 Task: Search one way flight ticket for 2 adults, 4 children and 1 infant on lap in business from Rapid City: Rapid City Regional Airport to Evansville: Evansville Regional Airport on 5-3-2023. Choice of flights is Alaska. Number of bags: 1 carry on bag. Price is upto 40000. Outbound departure time preference is 22:45.
Action: Mouse moved to (411, 161)
Screenshot: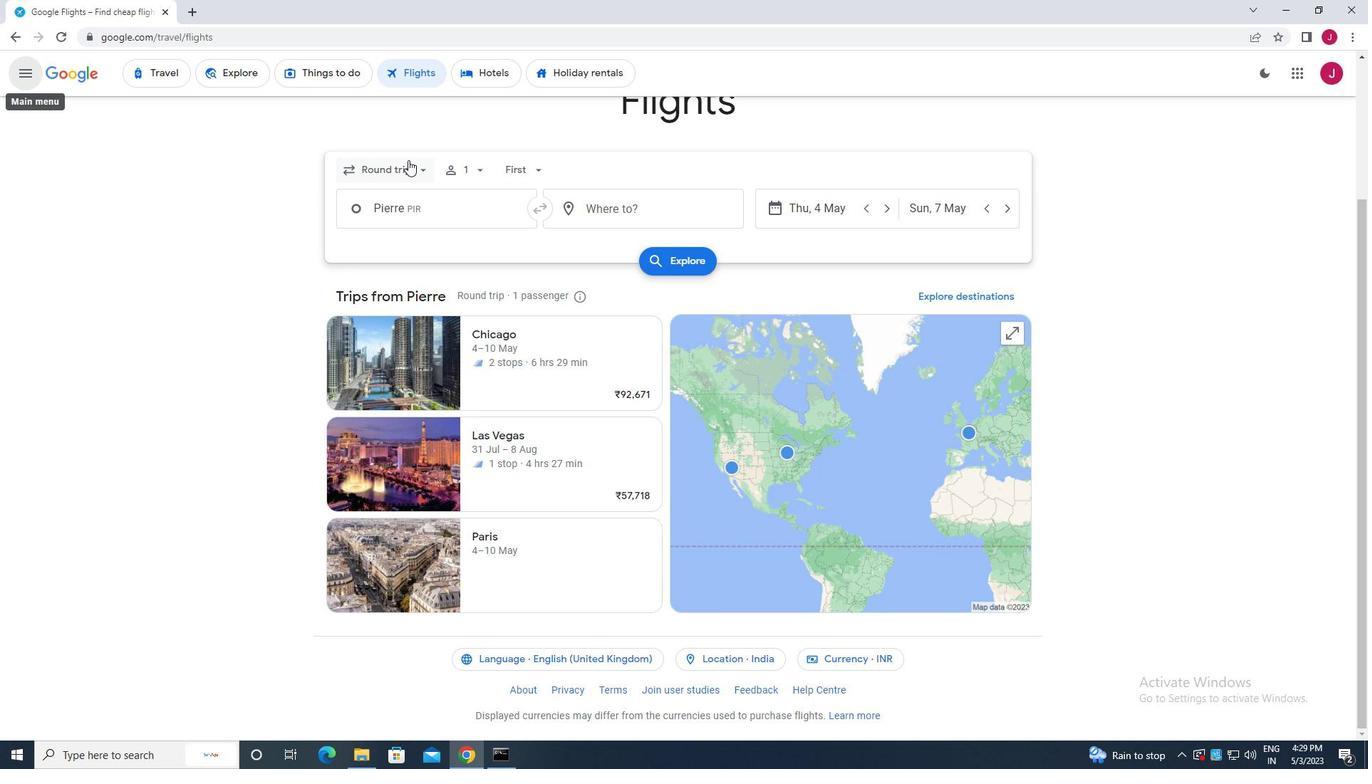 
Action: Mouse pressed left at (411, 161)
Screenshot: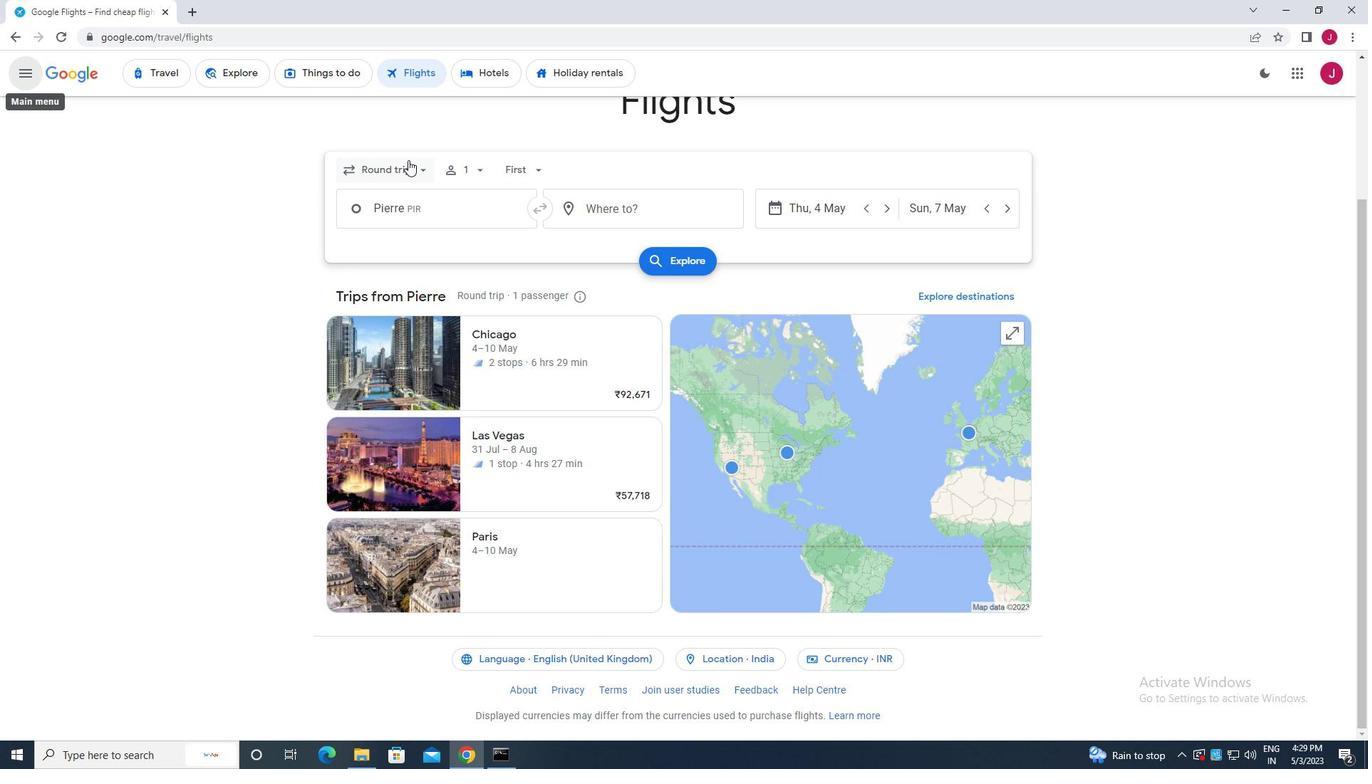 
Action: Mouse moved to (402, 229)
Screenshot: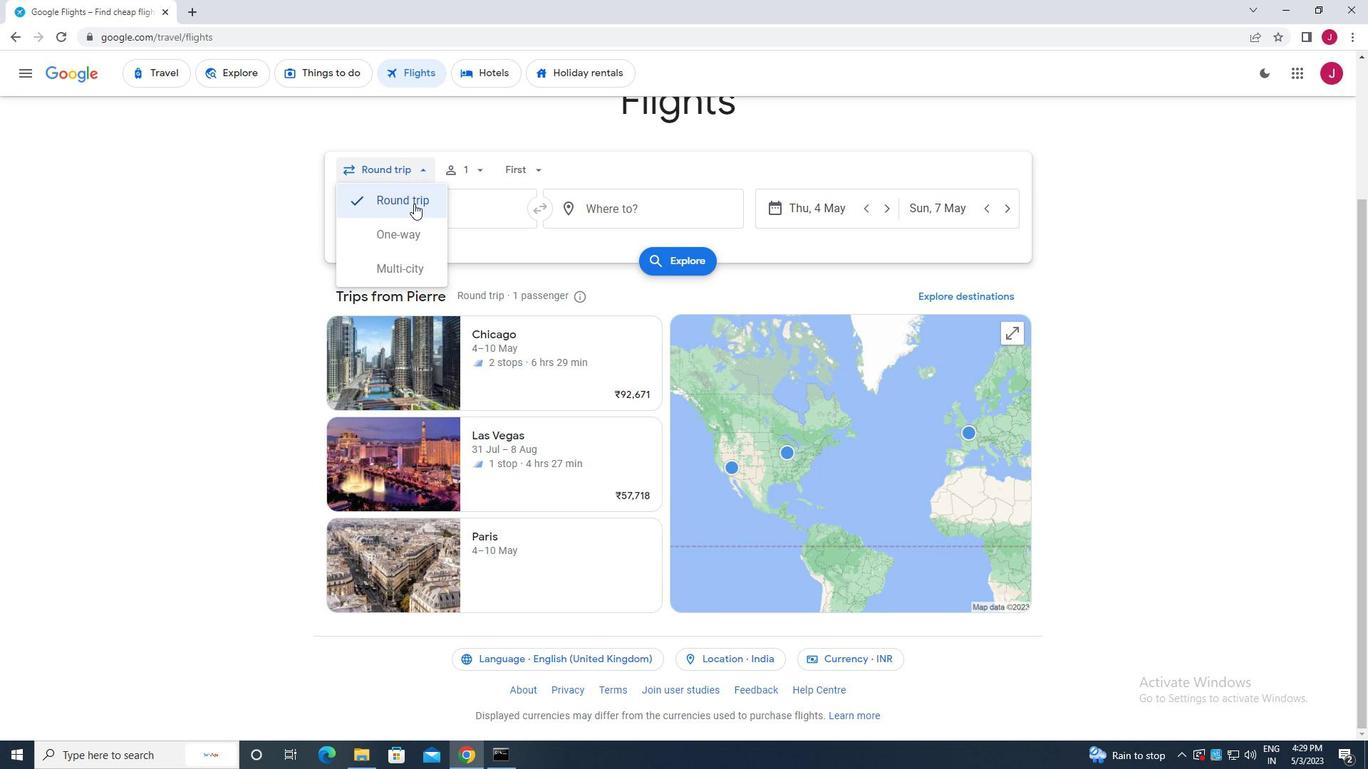 
Action: Mouse pressed left at (402, 229)
Screenshot: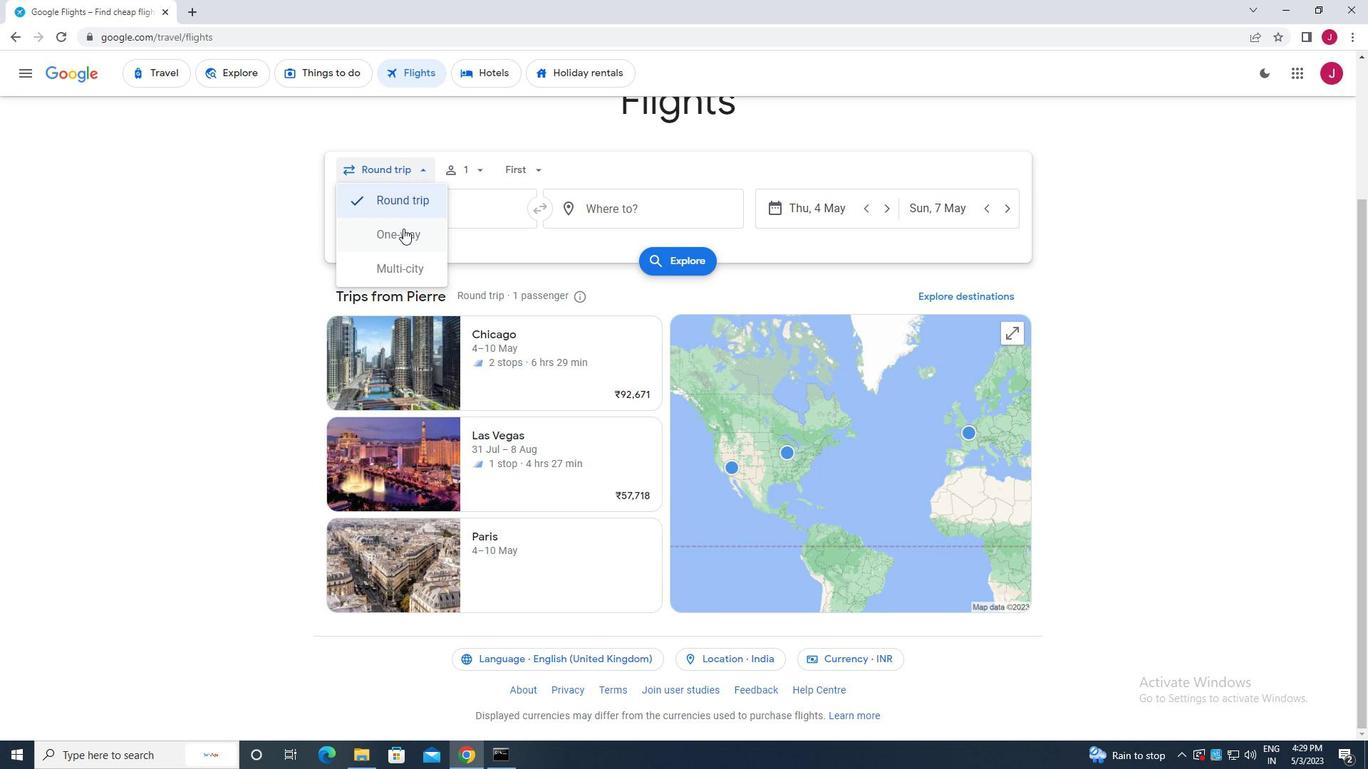 
Action: Mouse moved to (476, 169)
Screenshot: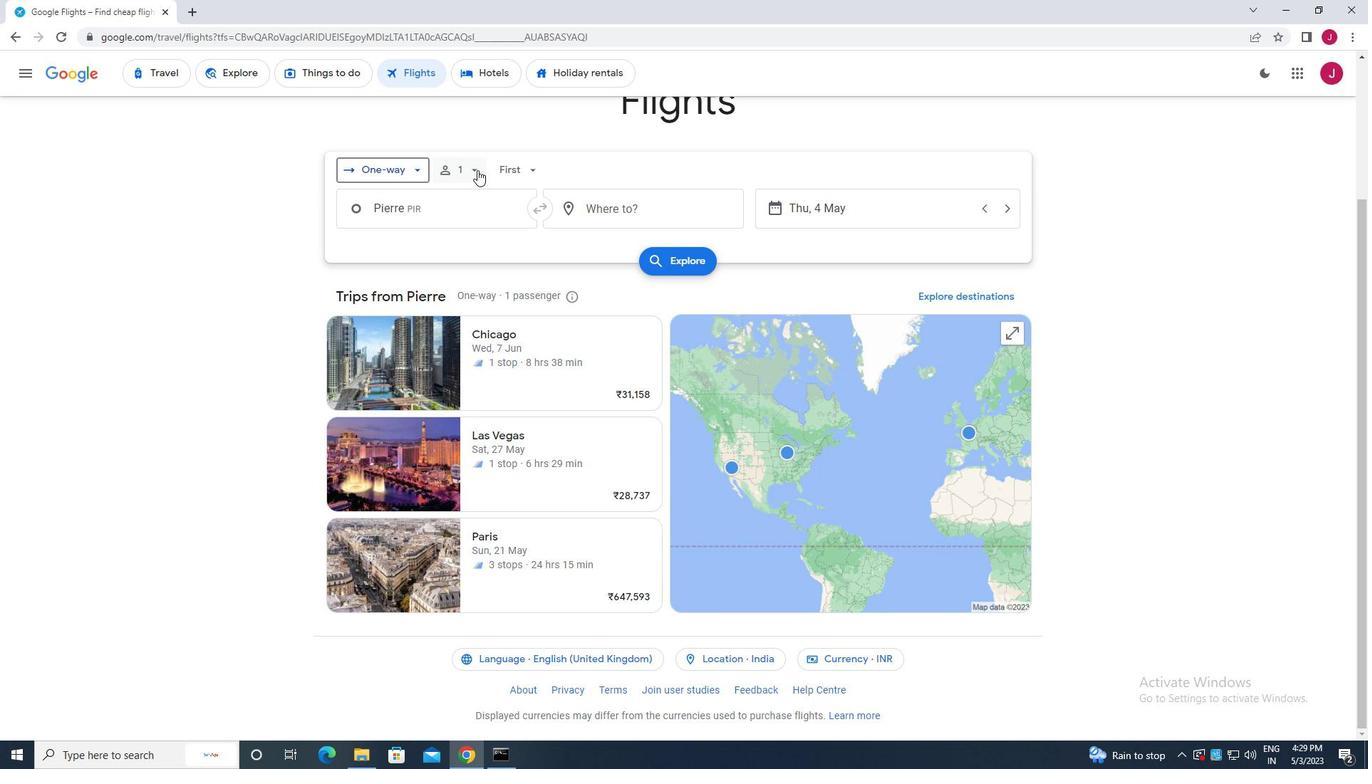 
Action: Mouse pressed left at (476, 169)
Screenshot: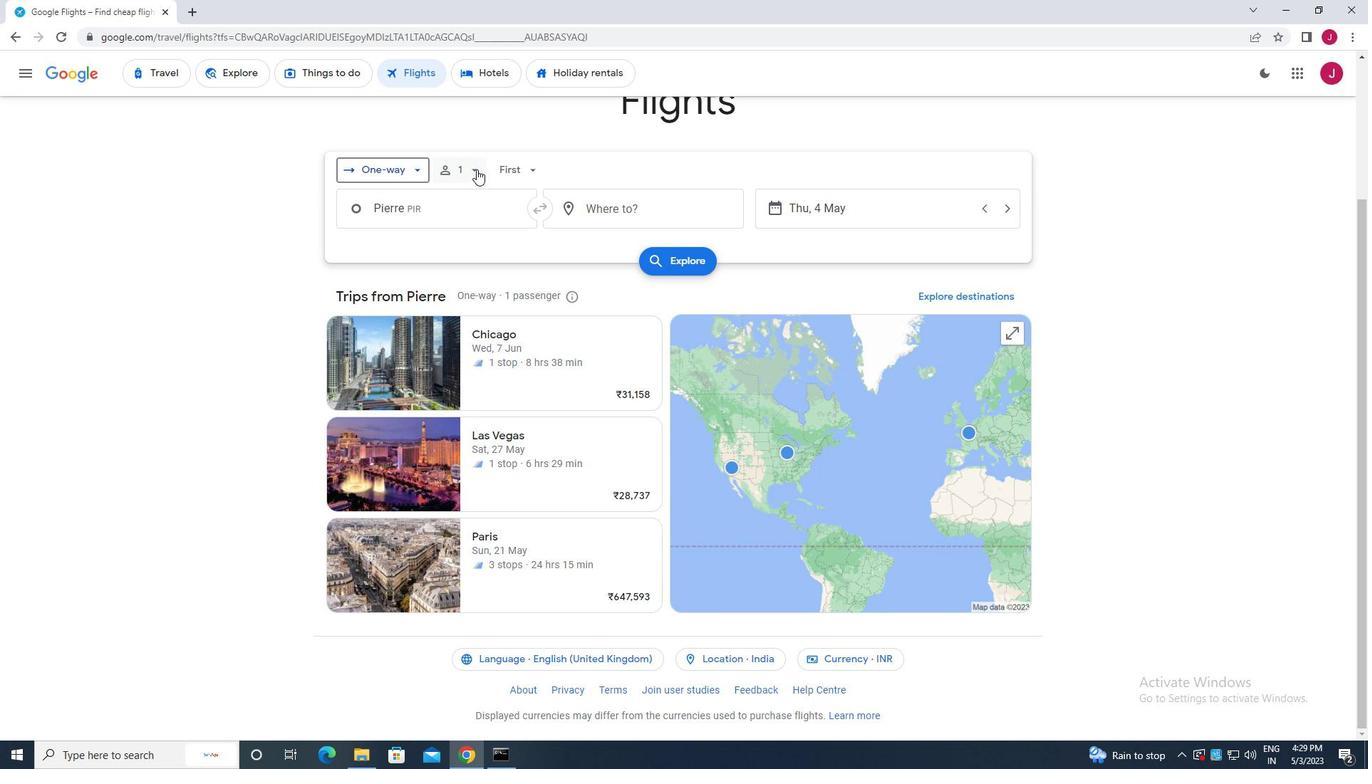 
Action: Mouse moved to (587, 204)
Screenshot: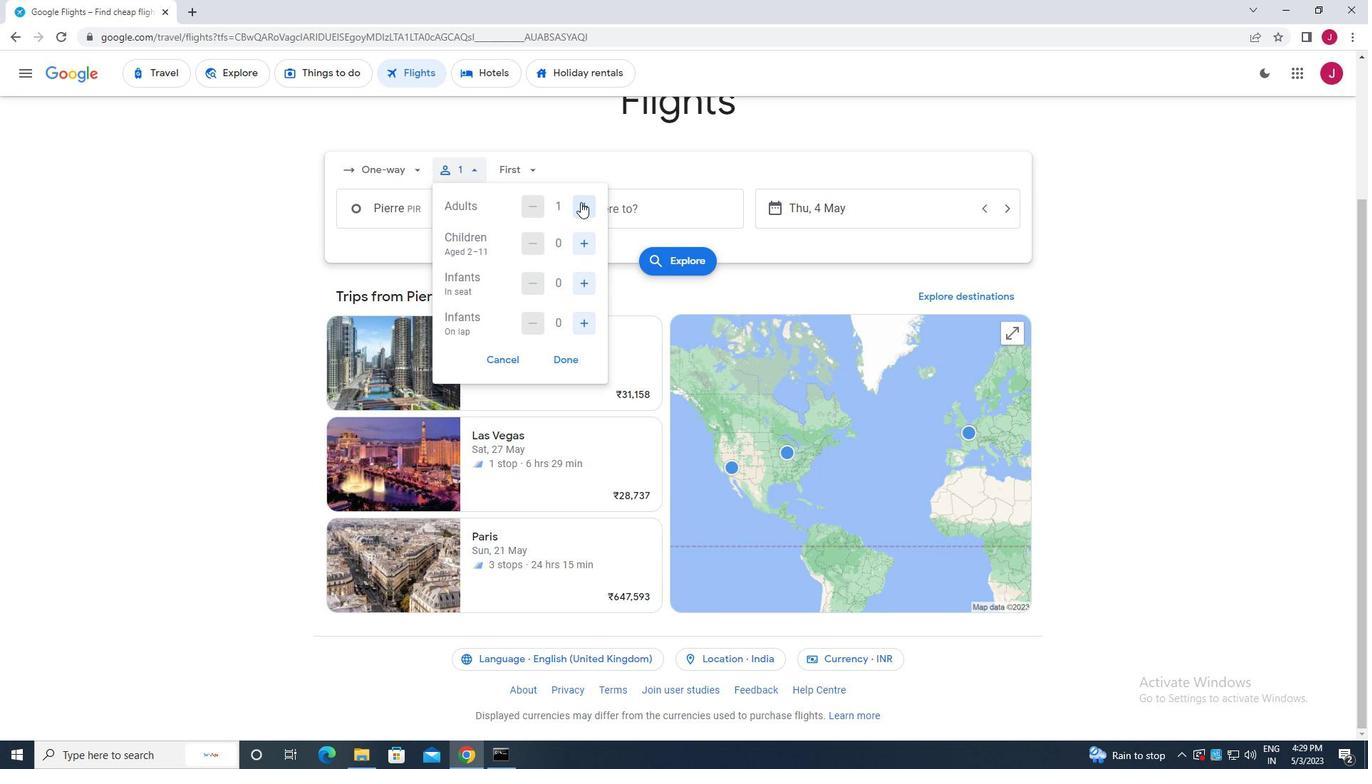 
Action: Mouse pressed left at (587, 204)
Screenshot: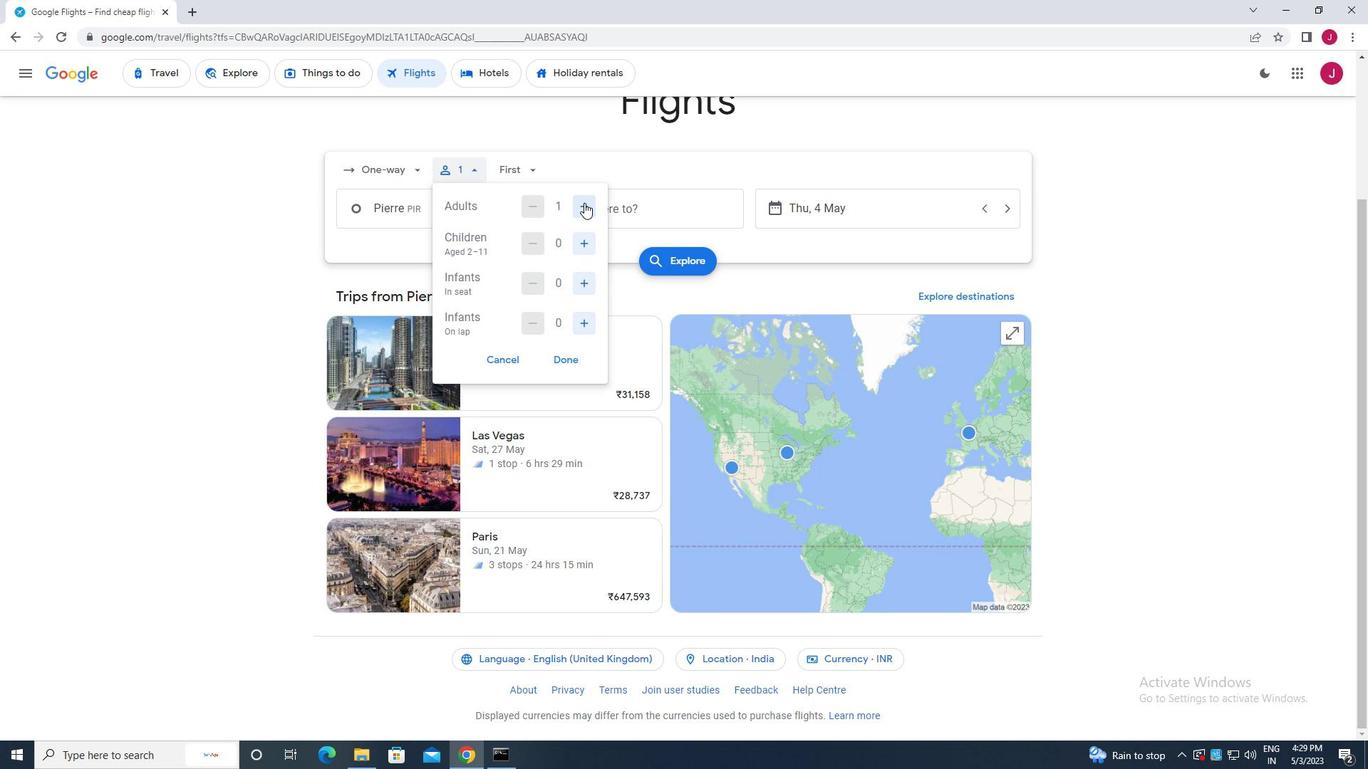 
Action: Mouse moved to (582, 245)
Screenshot: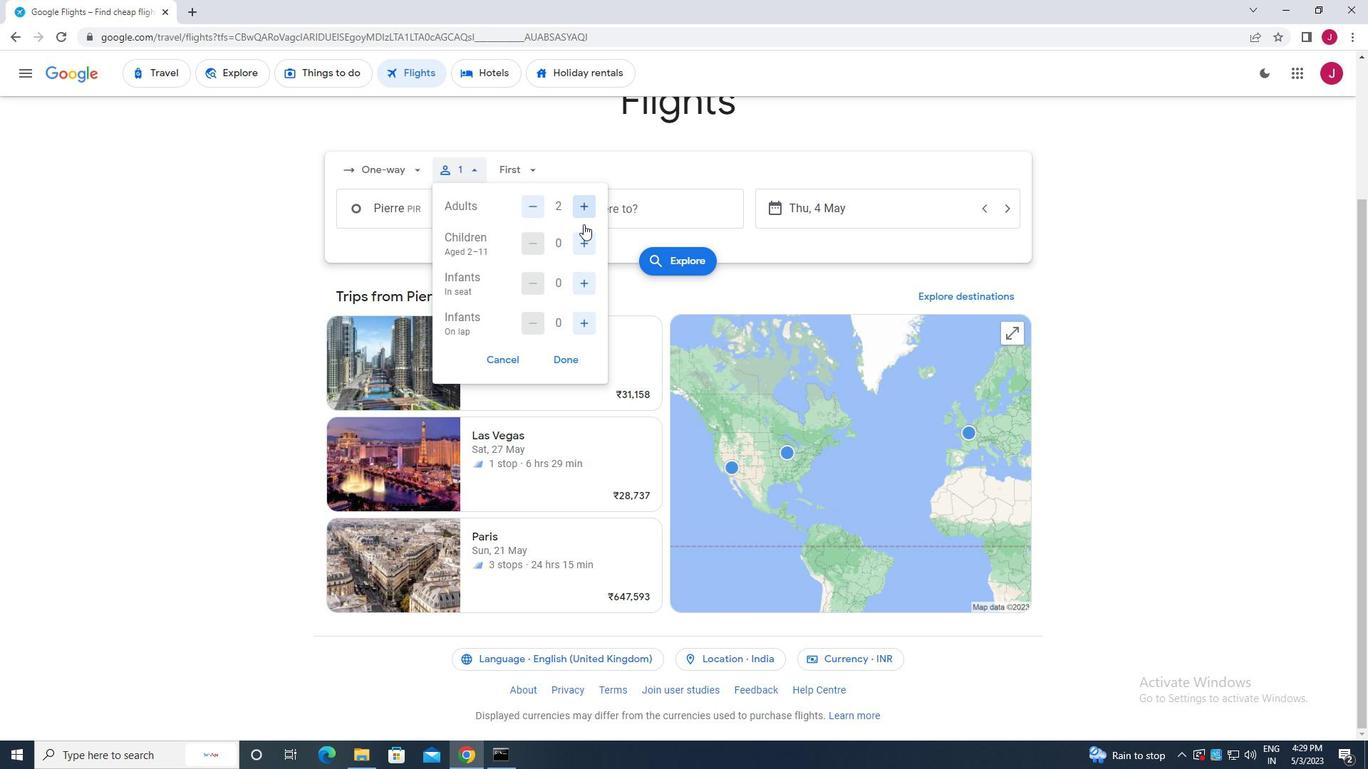 
Action: Mouse pressed left at (582, 245)
Screenshot: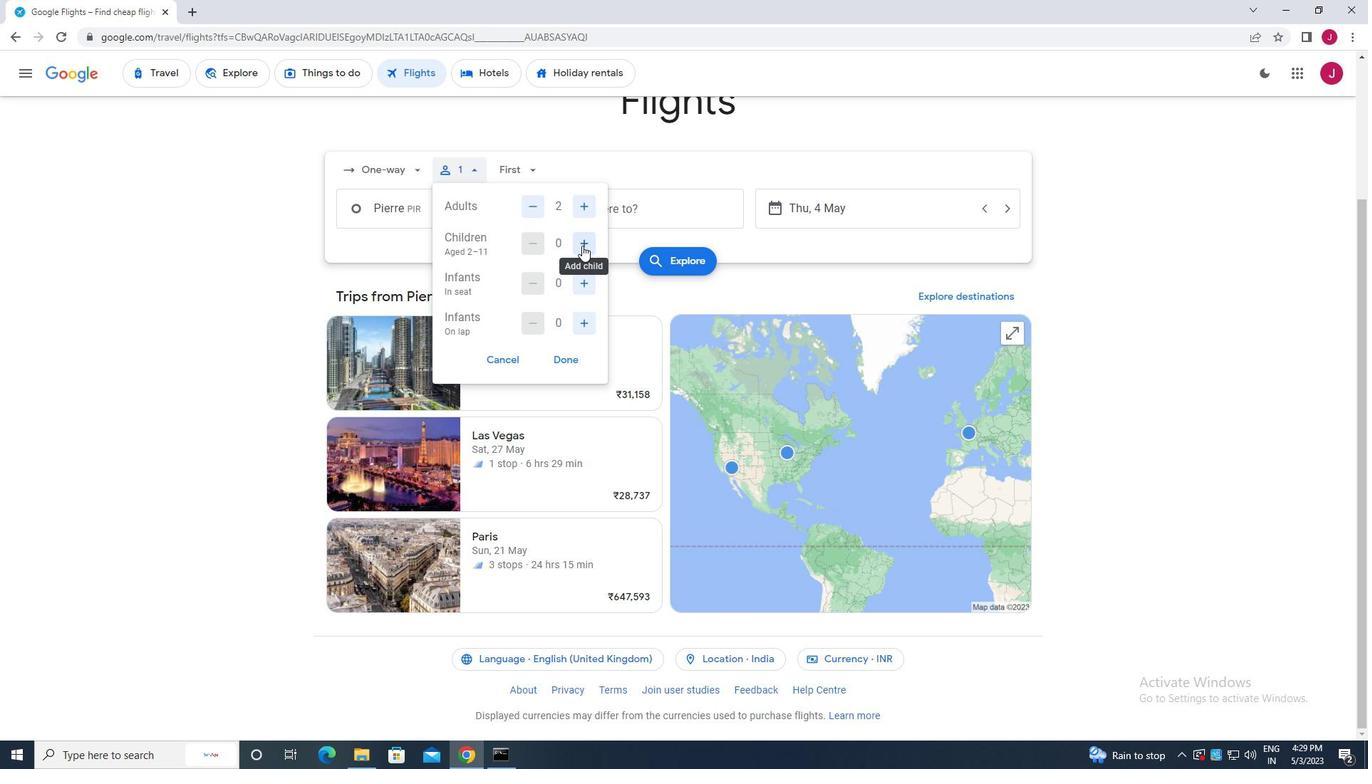 
Action: Mouse pressed left at (582, 245)
Screenshot: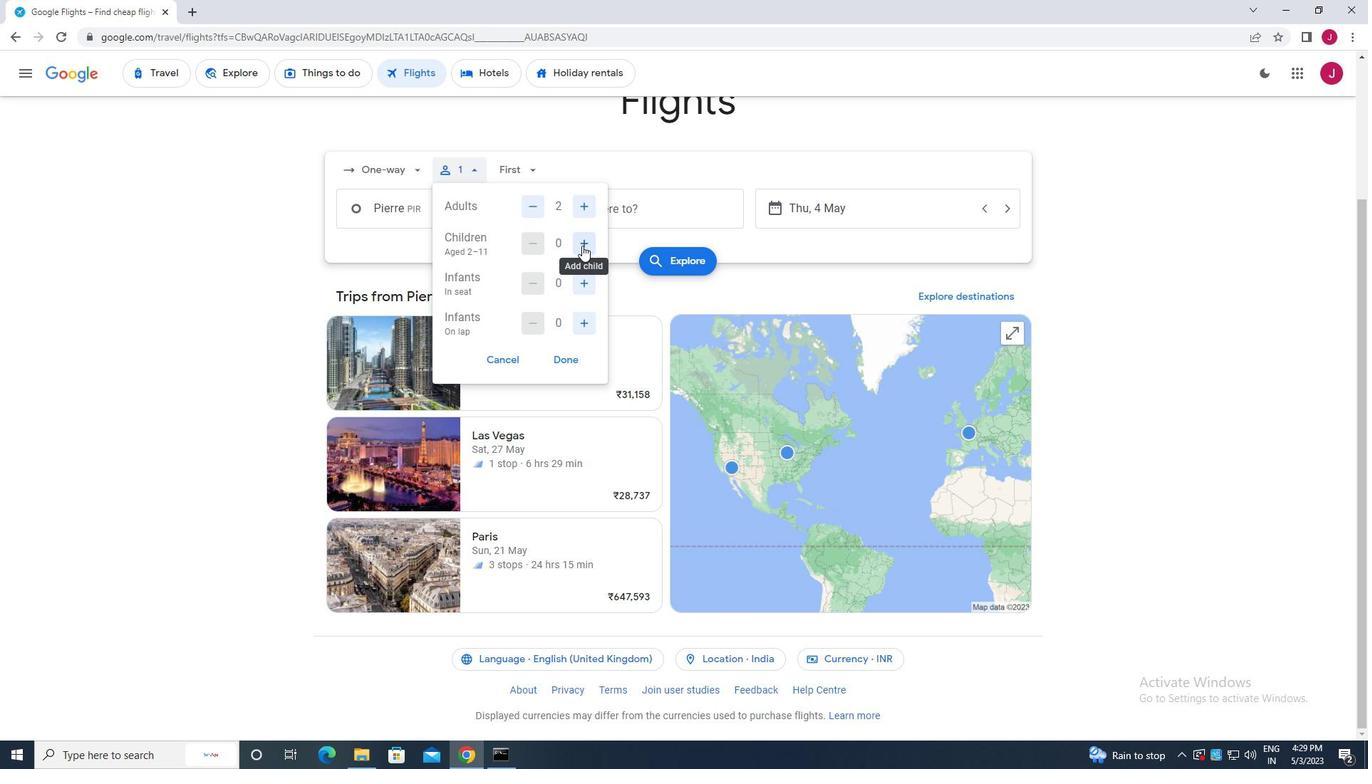 
Action: Mouse pressed left at (582, 245)
Screenshot: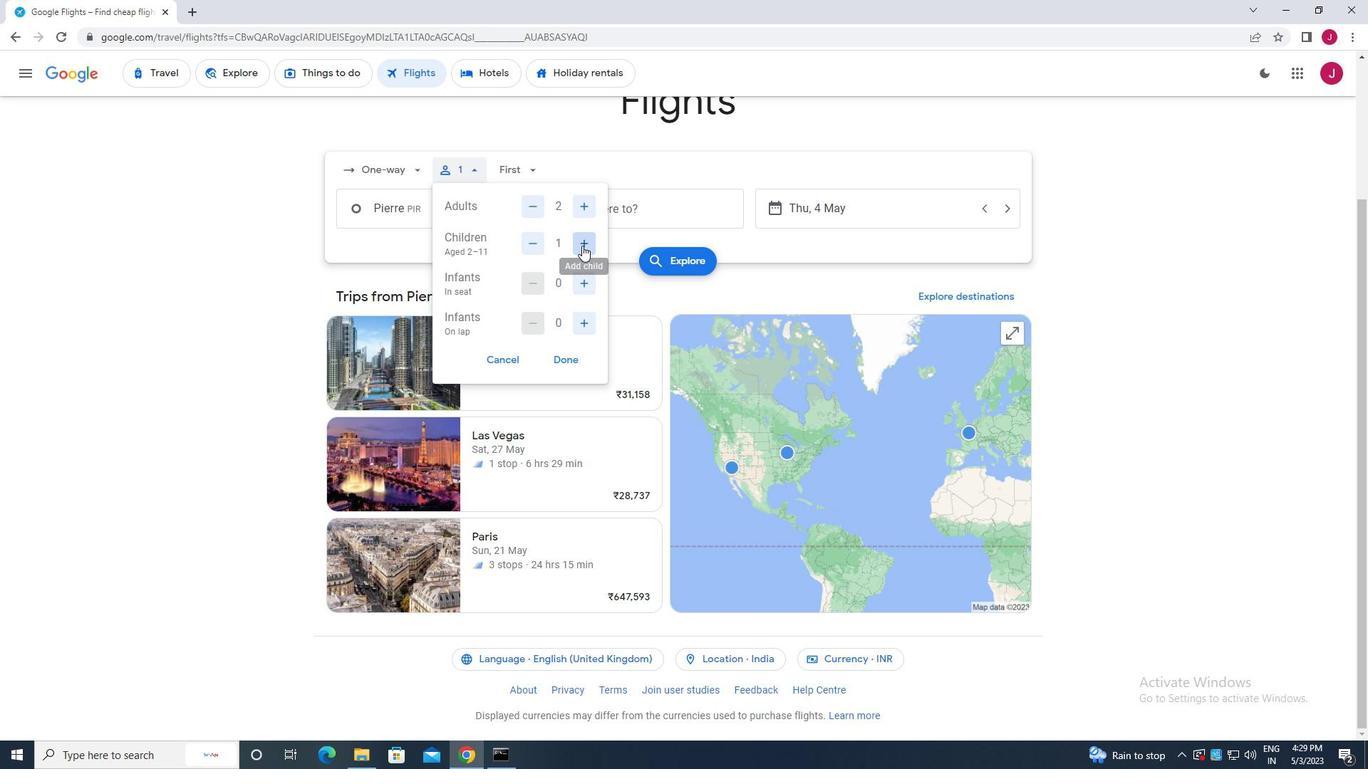 
Action: Mouse pressed left at (582, 245)
Screenshot: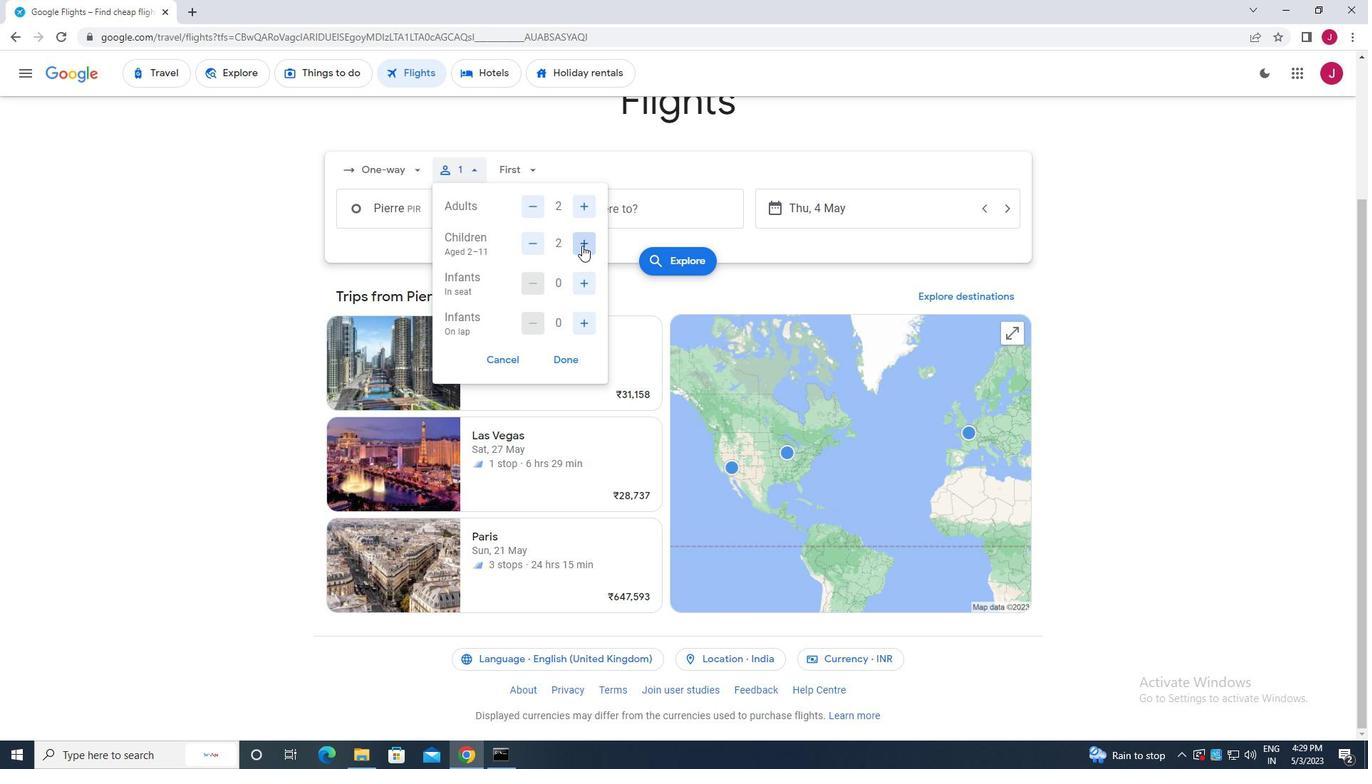 
Action: Mouse moved to (583, 322)
Screenshot: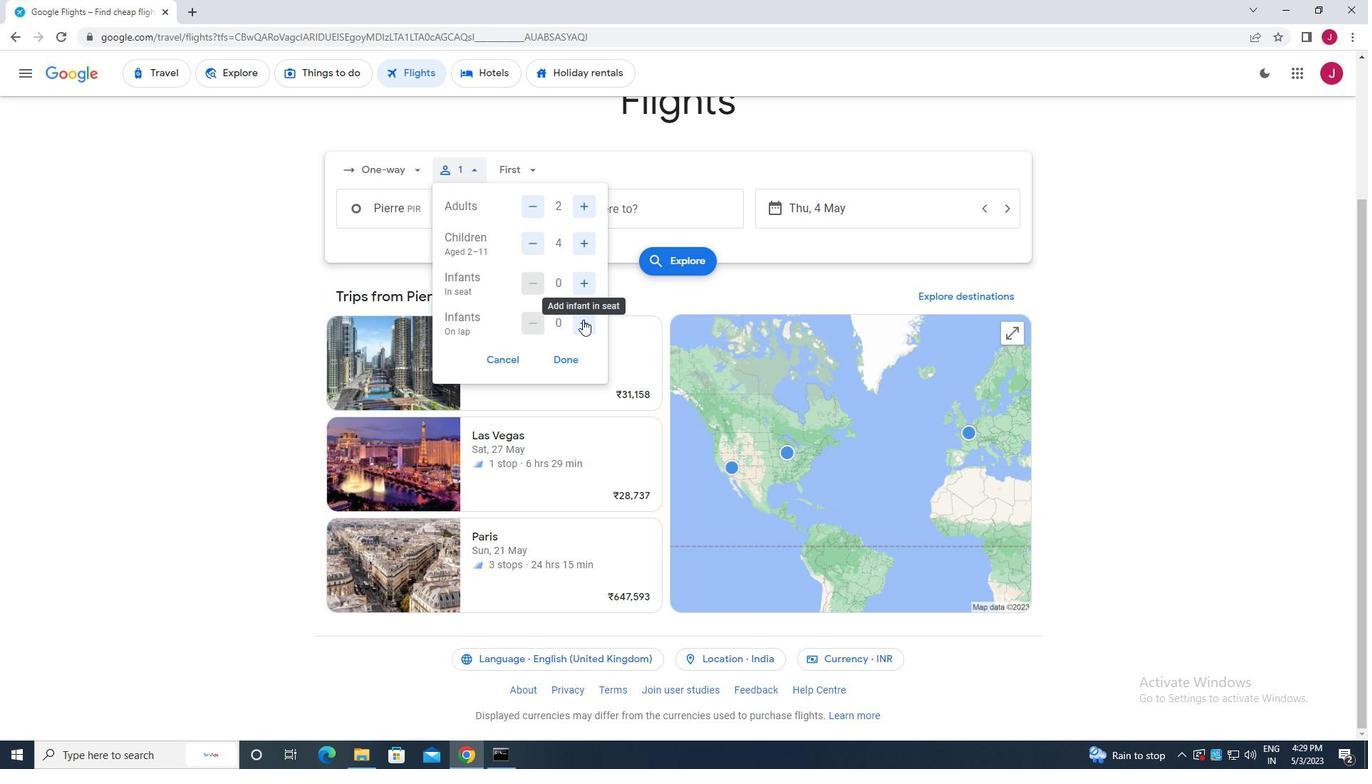 
Action: Mouse pressed left at (583, 322)
Screenshot: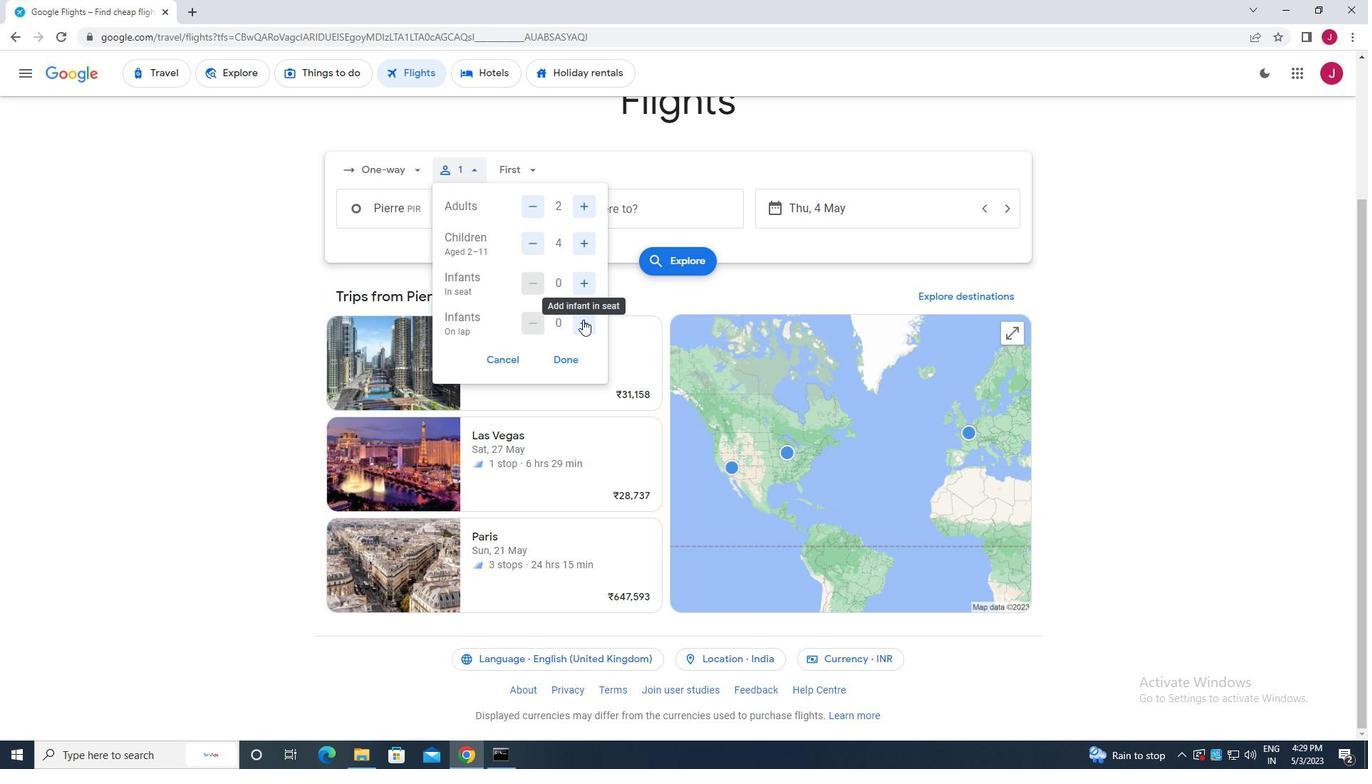 
Action: Mouse moved to (572, 359)
Screenshot: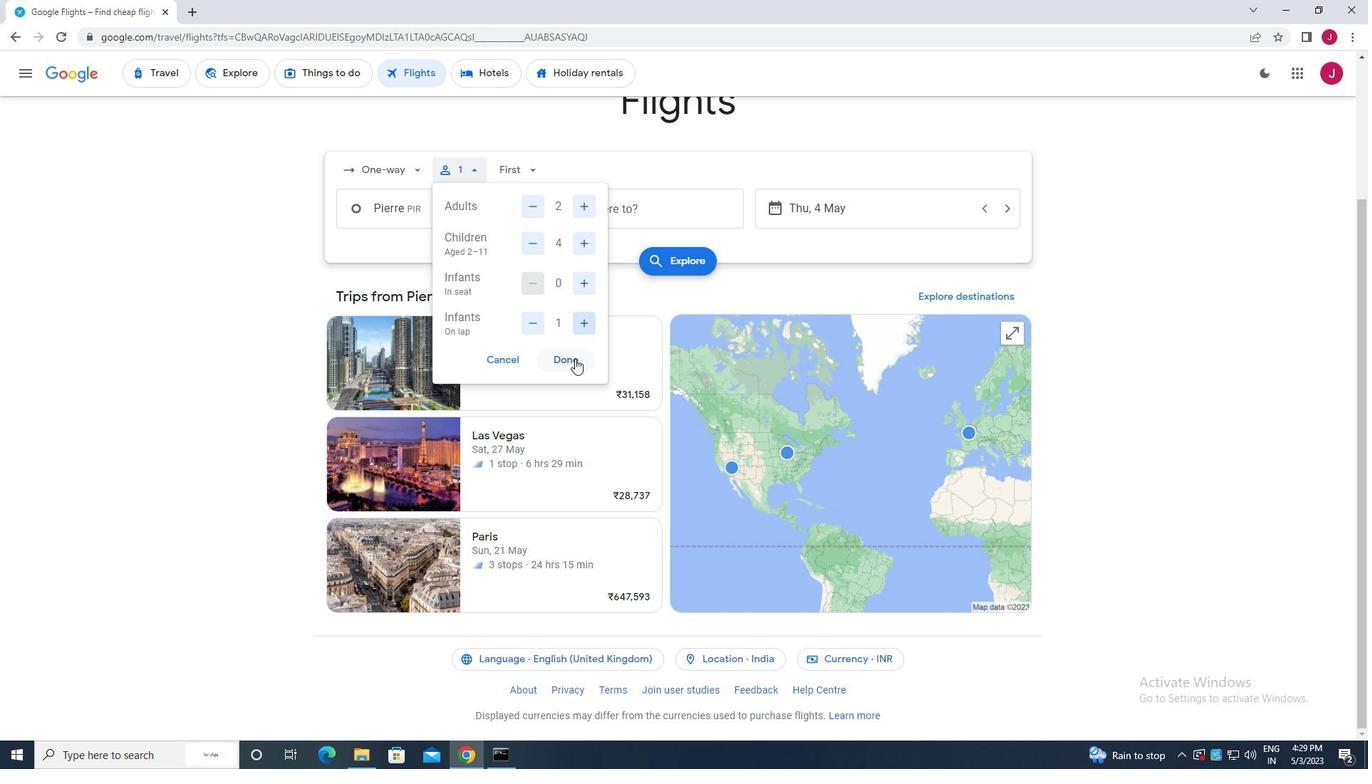 
Action: Mouse pressed left at (572, 359)
Screenshot: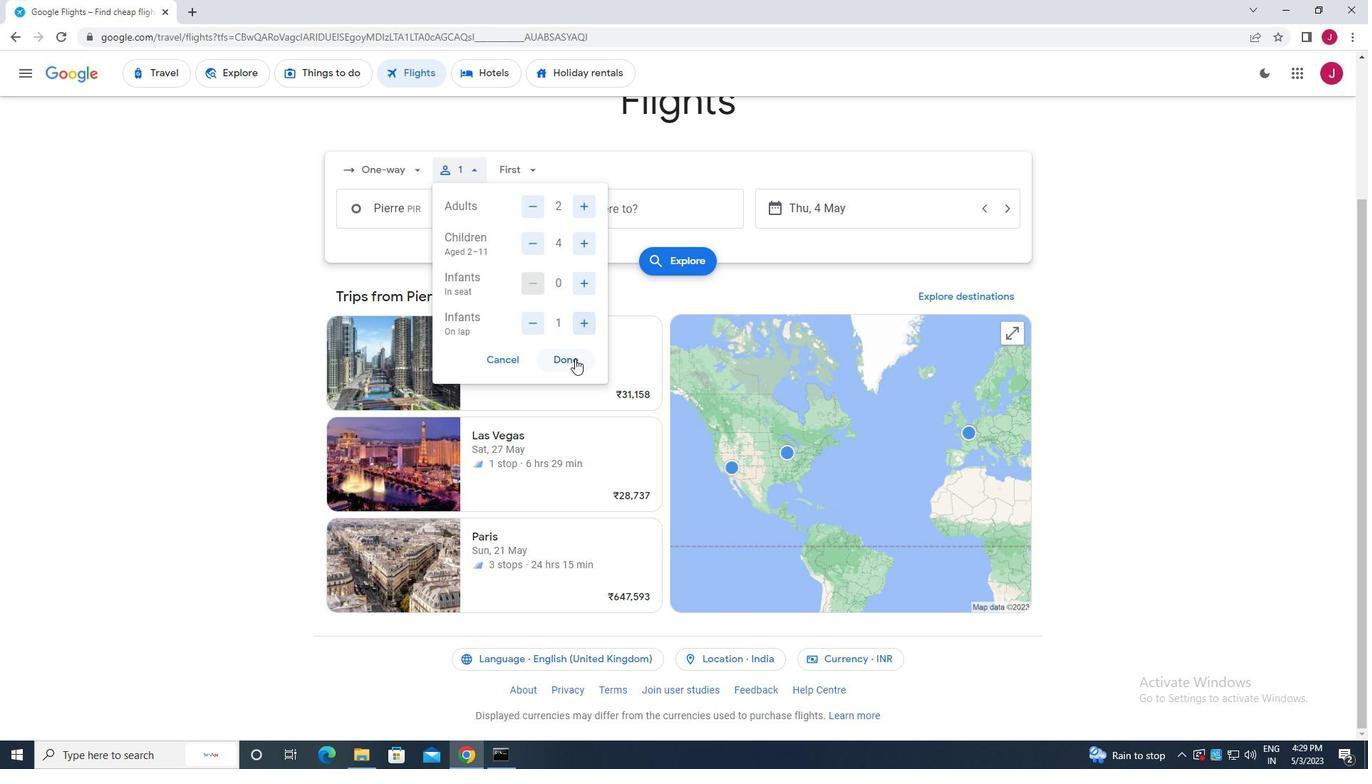 
Action: Mouse moved to (523, 172)
Screenshot: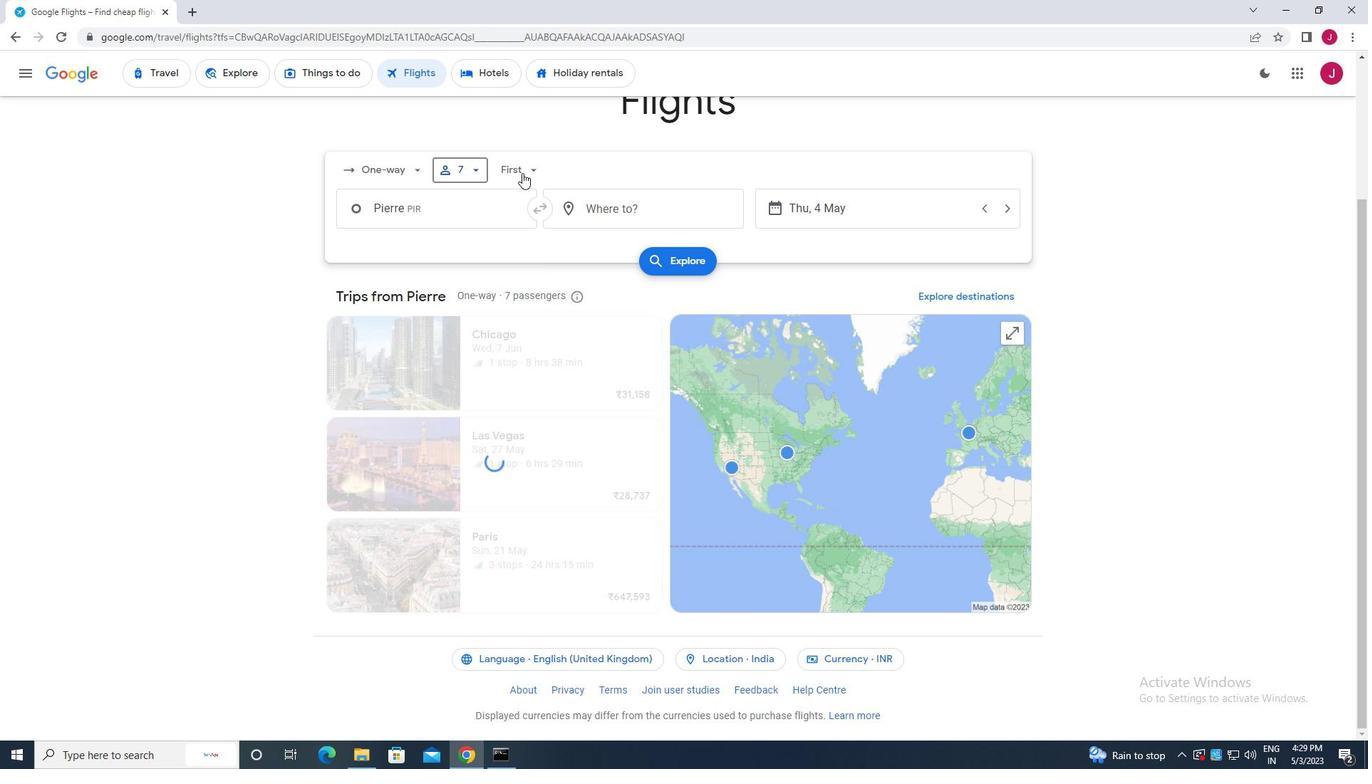 
Action: Mouse pressed left at (523, 172)
Screenshot: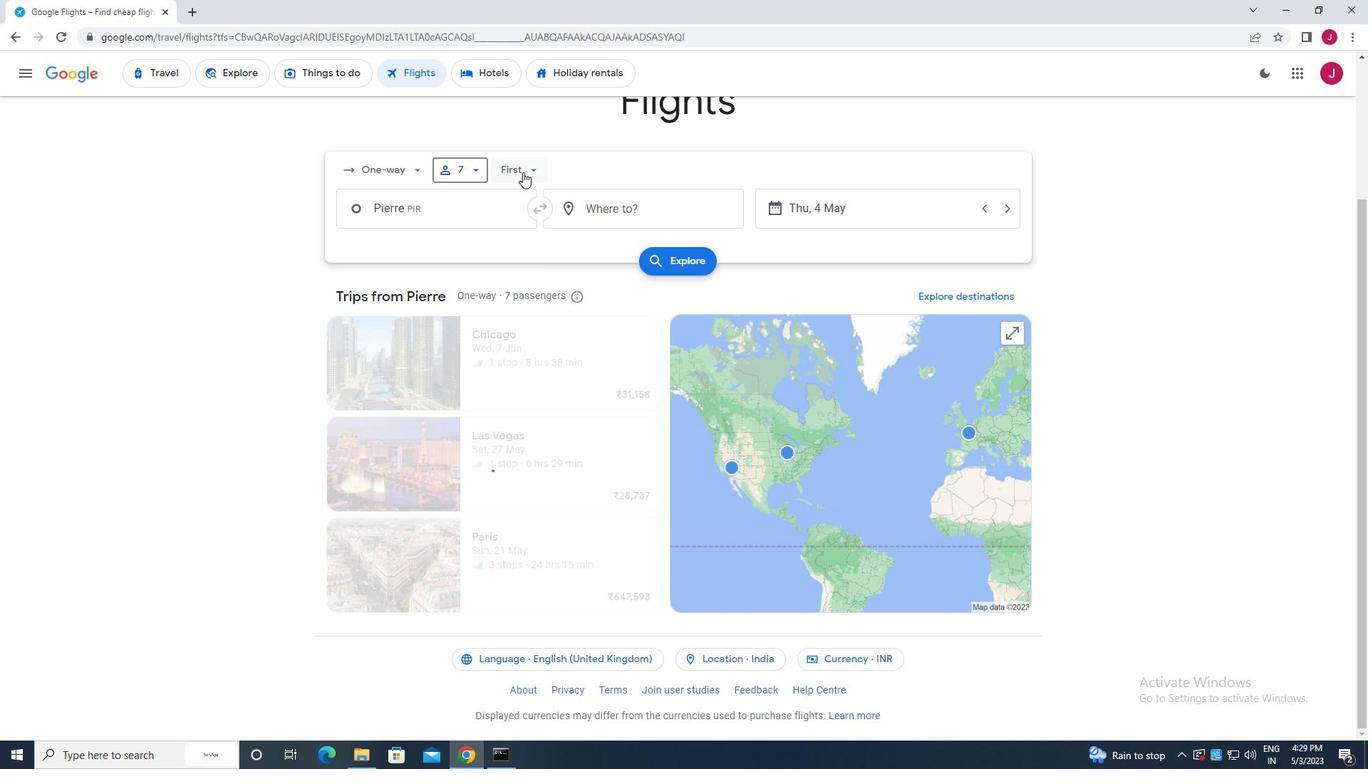 
Action: Mouse moved to (556, 270)
Screenshot: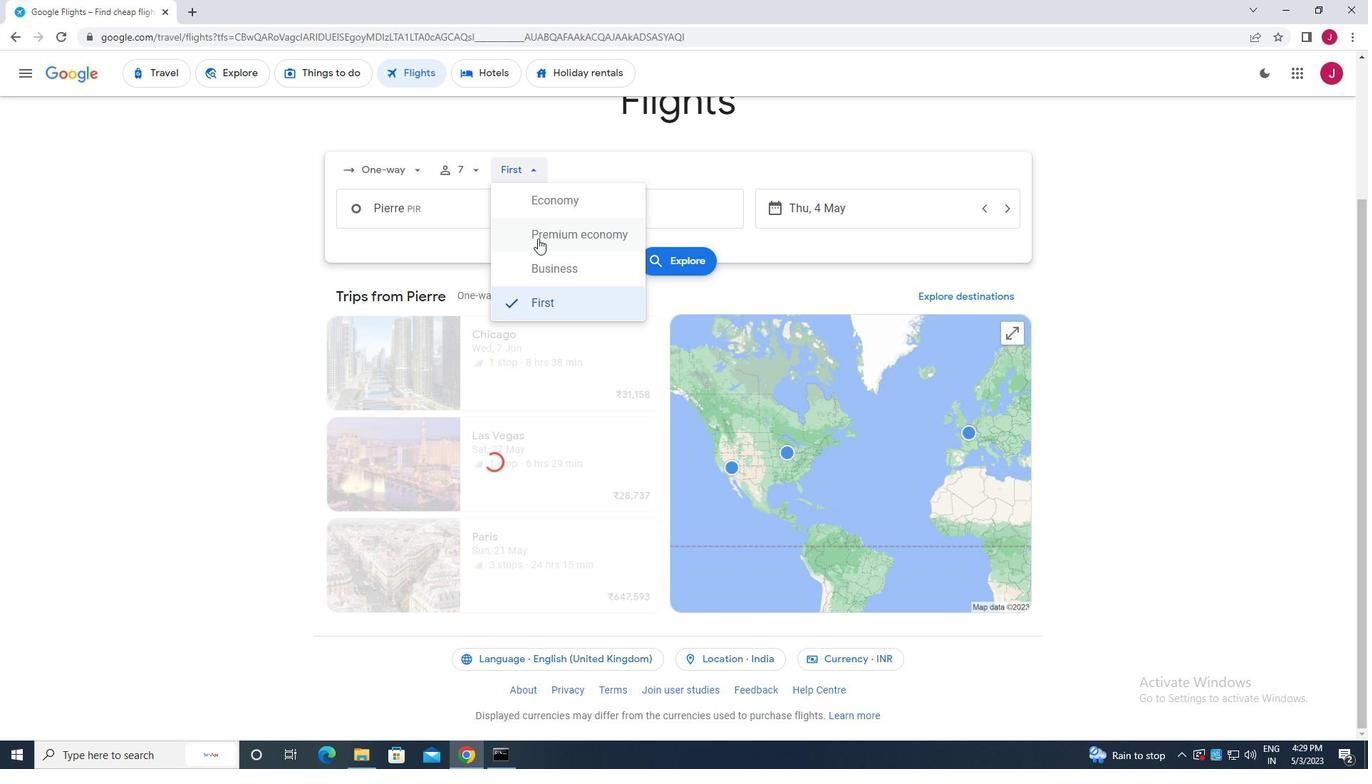 
Action: Mouse pressed left at (556, 270)
Screenshot: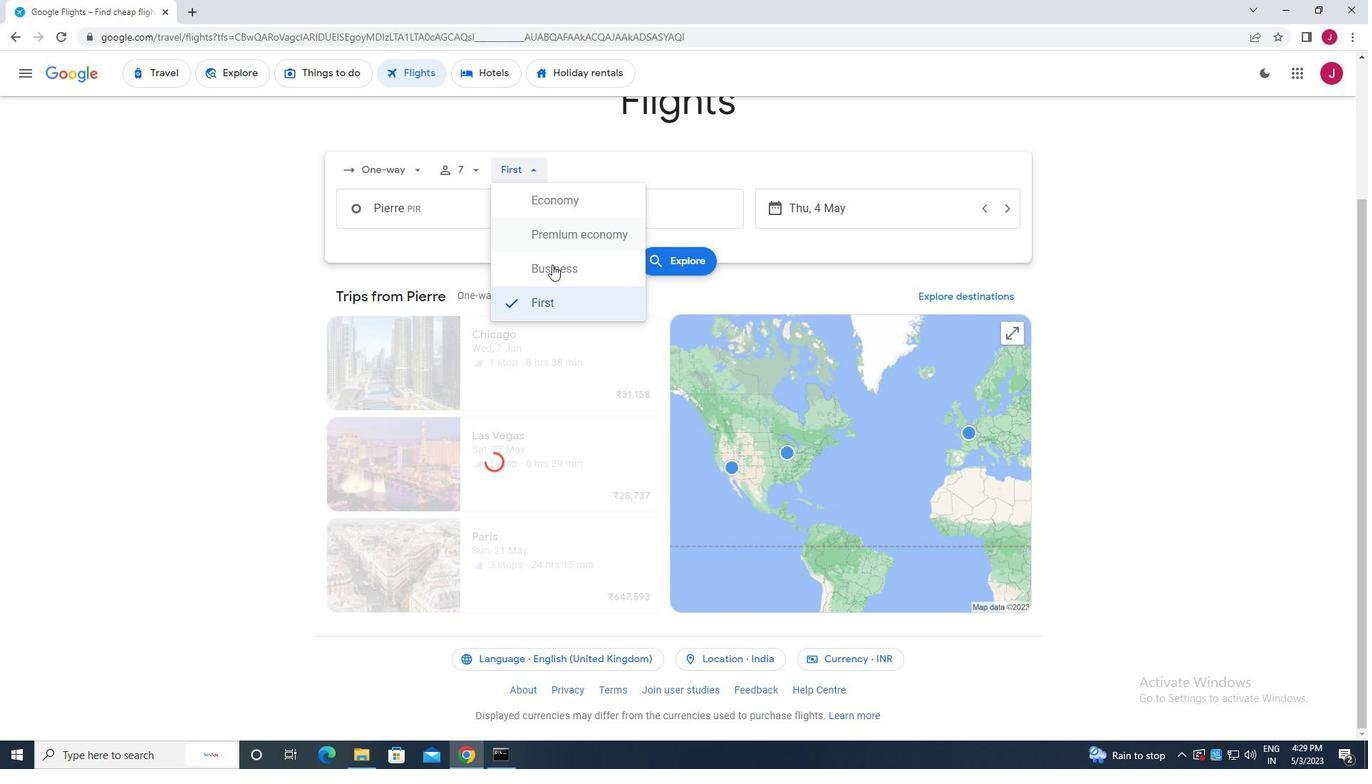 
Action: Mouse moved to (467, 205)
Screenshot: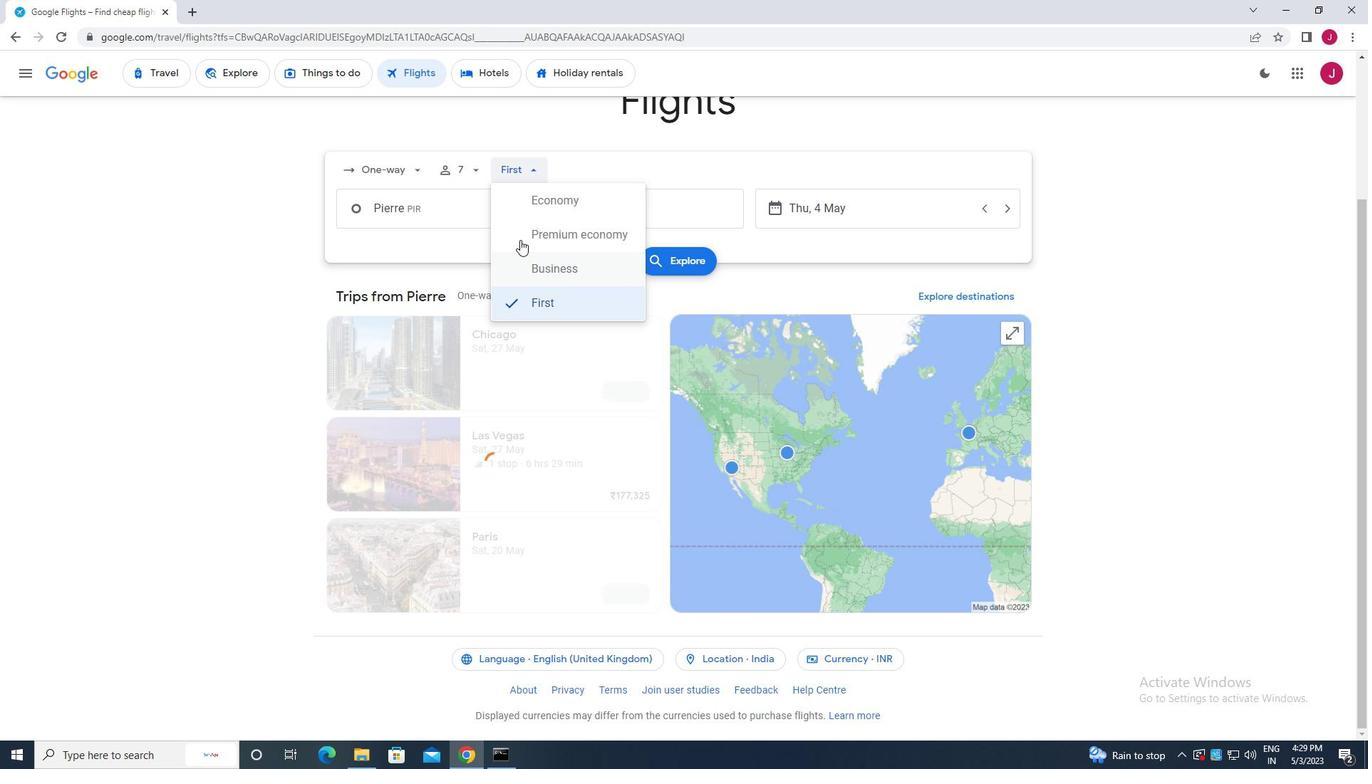 
Action: Mouse pressed left at (467, 205)
Screenshot: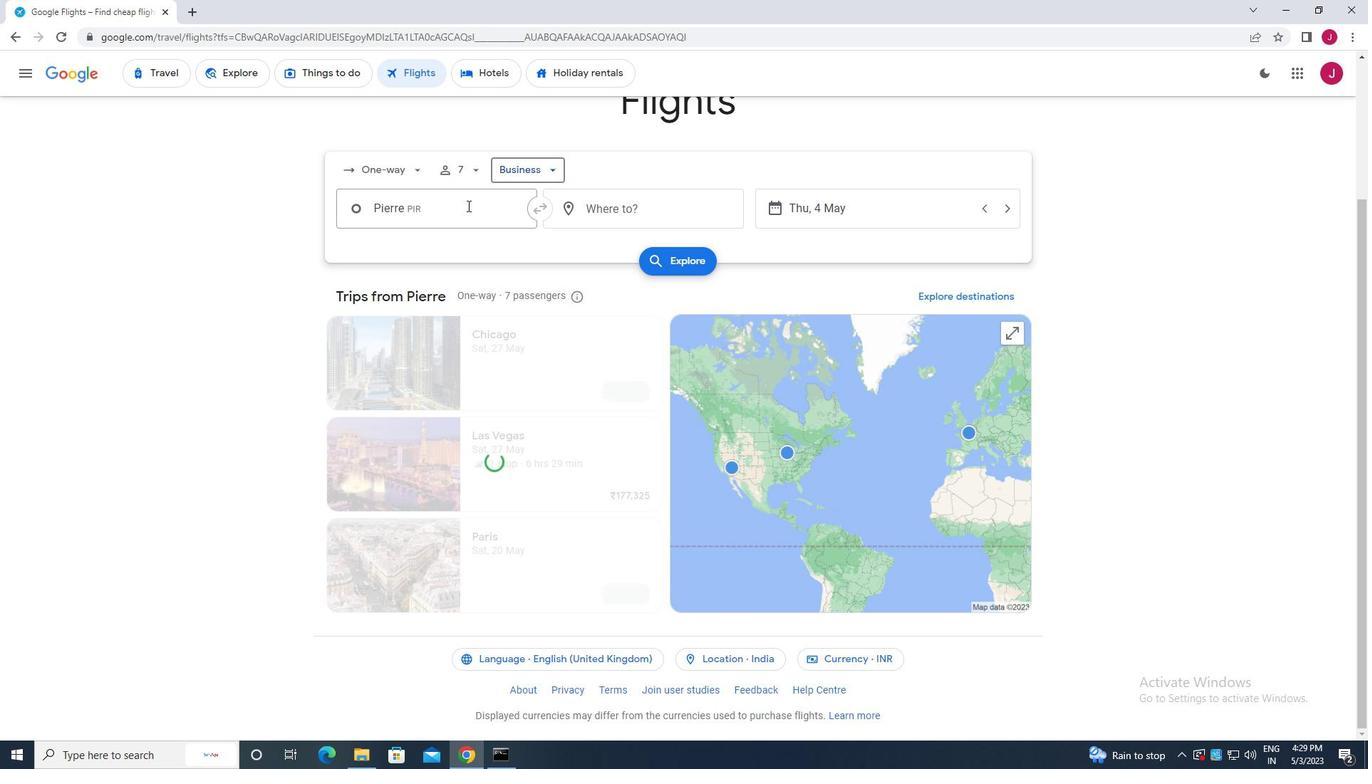 
Action: Key pressed raoid<Key.space>city
Screenshot: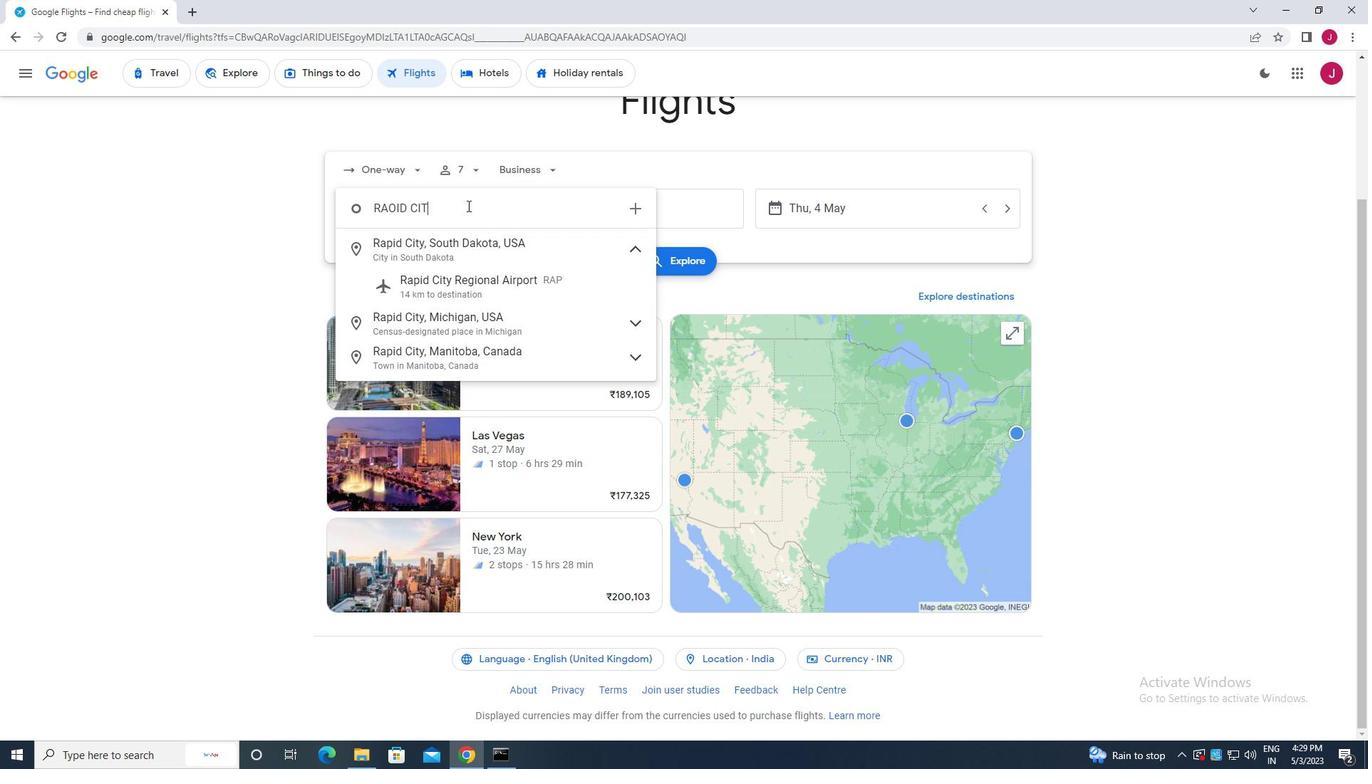 
Action: Mouse moved to (484, 283)
Screenshot: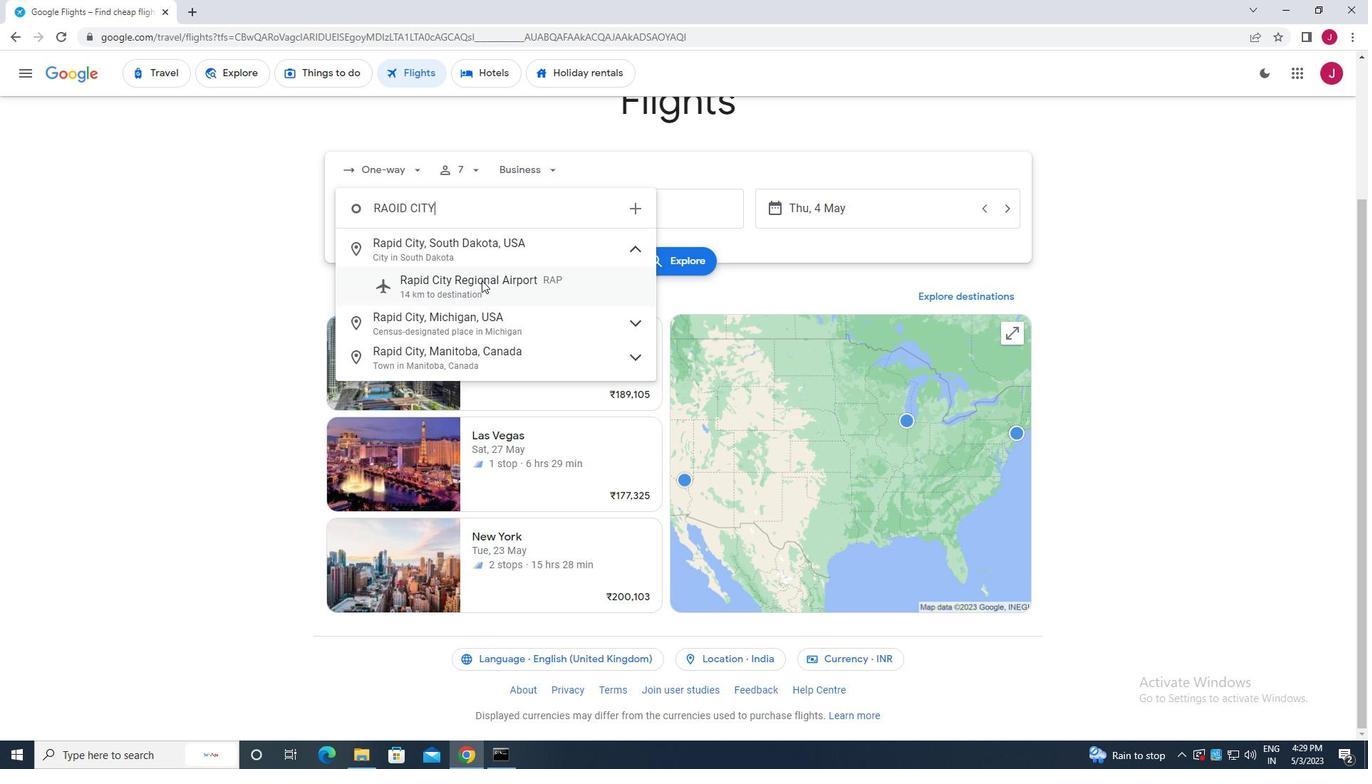 
Action: Mouse pressed left at (484, 283)
Screenshot: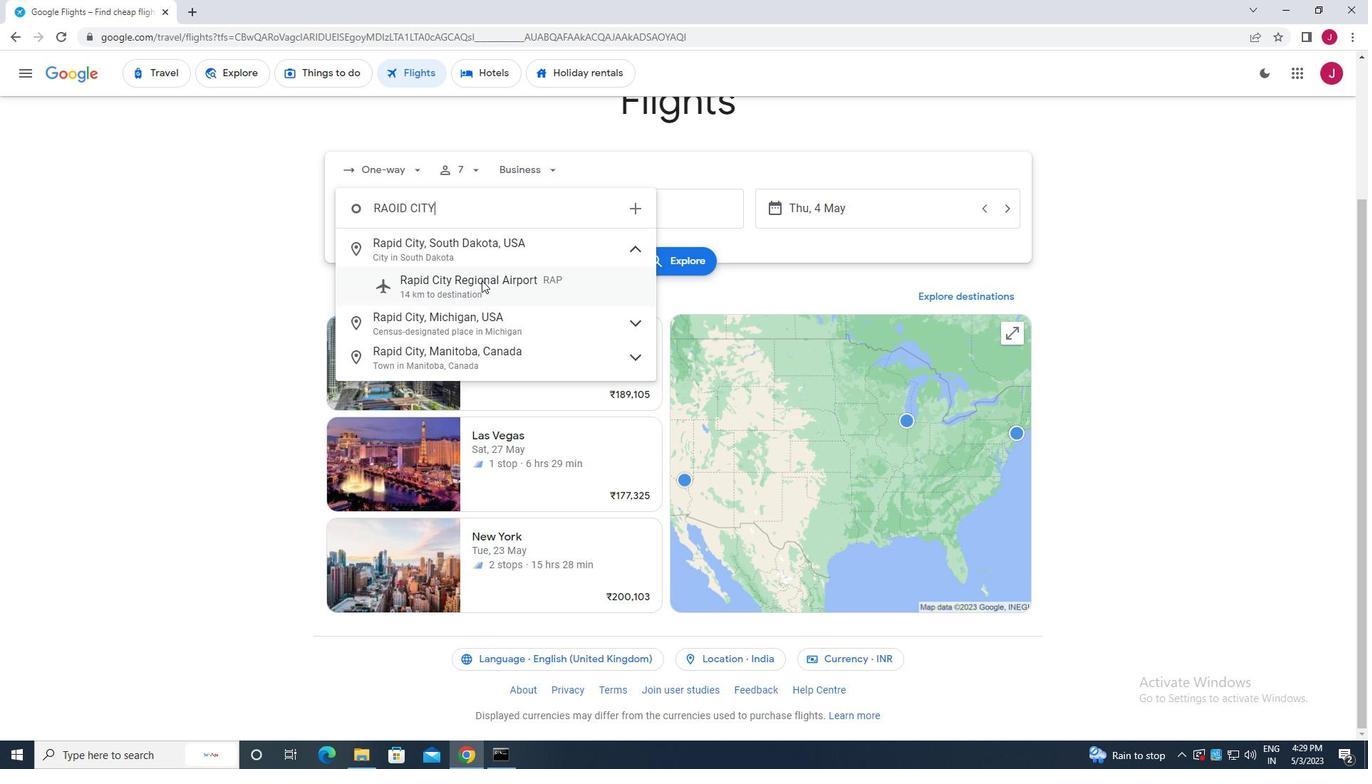 
Action: Mouse moved to (660, 205)
Screenshot: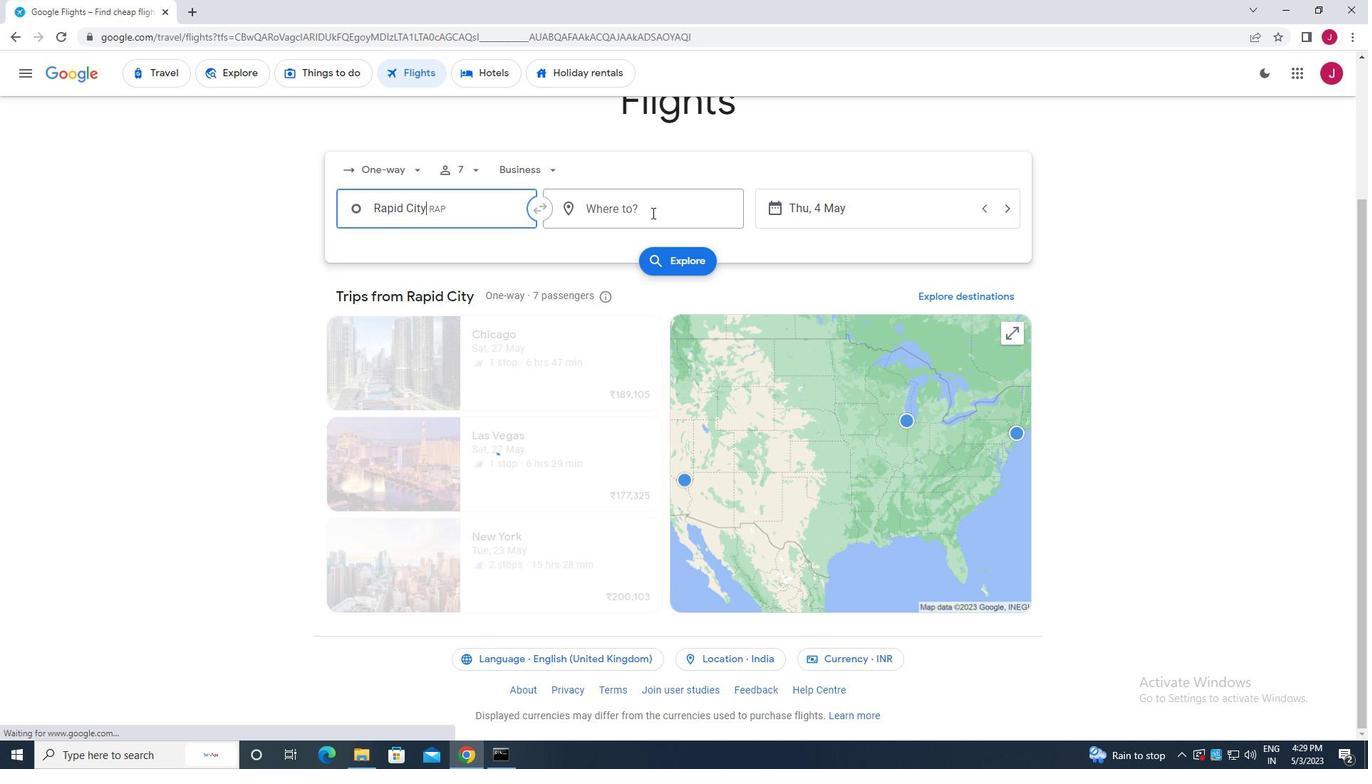 
Action: Mouse pressed left at (660, 205)
Screenshot: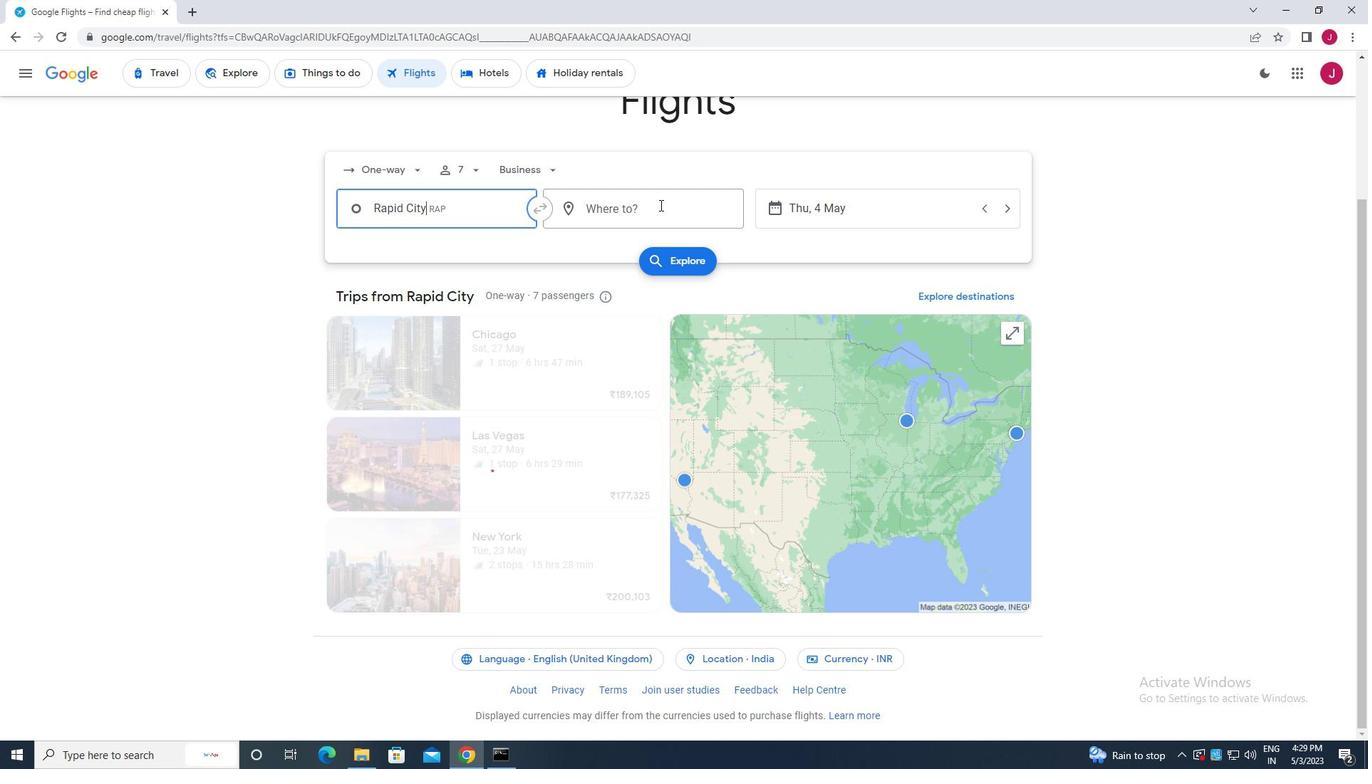 
Action: Key pressed evans
Screenshot: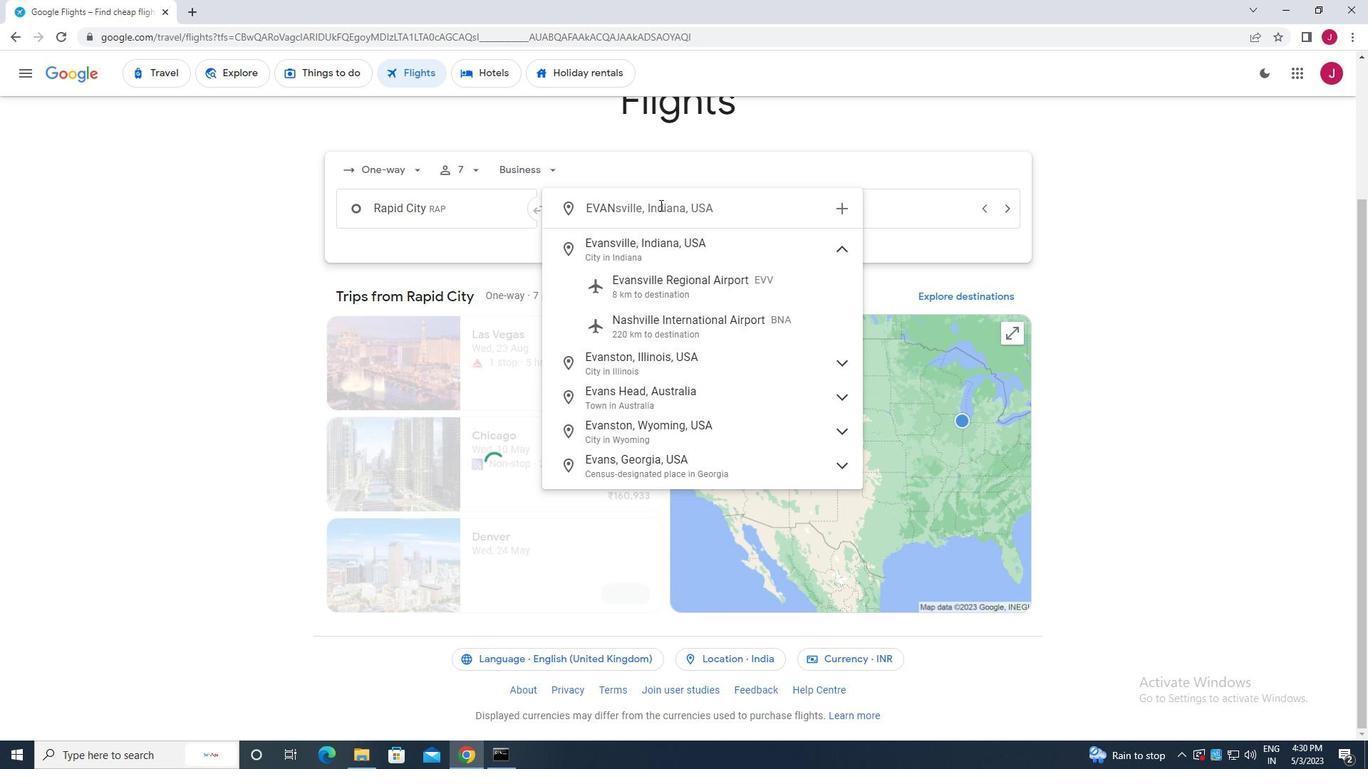 
Action: Mouse moved to (684, 281)
Screenshot: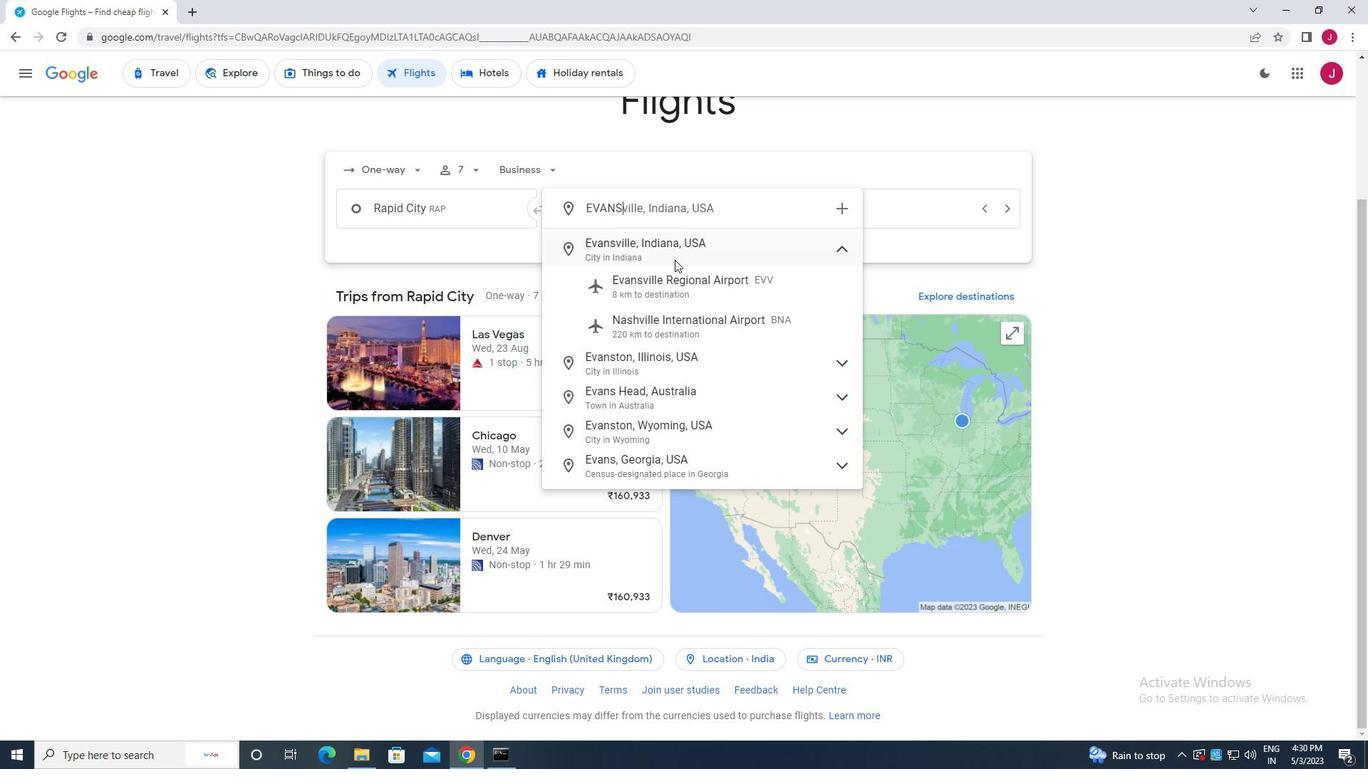 
Action: Mouse pressed left at (684, 281)
Screenshot: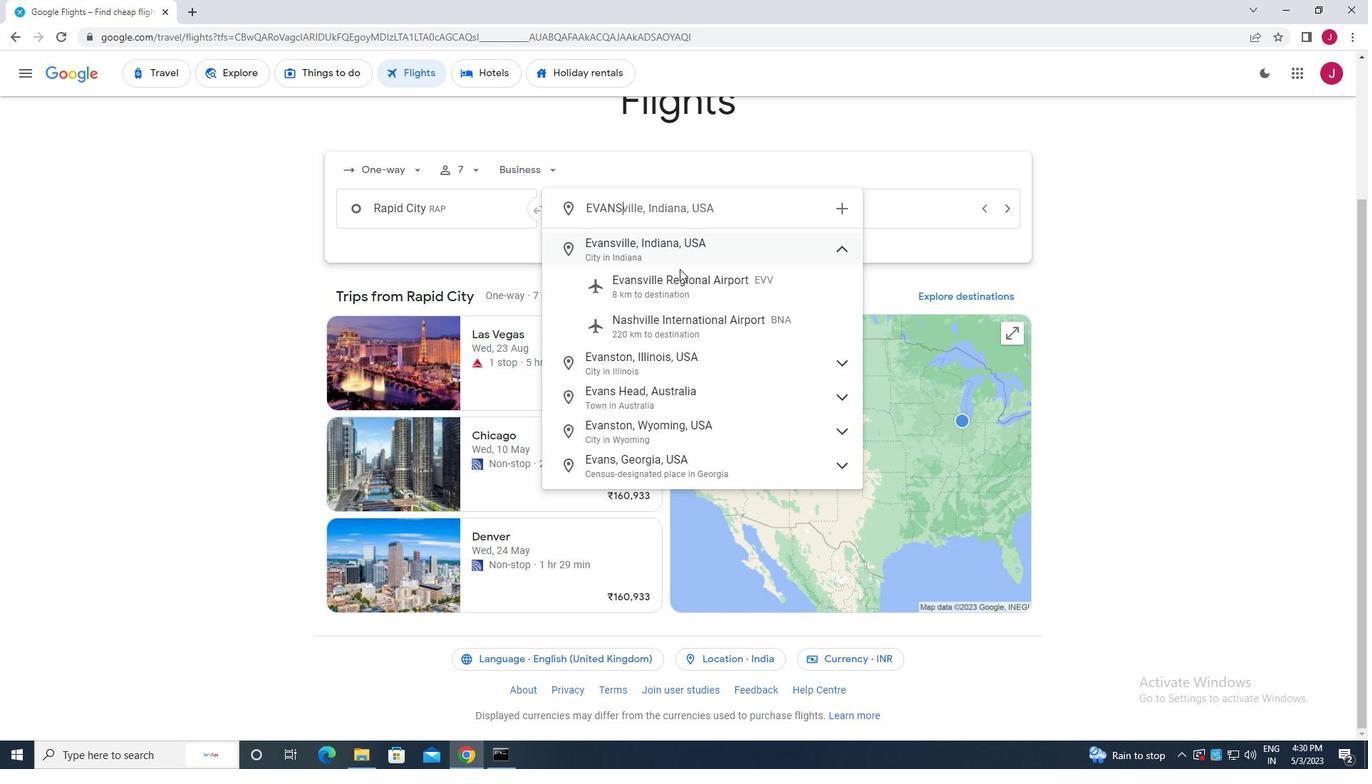 
Action: Mouse moved to (857, 210)
Screenshot: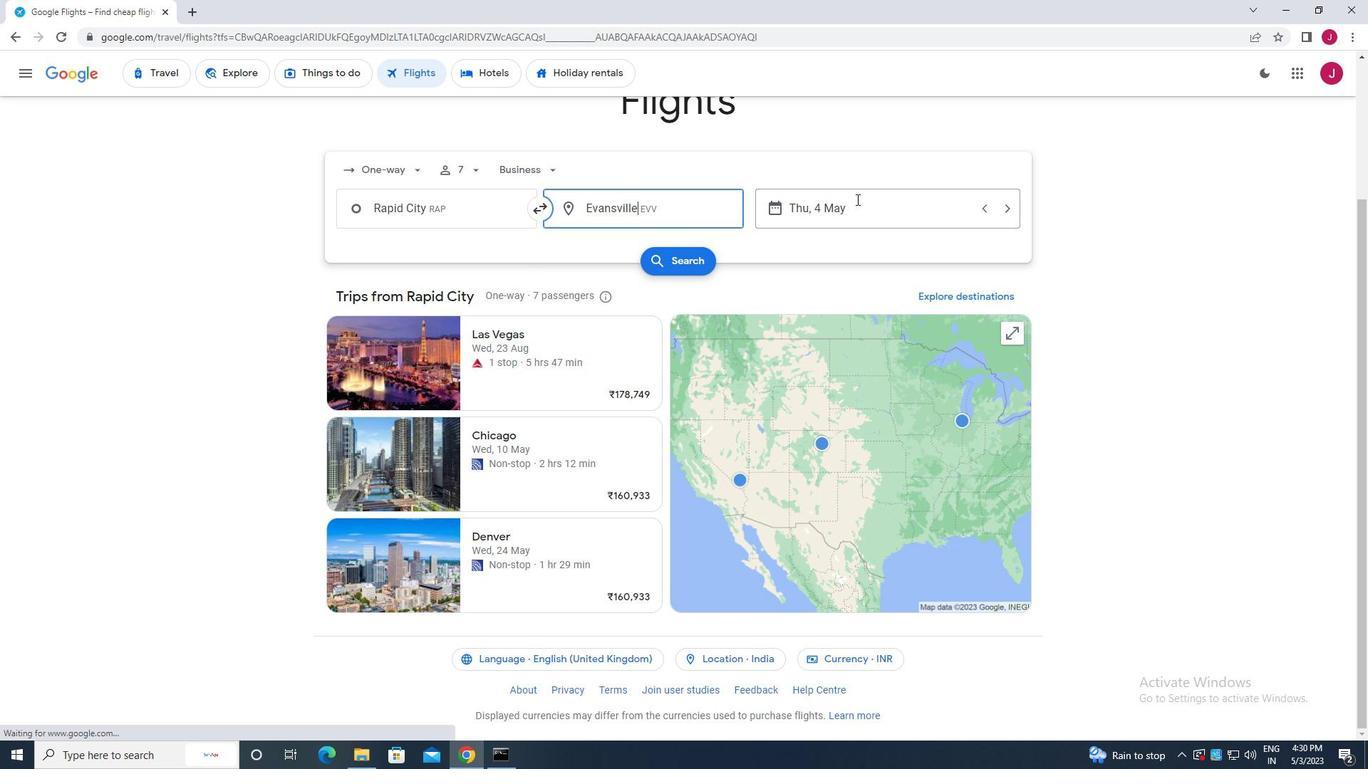 
Action: Mouse pressed left at (857, 210)
Screenshot: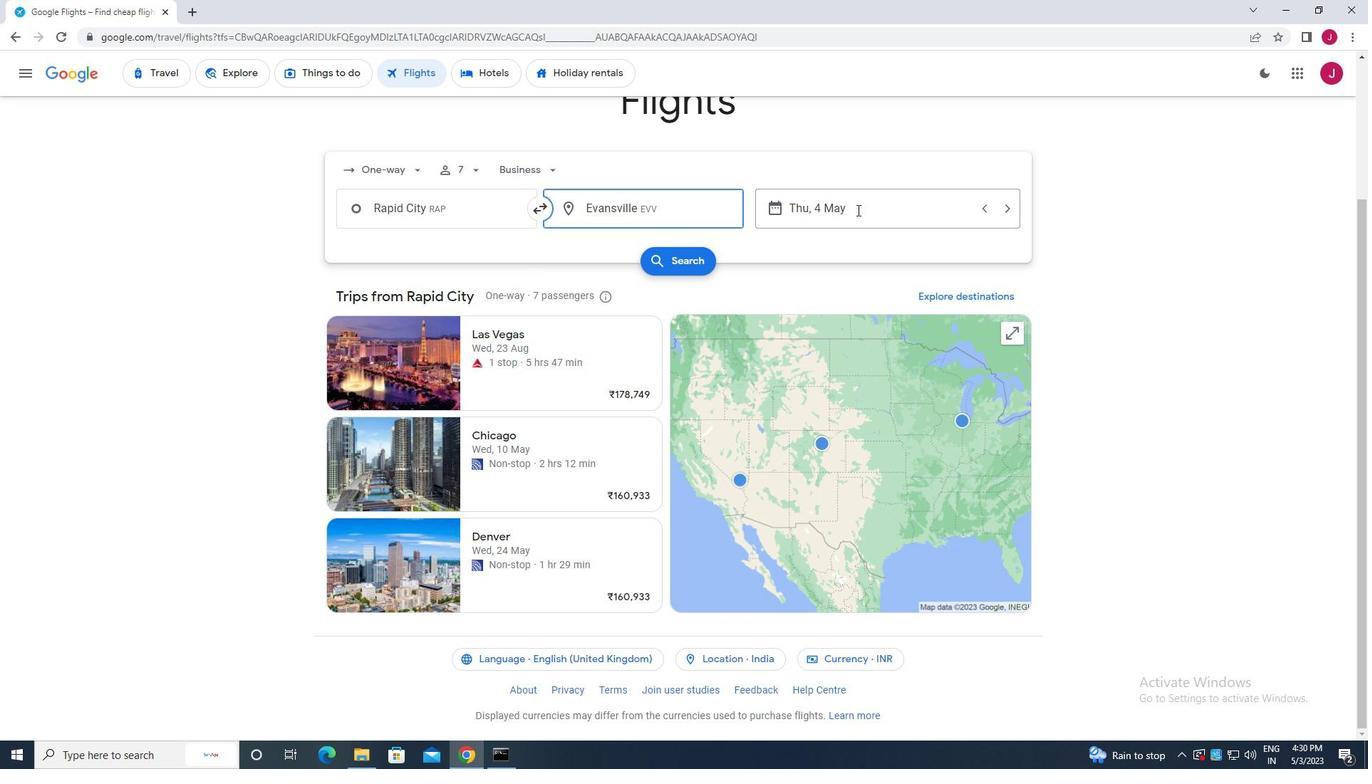 
Action: Mouse moved to (616, 324)
Screenshot: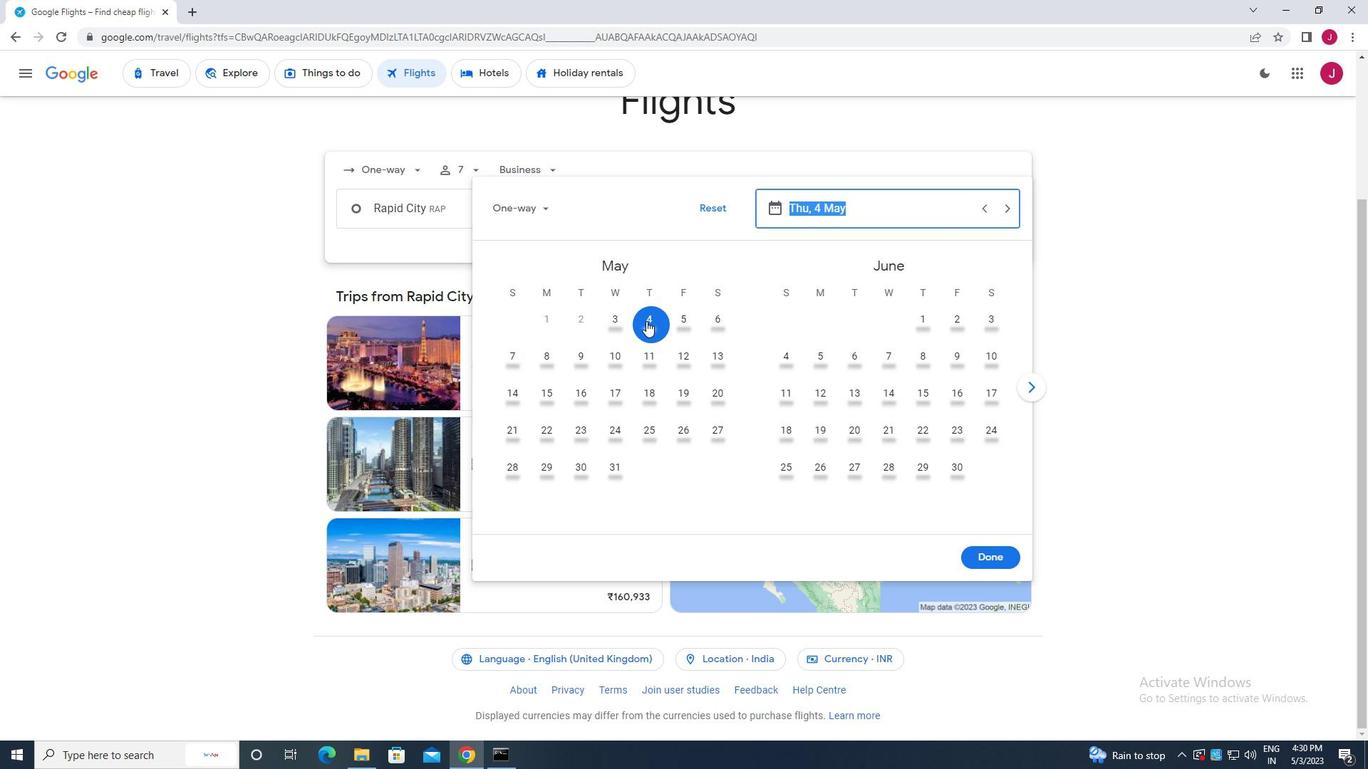 
Action: Mouse pressed left at (616, 324)
Screenshot: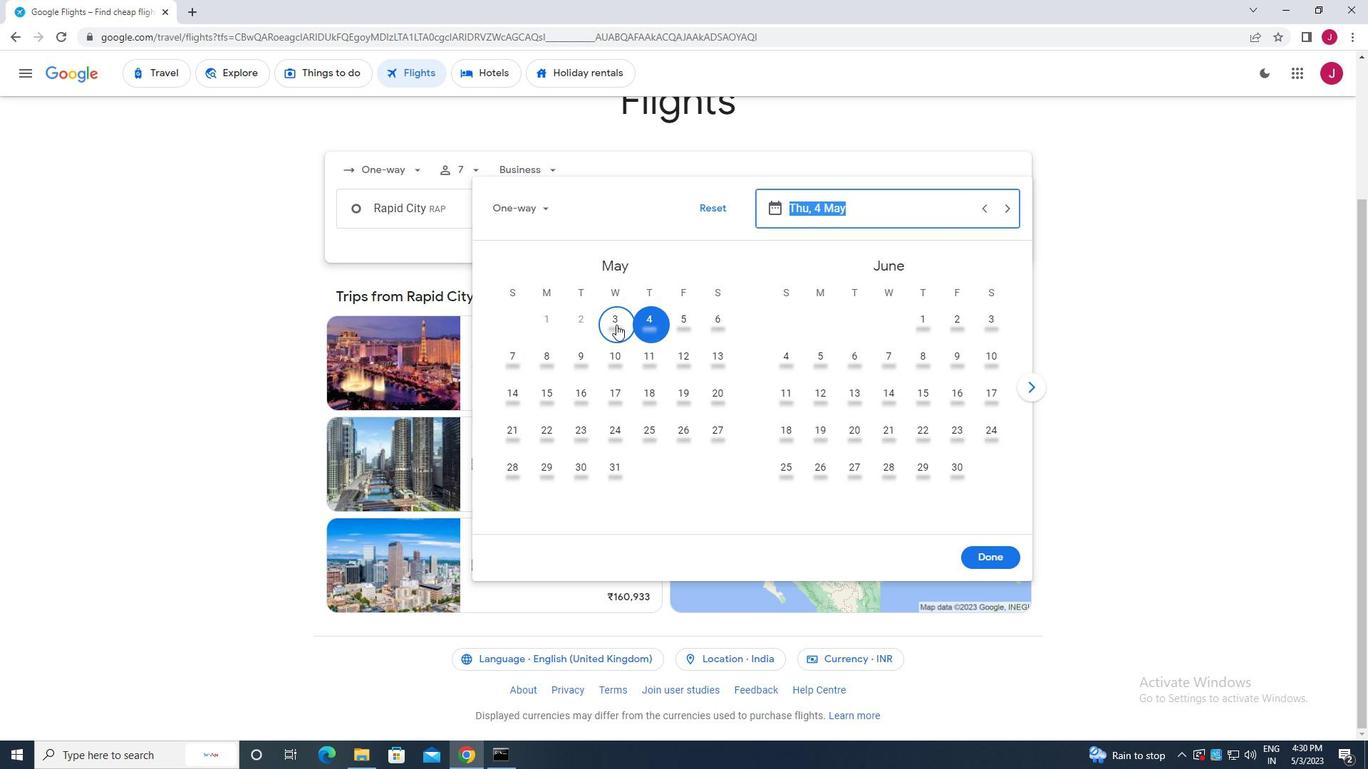 
Action: Mouse moved to (991, 558)
Screenshot: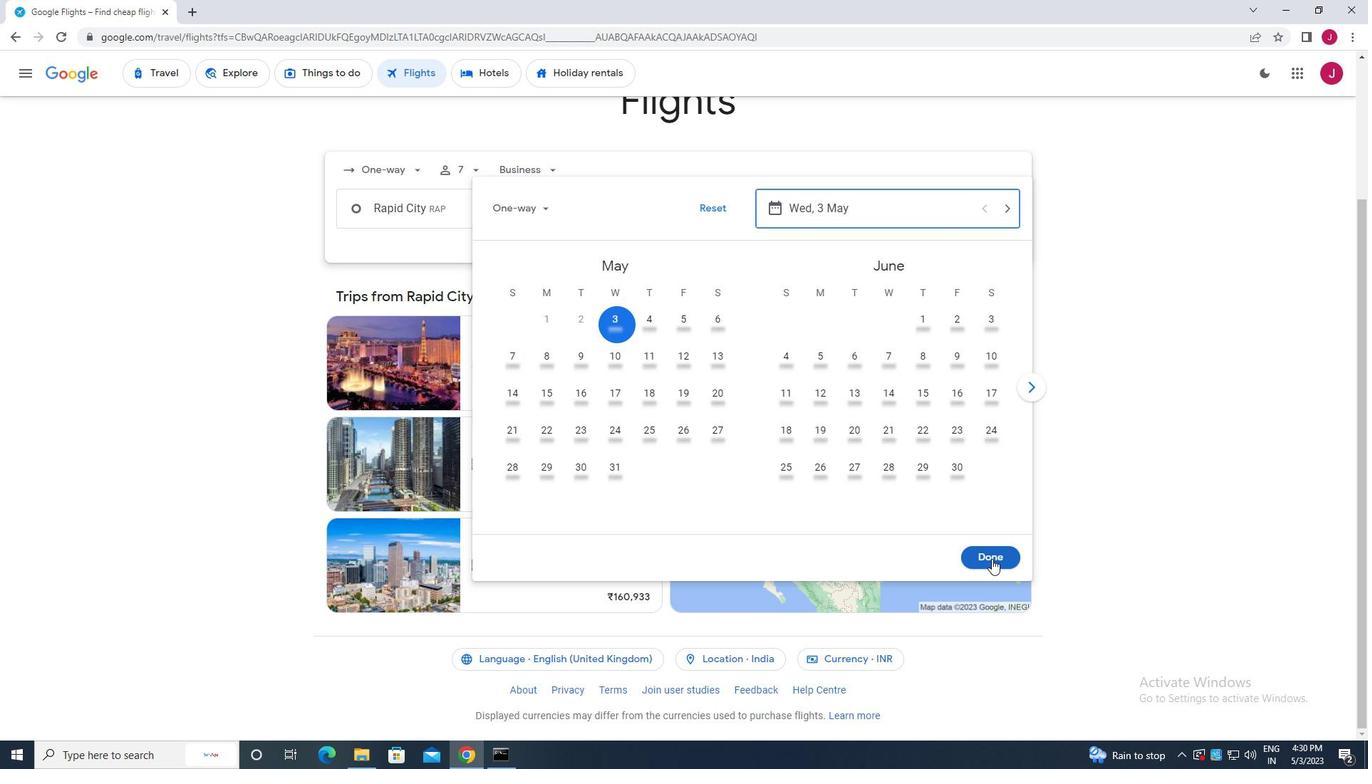 
Action: Mouse pressed left at (991, 558)
Screenshot: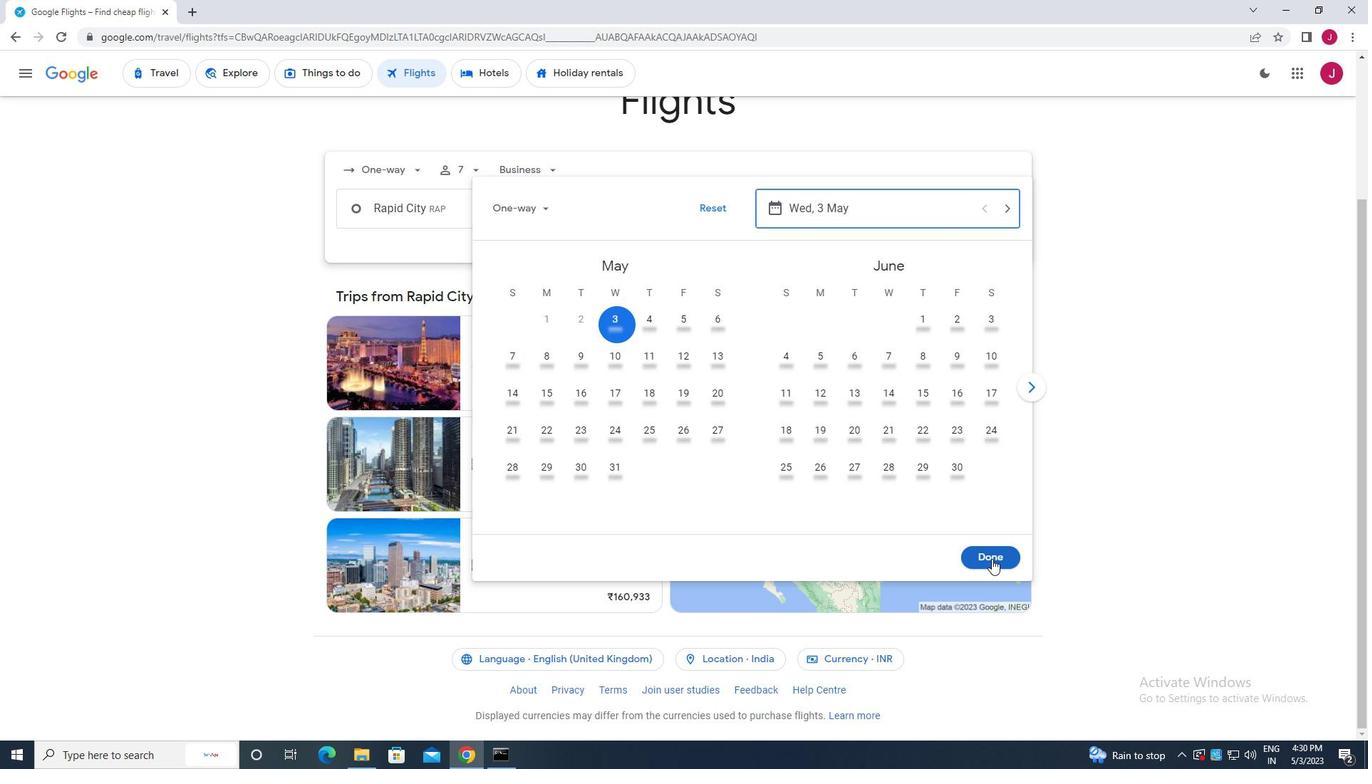 
Action: Mouse moved to (697, 262)
Screenshot: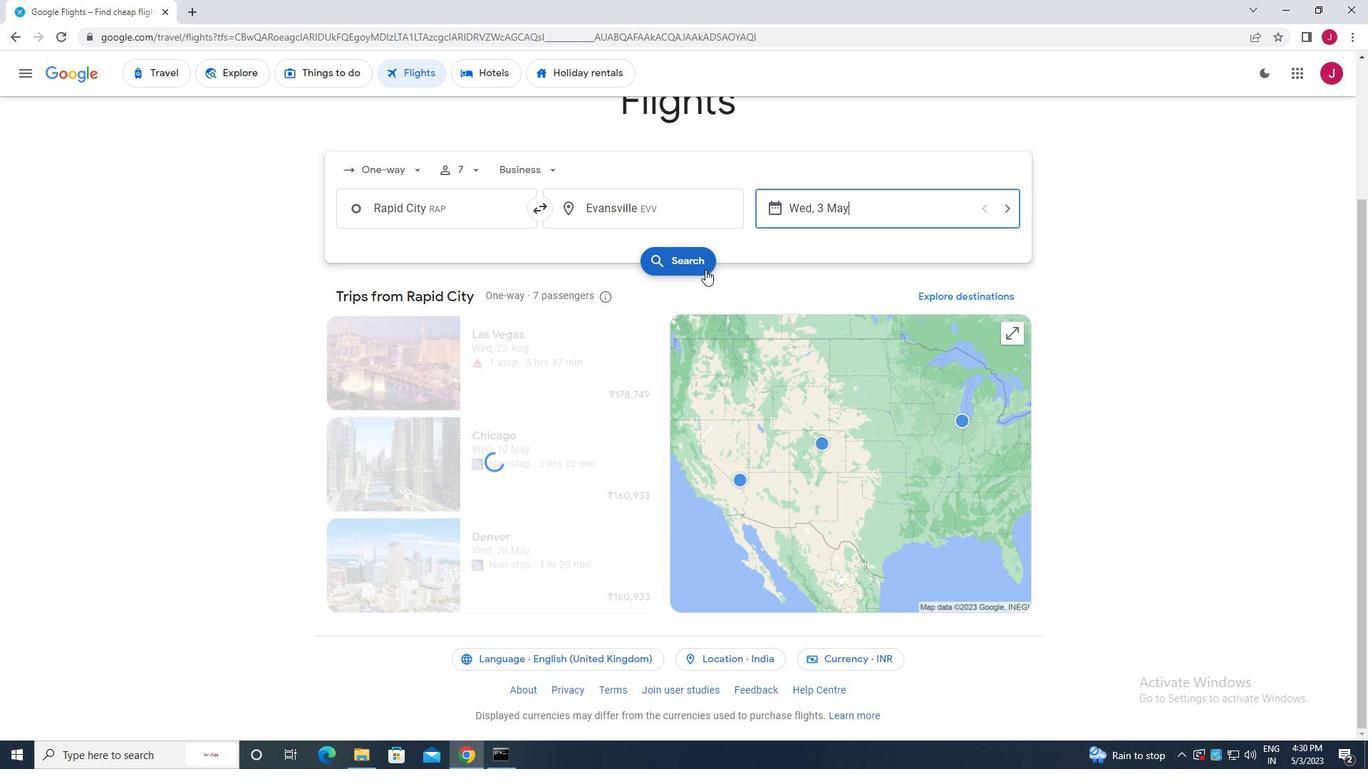 
Action: Mouse pressed left at (697, 262)
Screenshot: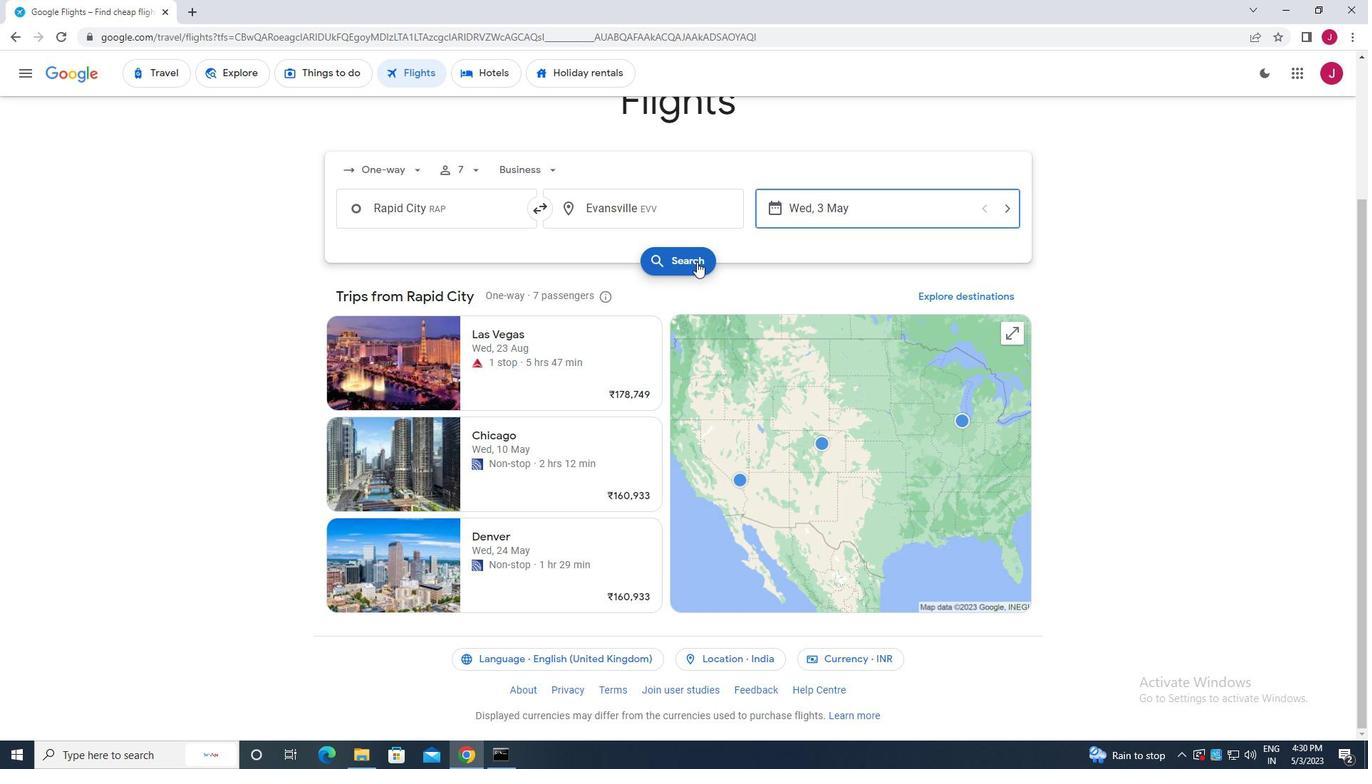 
Action: Mouse moved to (370, 207)
Screenshot: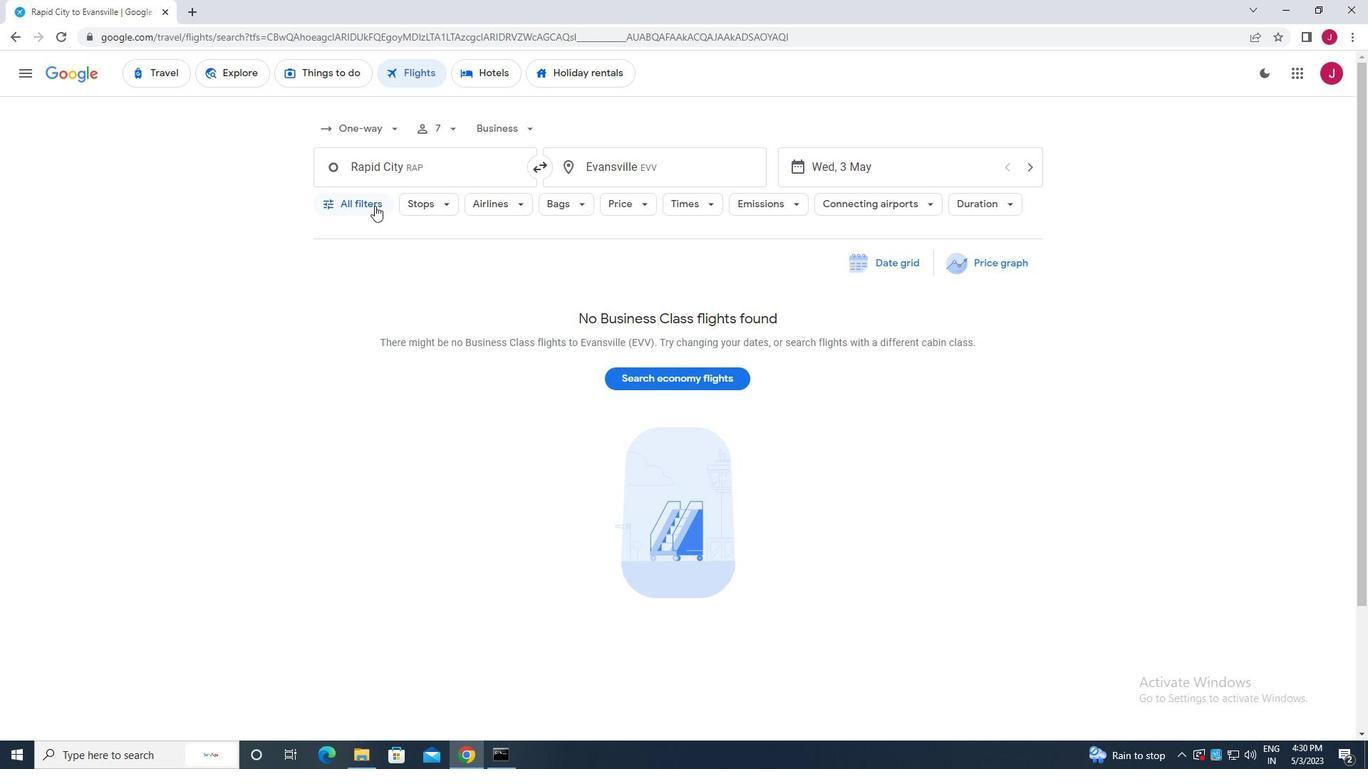 
Action: Mouse pressed left at (370, 207)
Screenshot: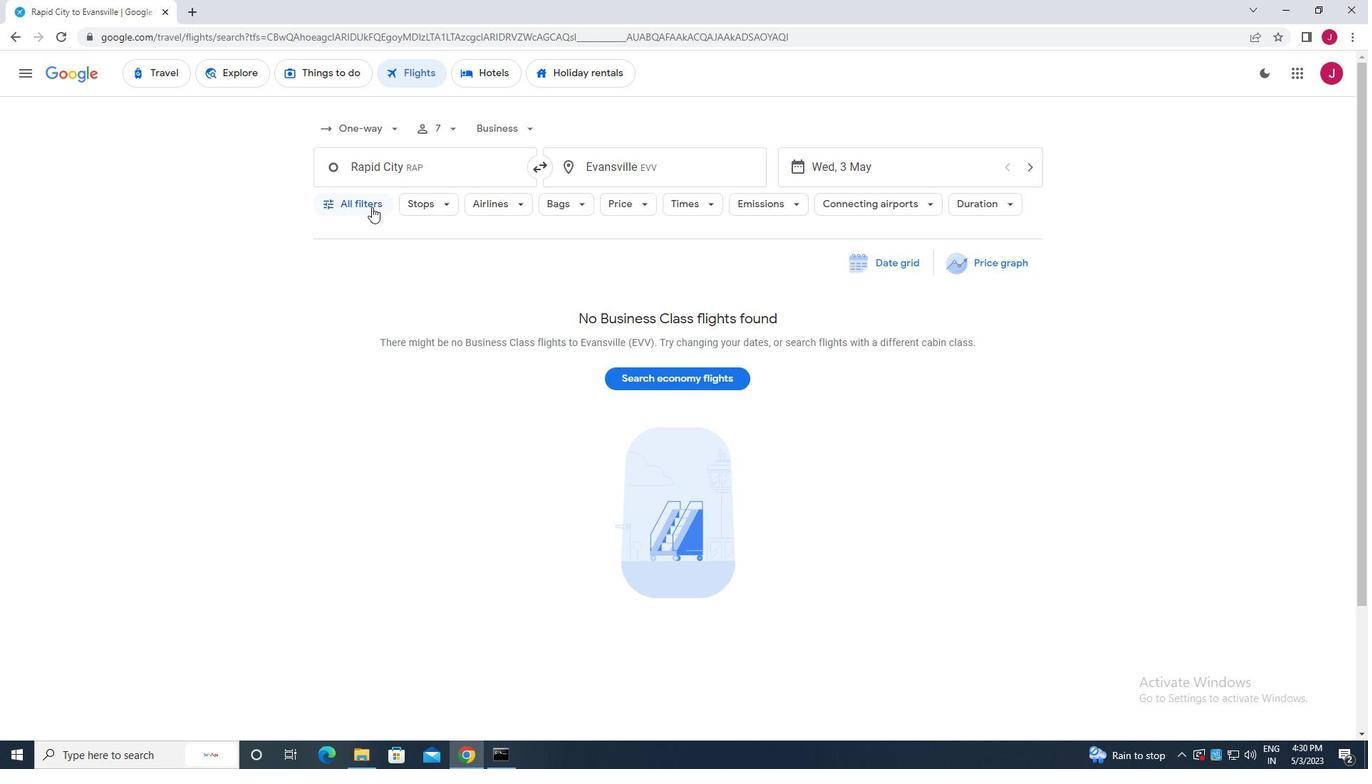 
Action: Mouse moved to (426, 310)
Screenshot: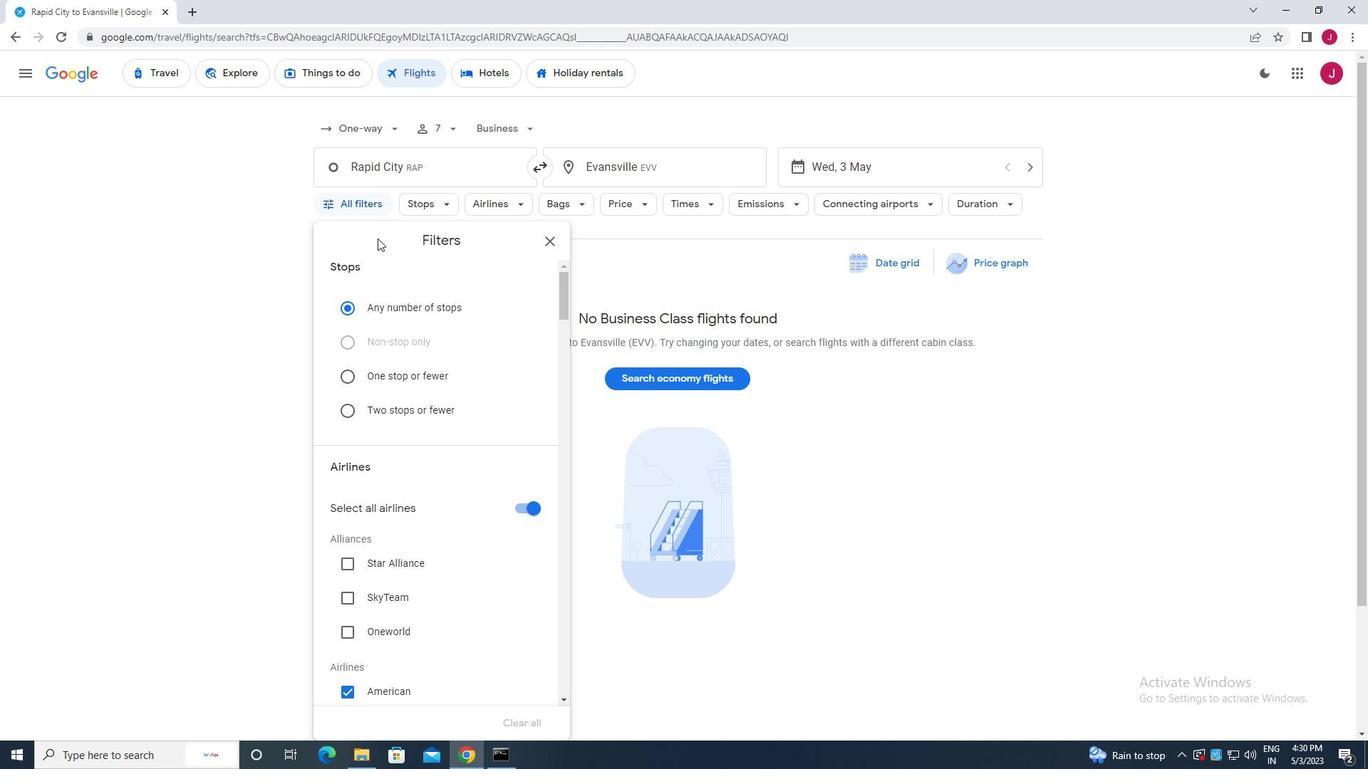
Action: Mouse scrolled (426, 310) with delta (0, 0)
Screenshot: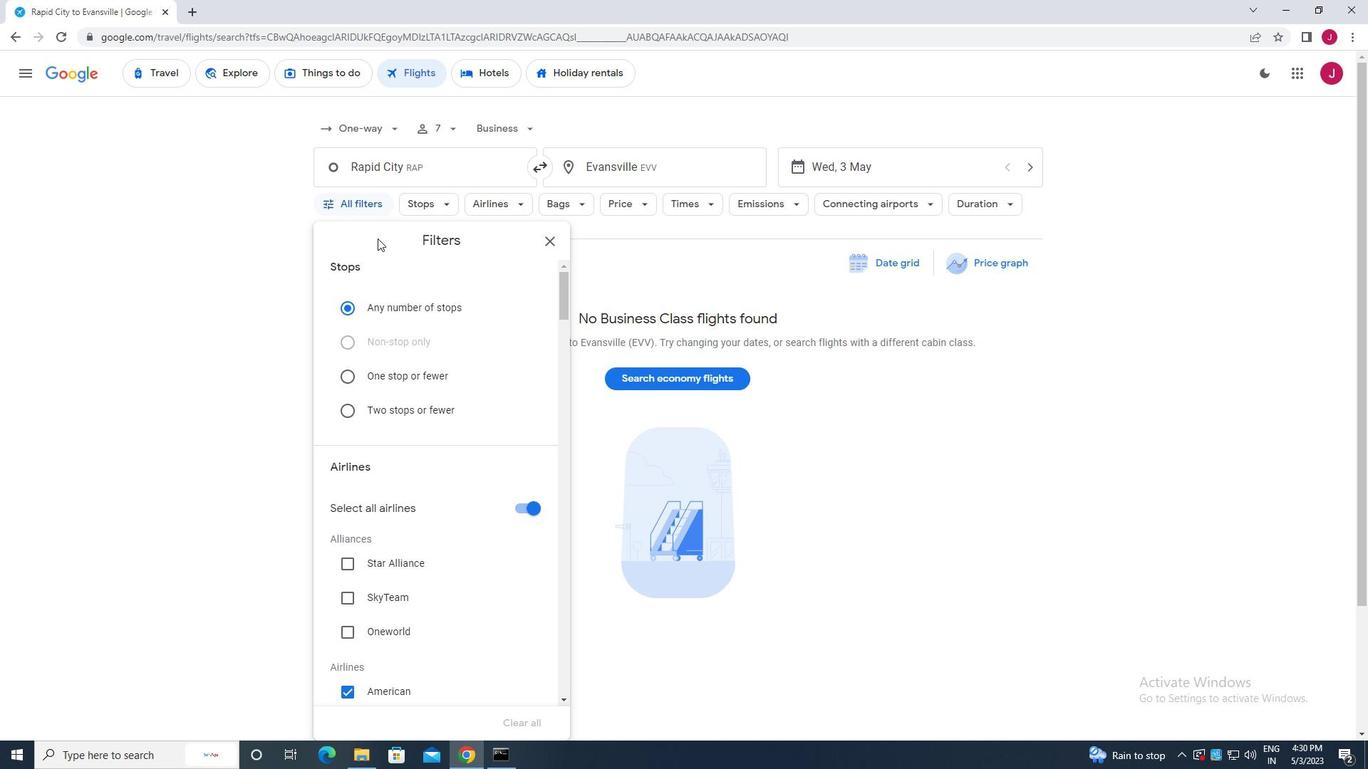 
Action: Mouse scrolled (426, 310) with delta (0, 0)
Screenshot: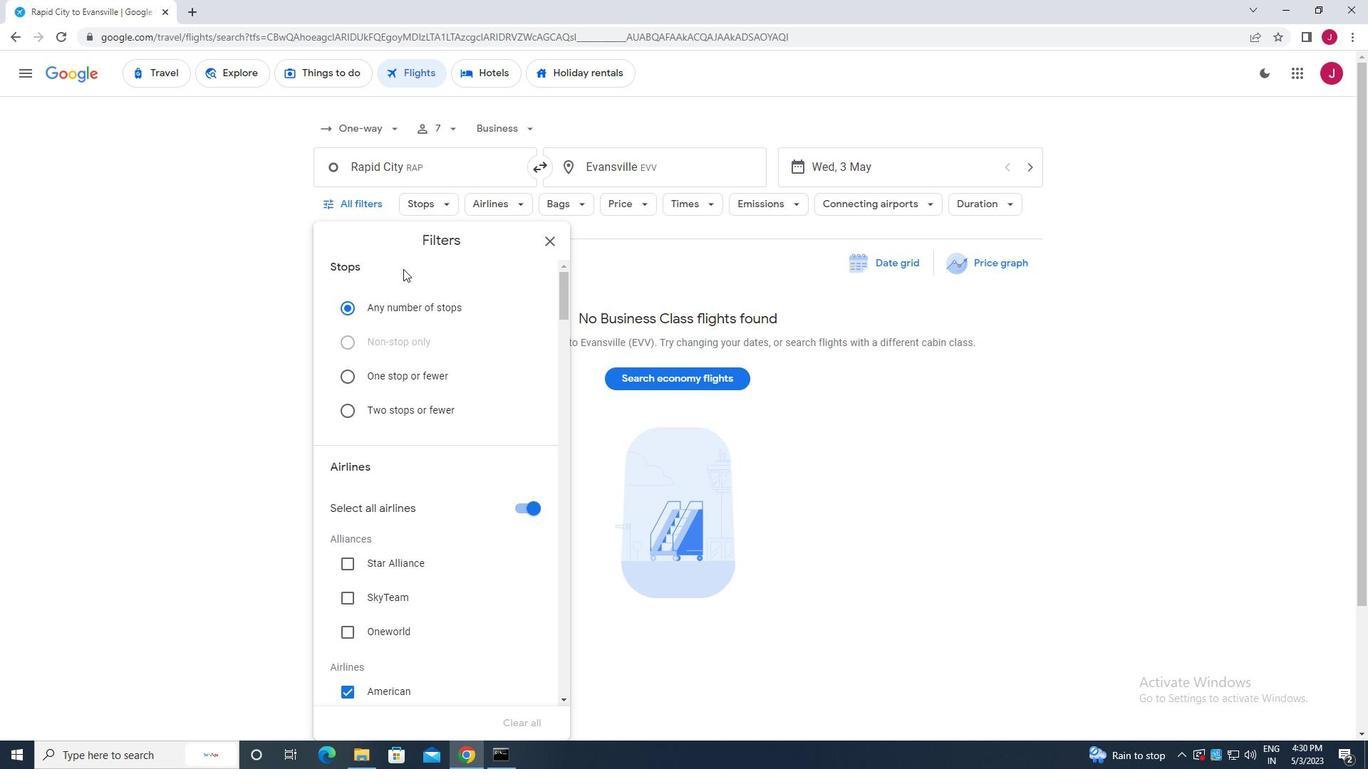 
Action: Mouse scrolled (426, 310) with delta (0, 0)
Screenshot: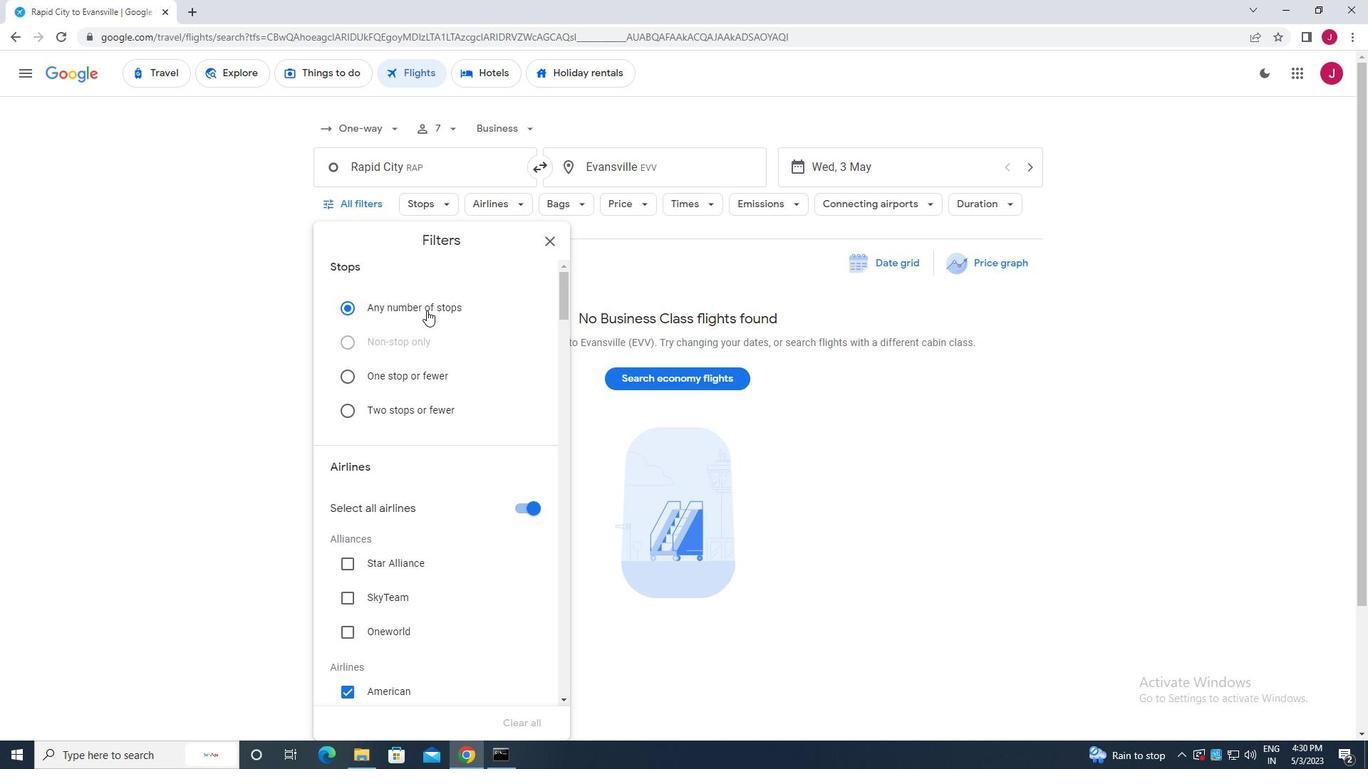 
Action: Mouse moved to (520, 292)
Screenshot: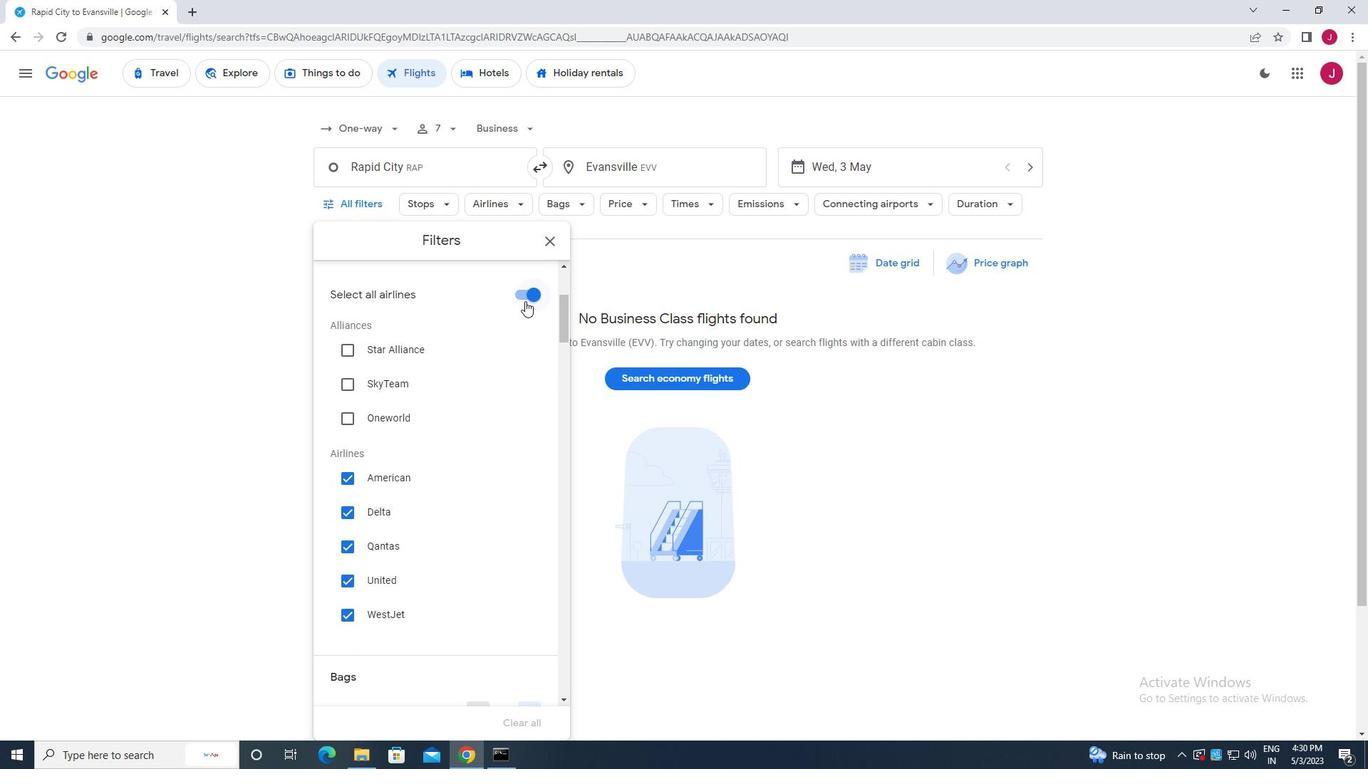
Action: Mouse pressed left at (520, 292)
Screenshot: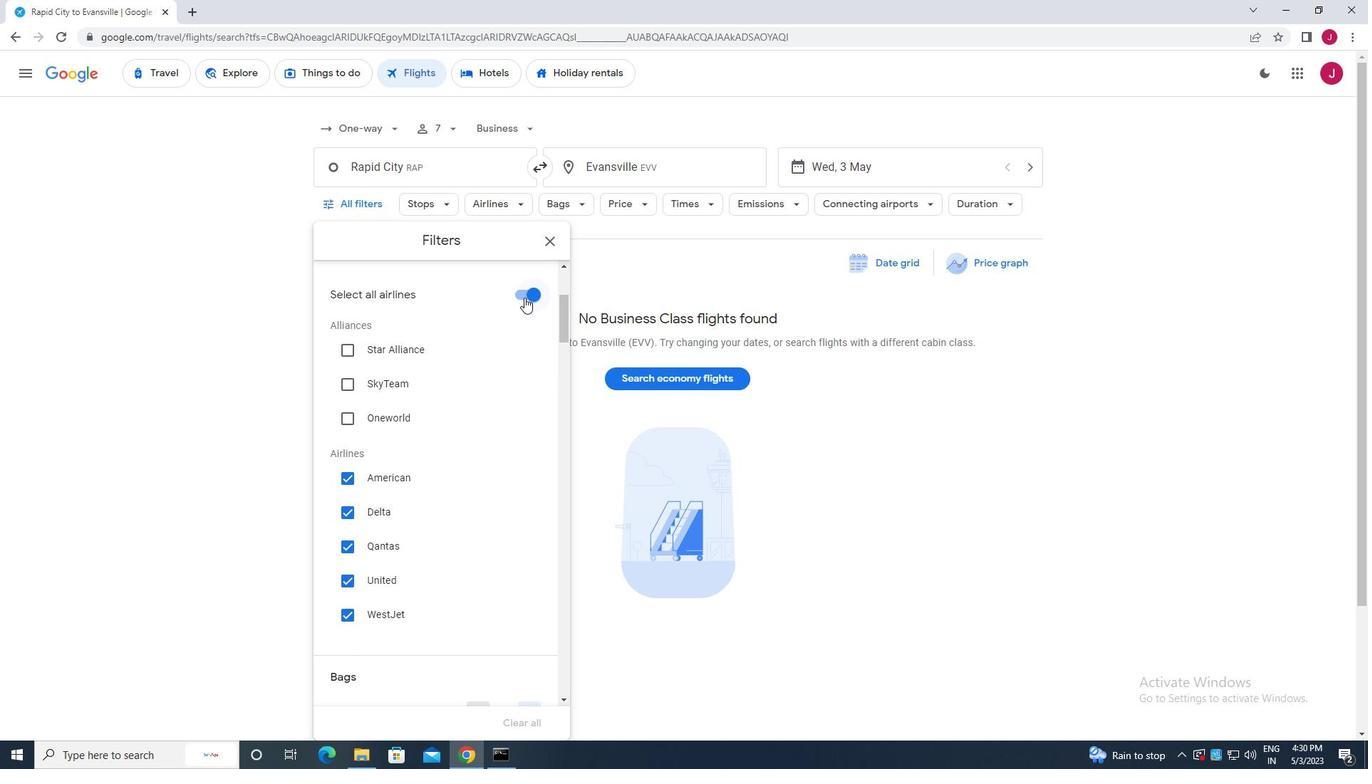 
Action: Mouse moved to (401, 355)
Screenshot: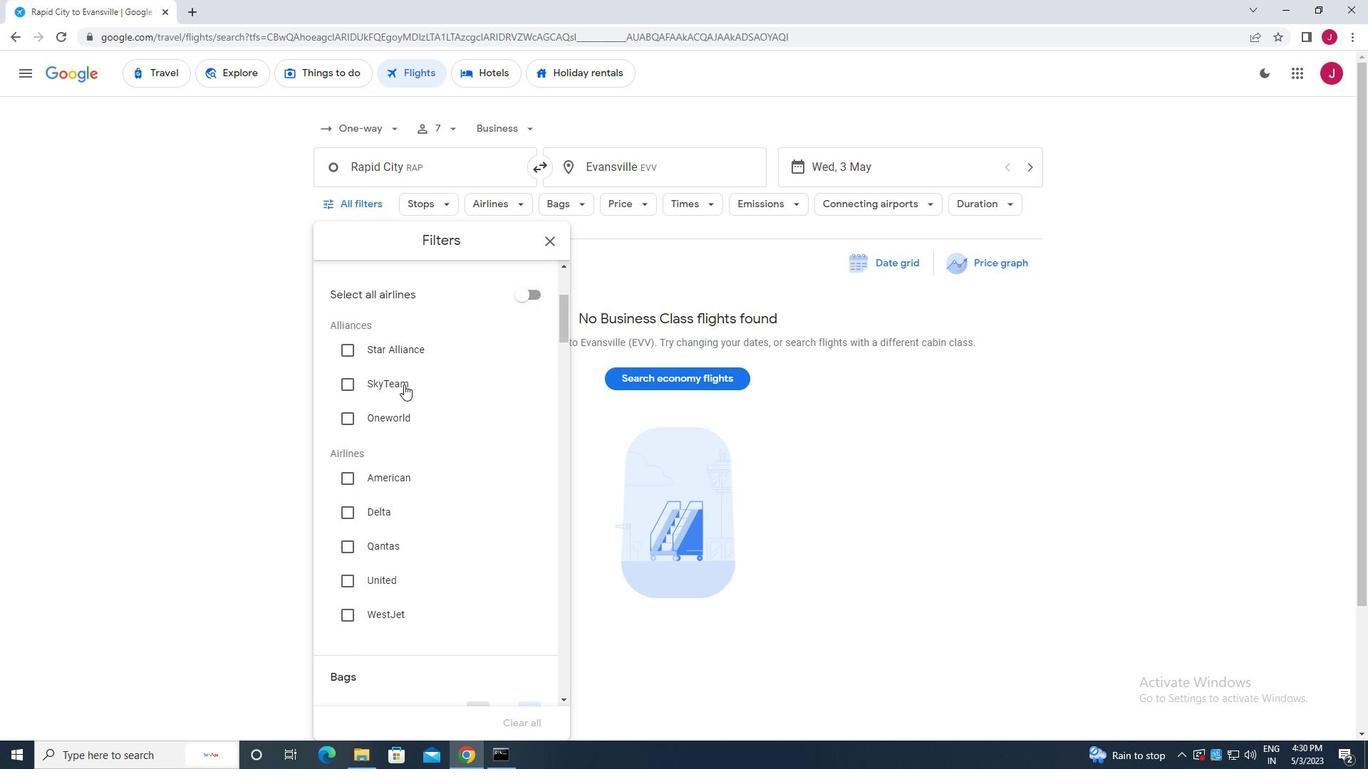 
Action: Mouse scrolled (401, 354) with delta (0, 0)
Screenshot: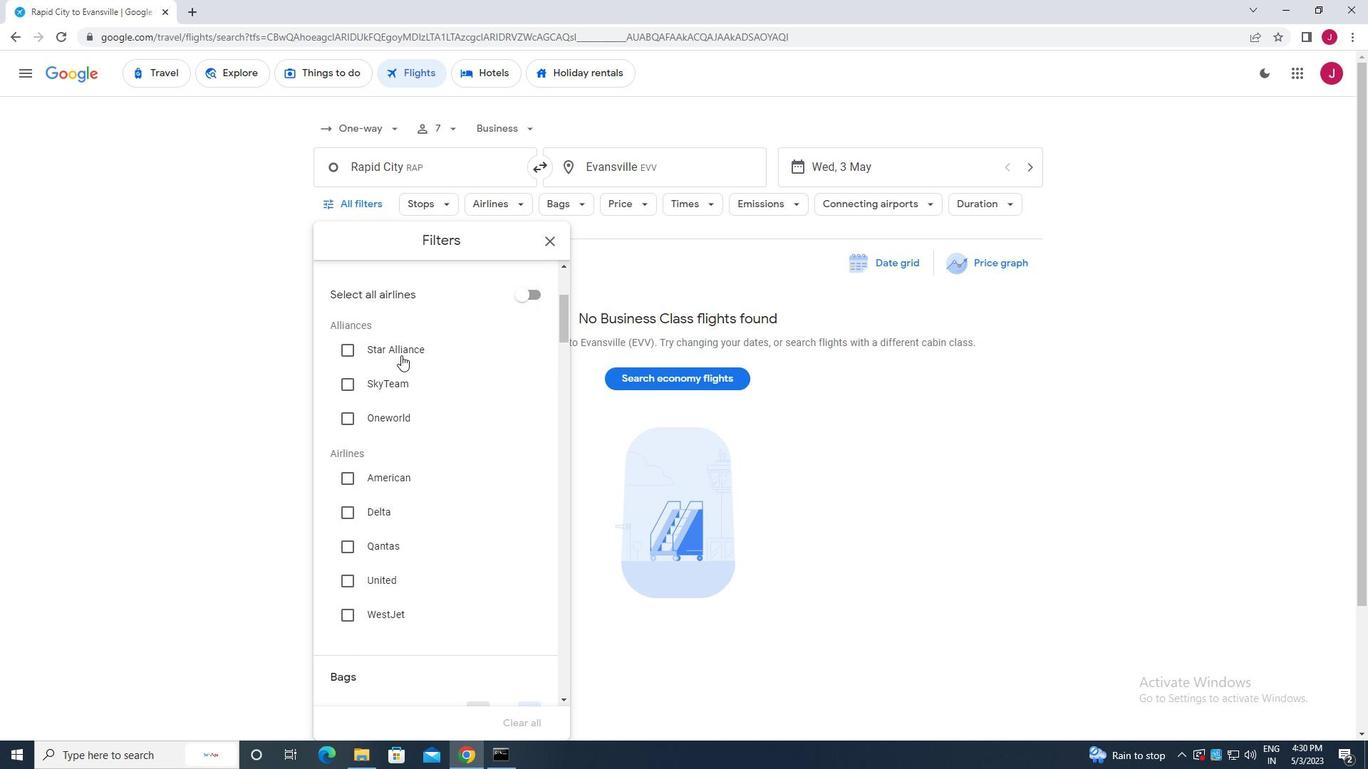 
Action: Mouse moved to (402, 357)
Screenshot: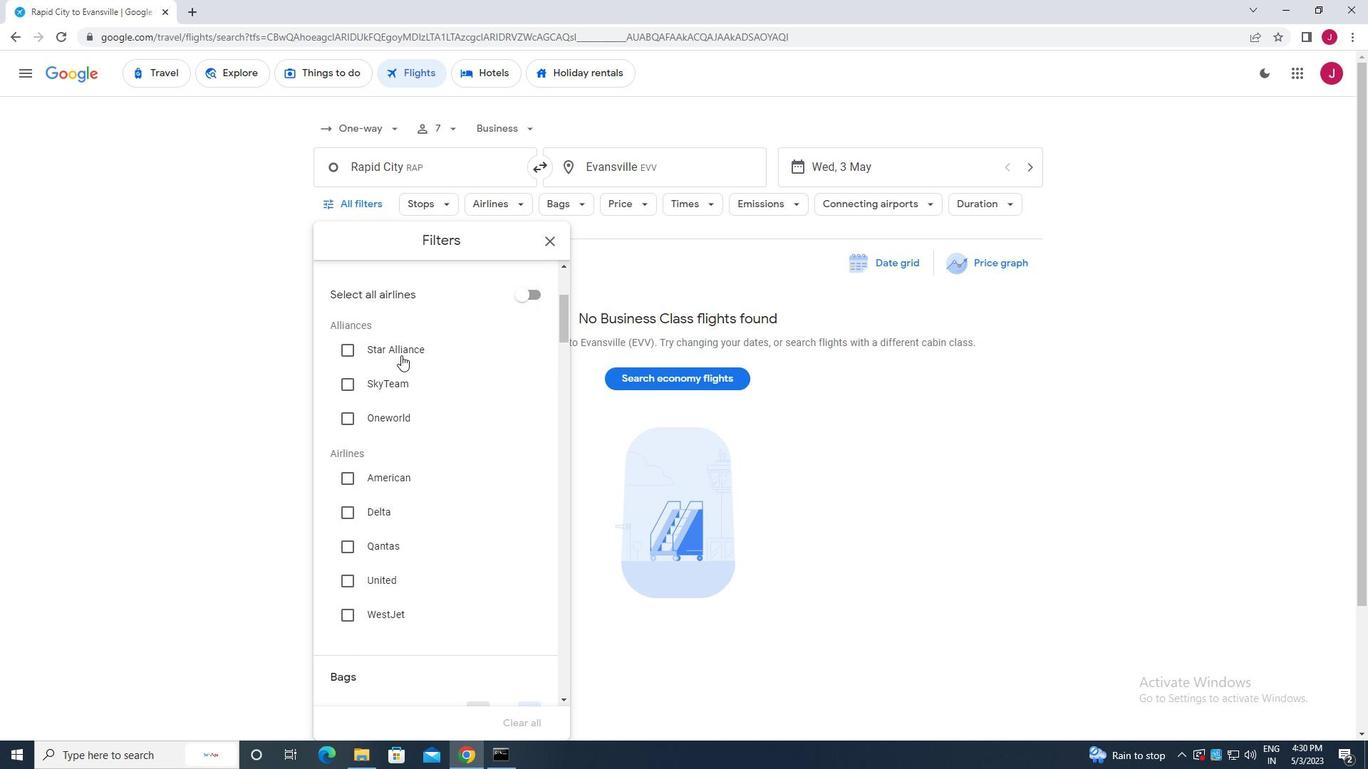 
Action: Mouse scrolled (402, 356) with delta (0, 0)
Screenshot: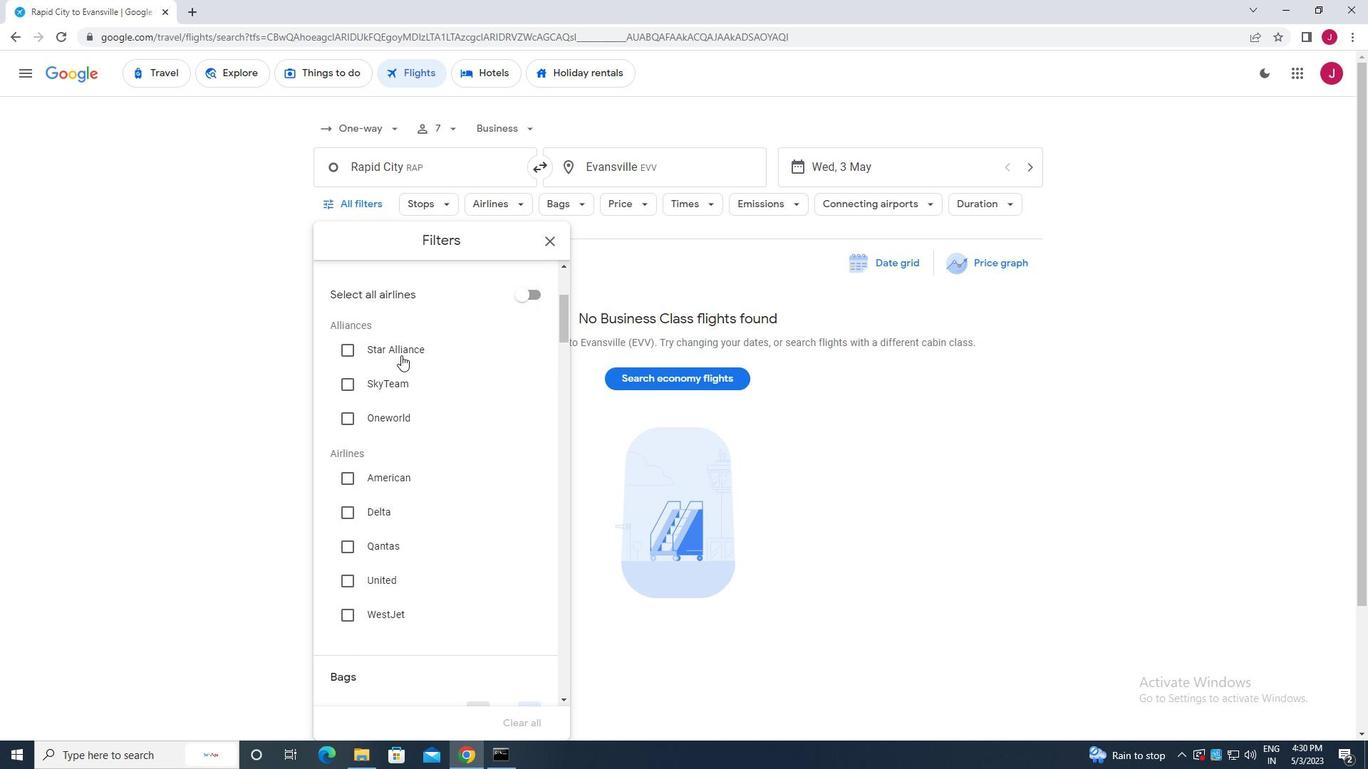 
Action: Mouse moved to (405, 363)
Screenshot: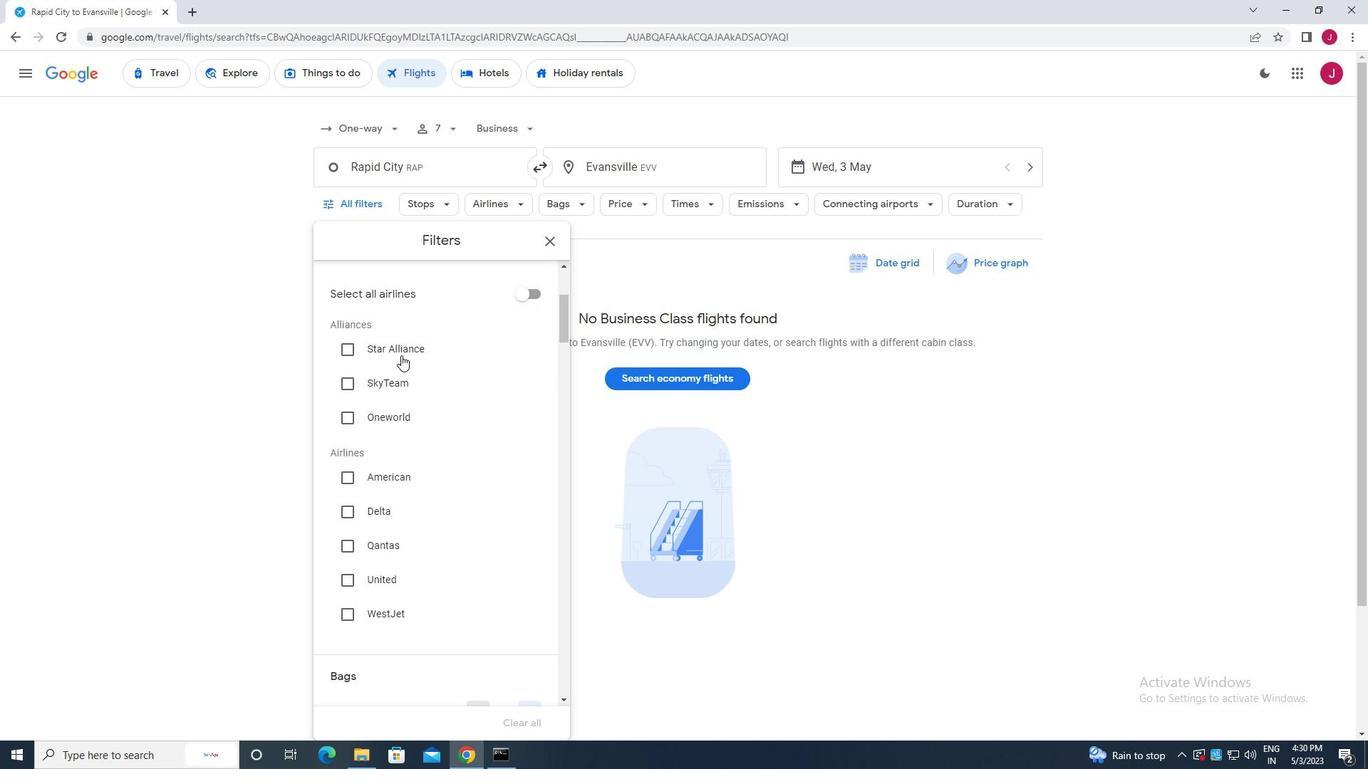 
Action: Mouse scrolled (405, 362) with delta (0, 0)
Screenshot: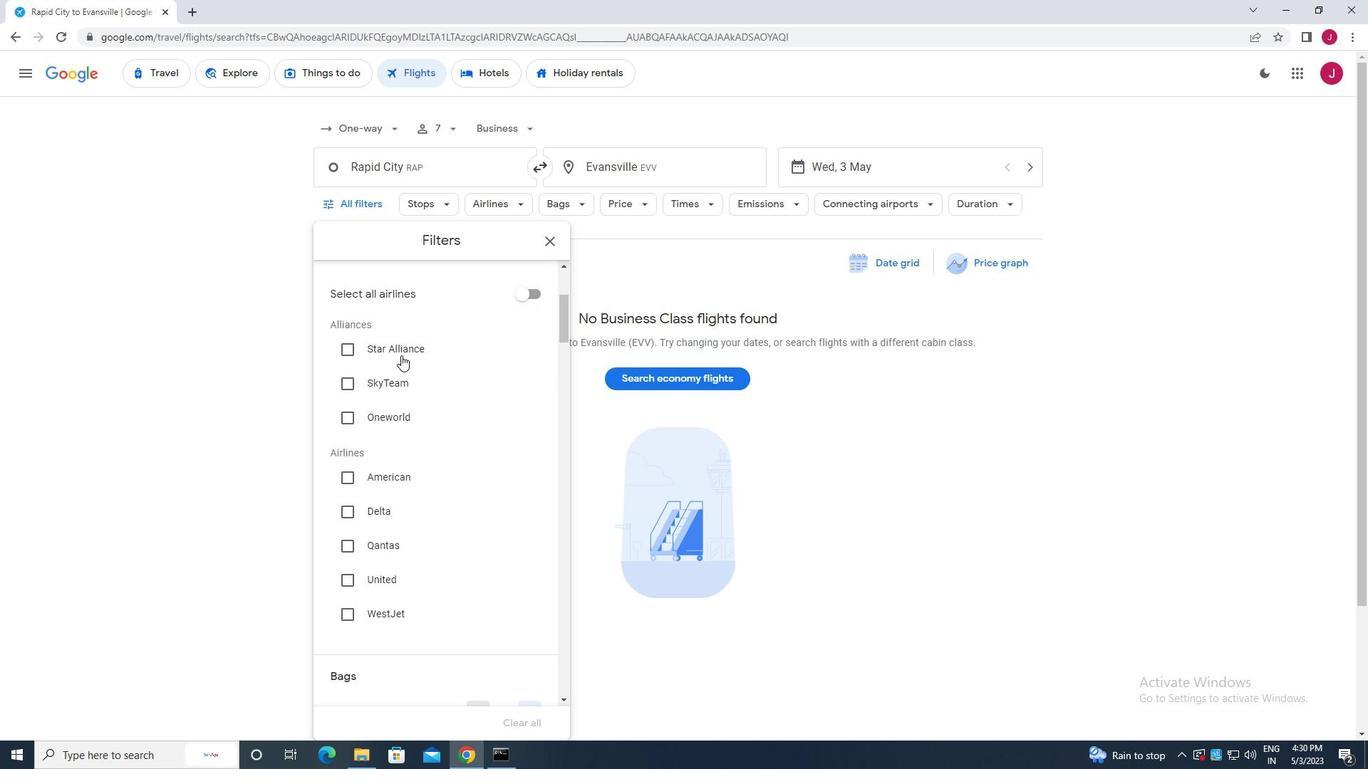 
Action: Mouse moved to (407, 367)
Screenshot: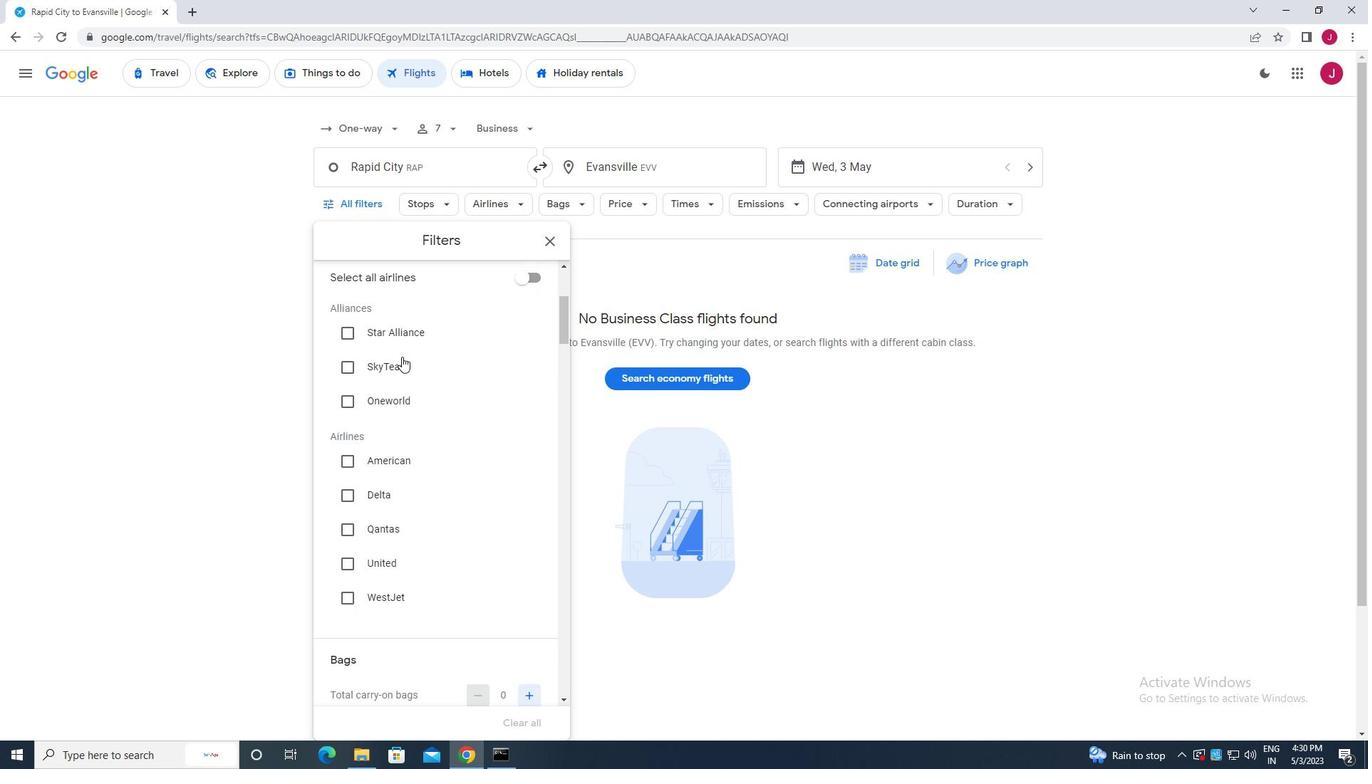 
Action: Mouse scrolled (407, 367) with delta (0, 0)
Screenshot: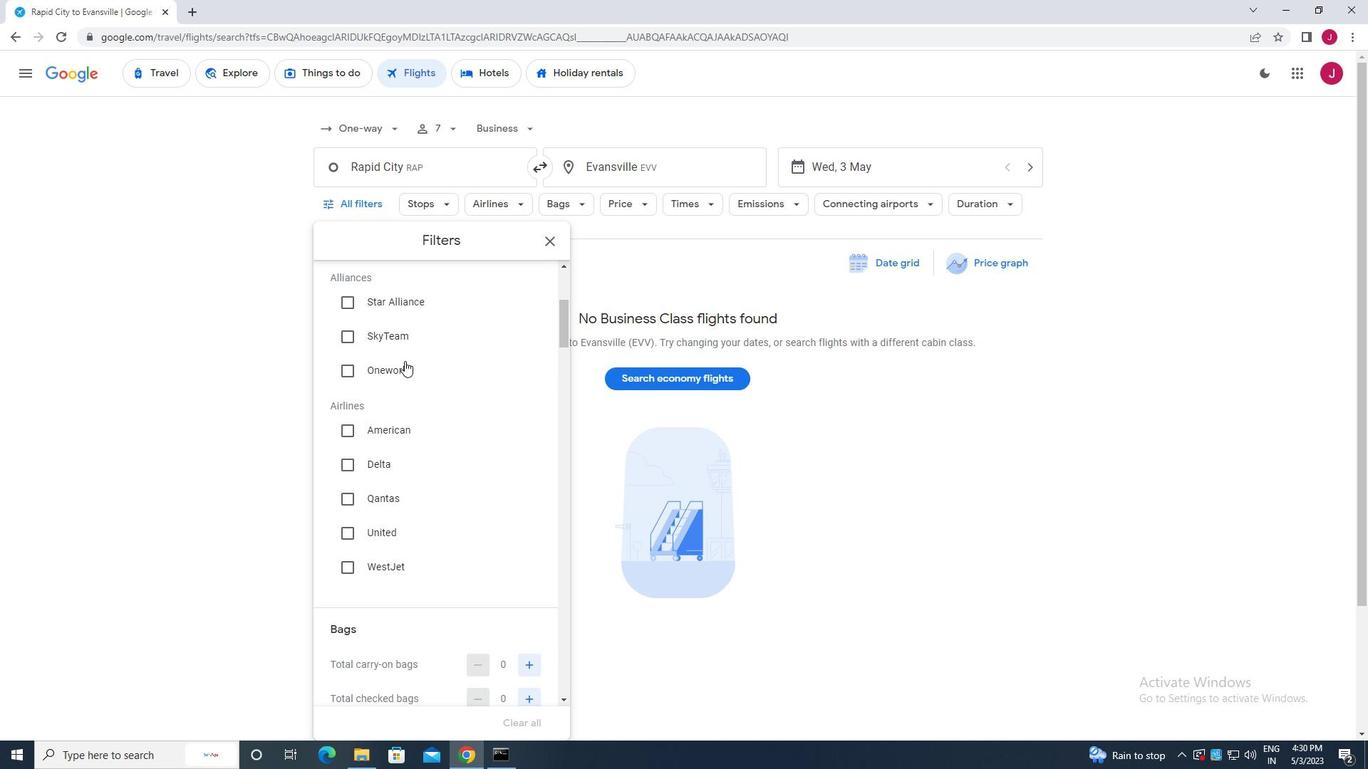 
Action: Mouse scrolled (407, 367) with delta (0, 0)
Screenshot: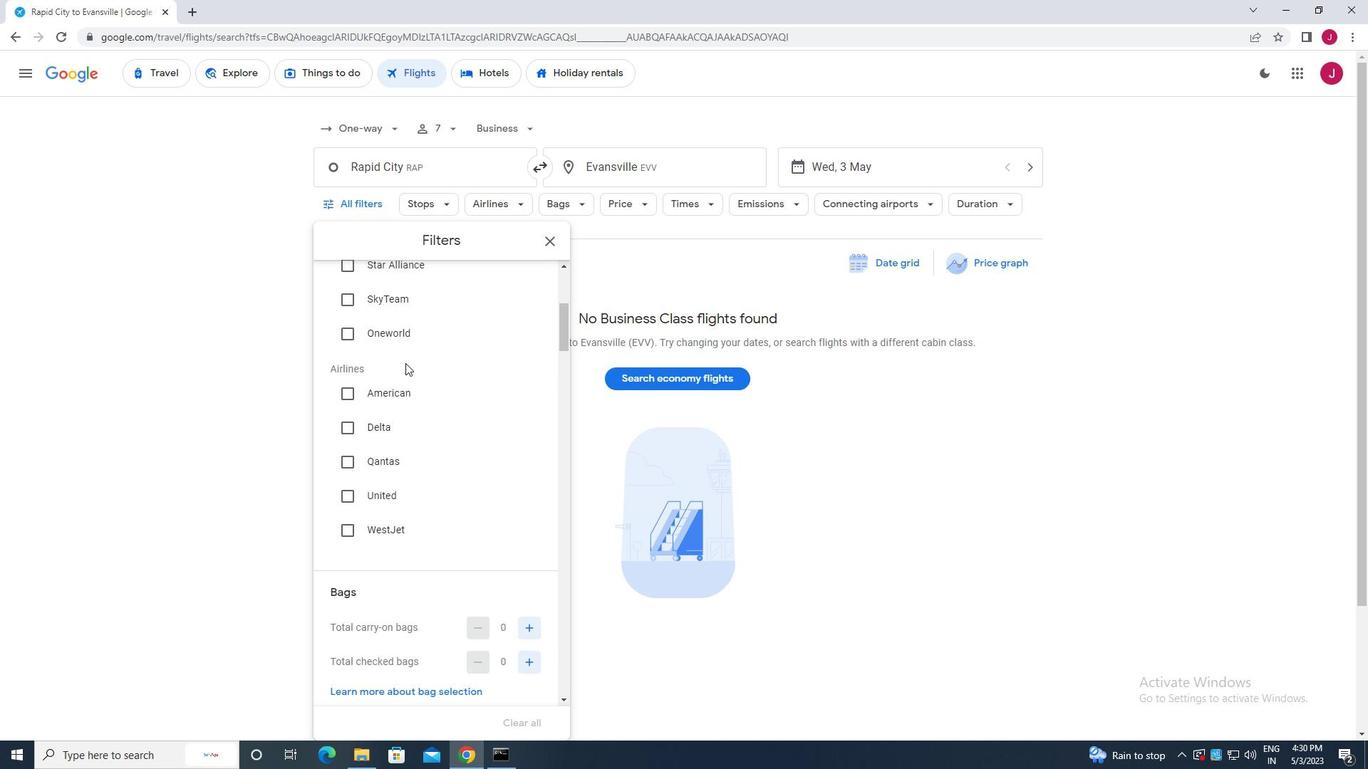 
Action: Mouse moved to (529, 358)
Screenshot: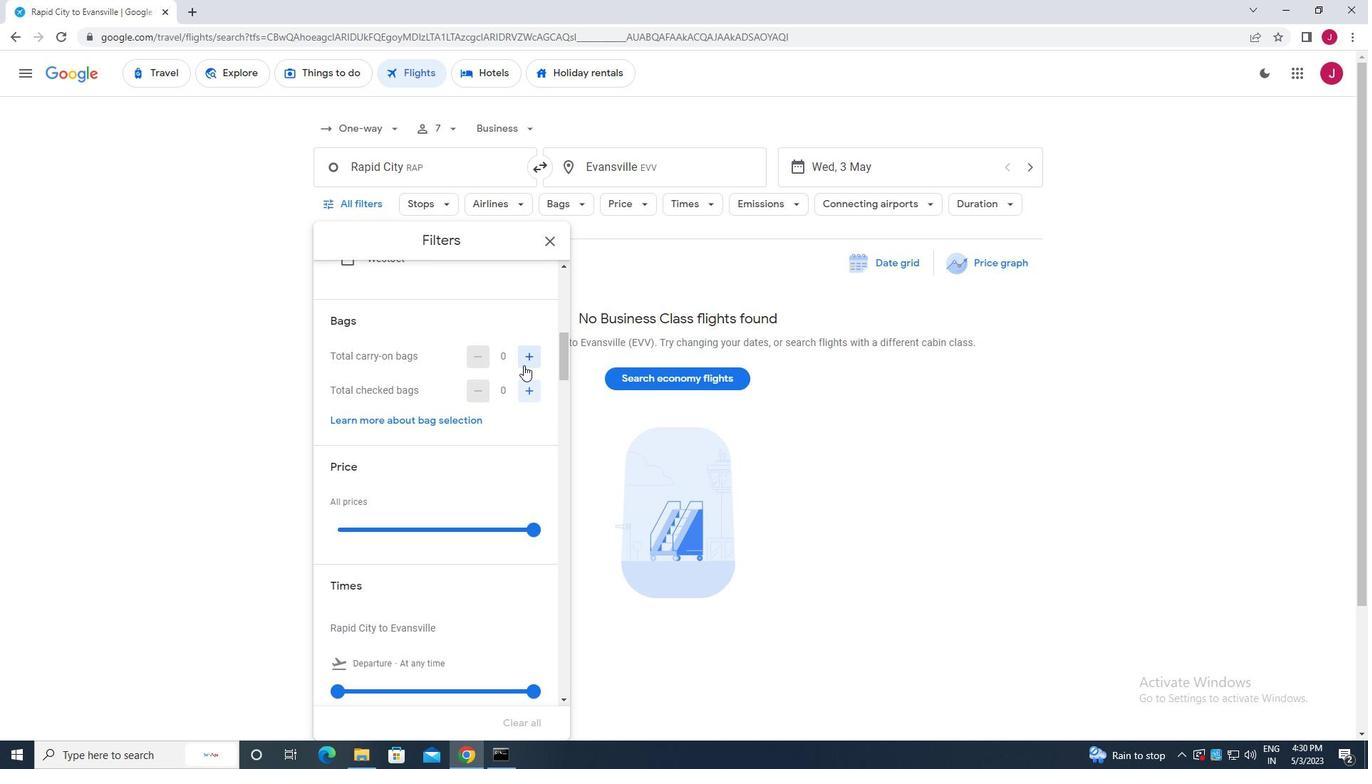 
Action: Mouse pressed left at (529, 358)
Screenshot: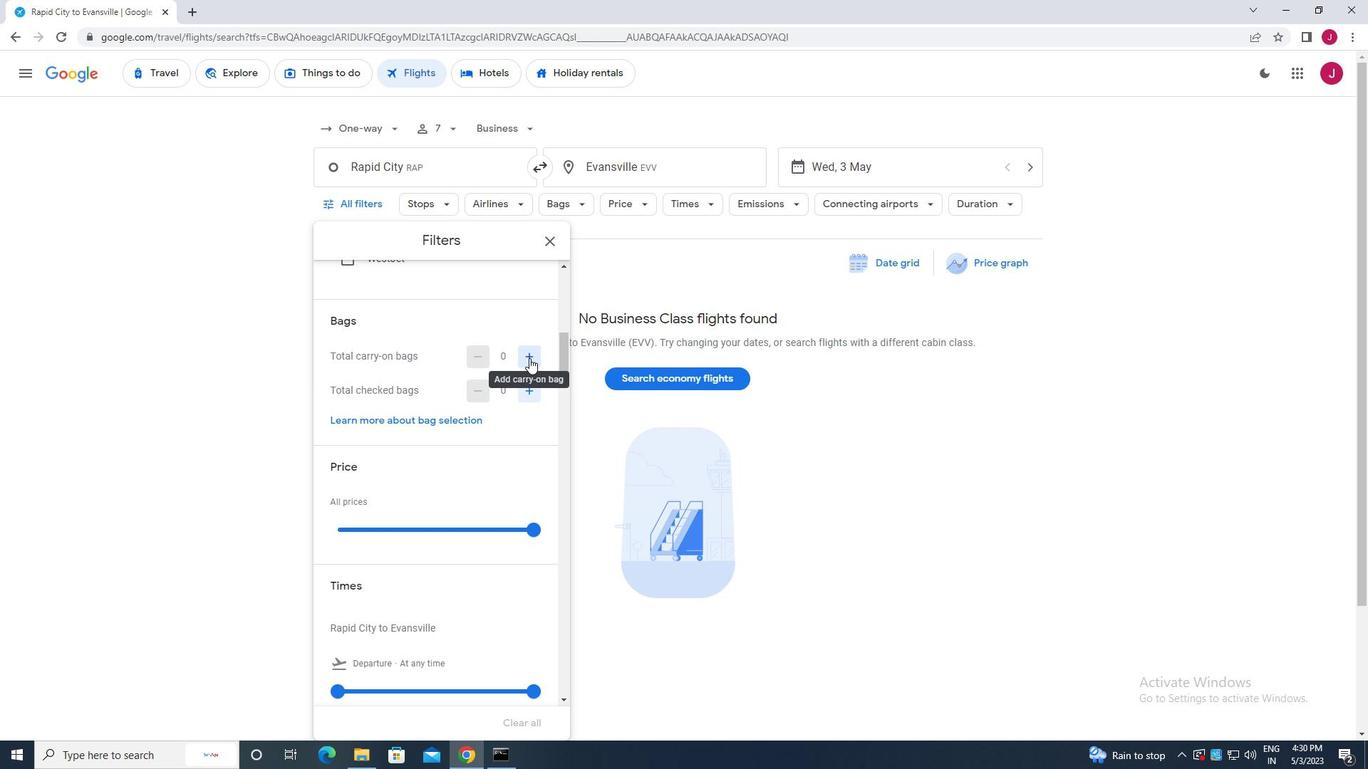 
Action: Mouse moved to (538, 528)
Screenshot: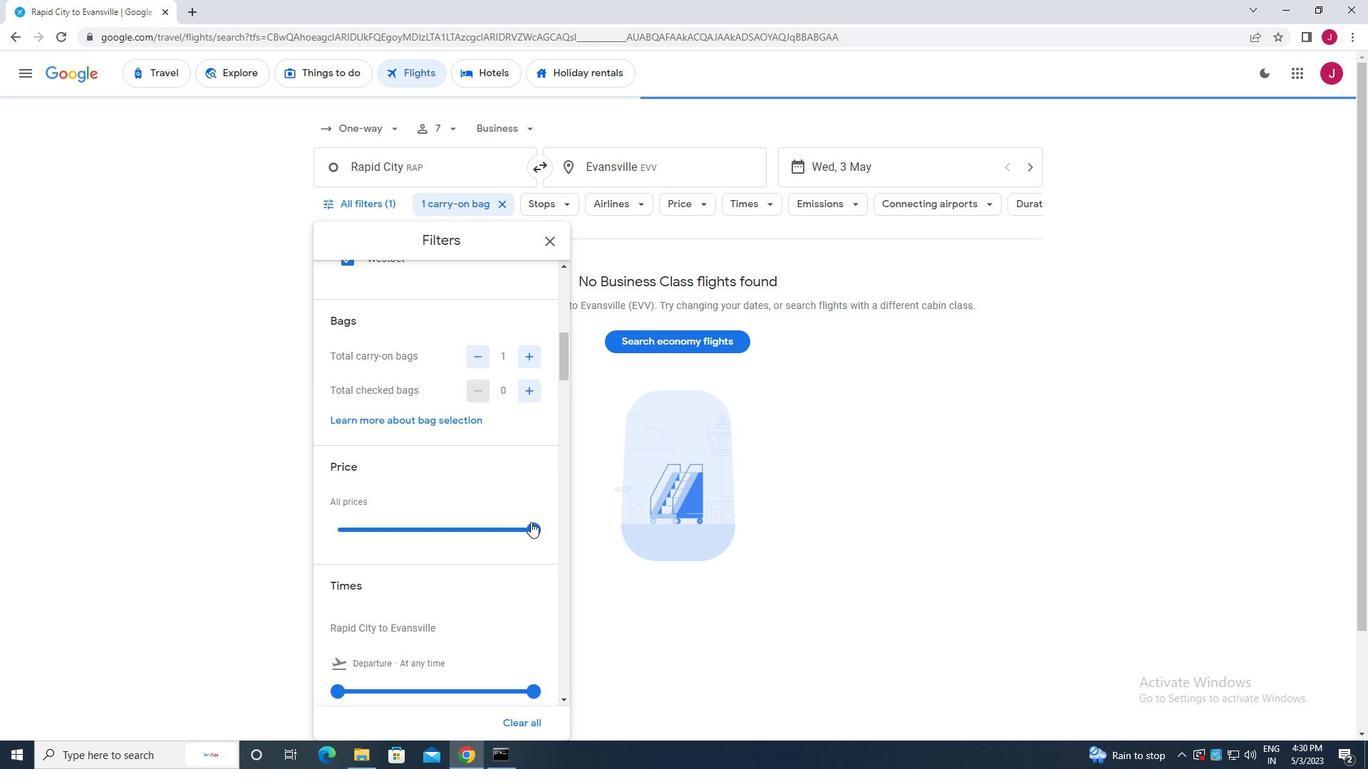 
Action: Mouse pressed left at (538, 528)
Screenshot: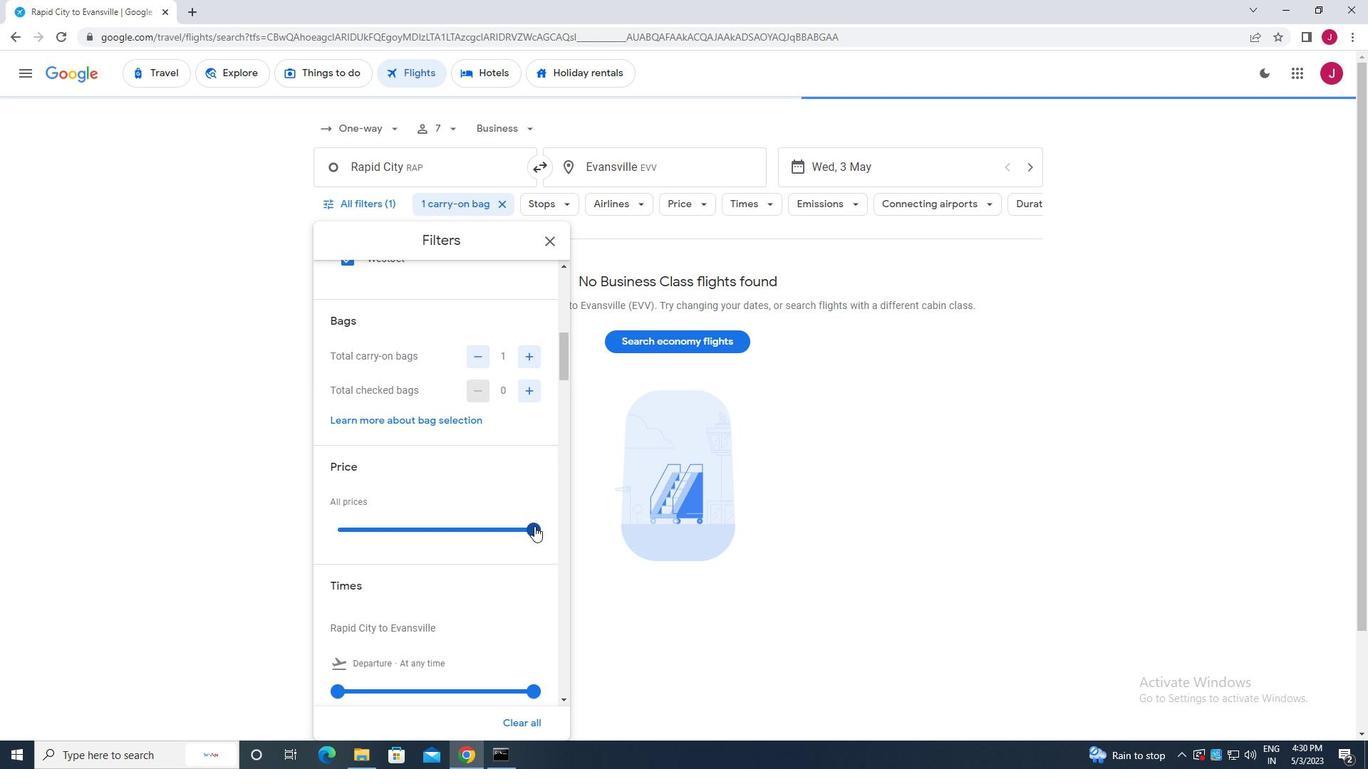 
Action: Mouse pressed left at (538, 528)
Screenshot: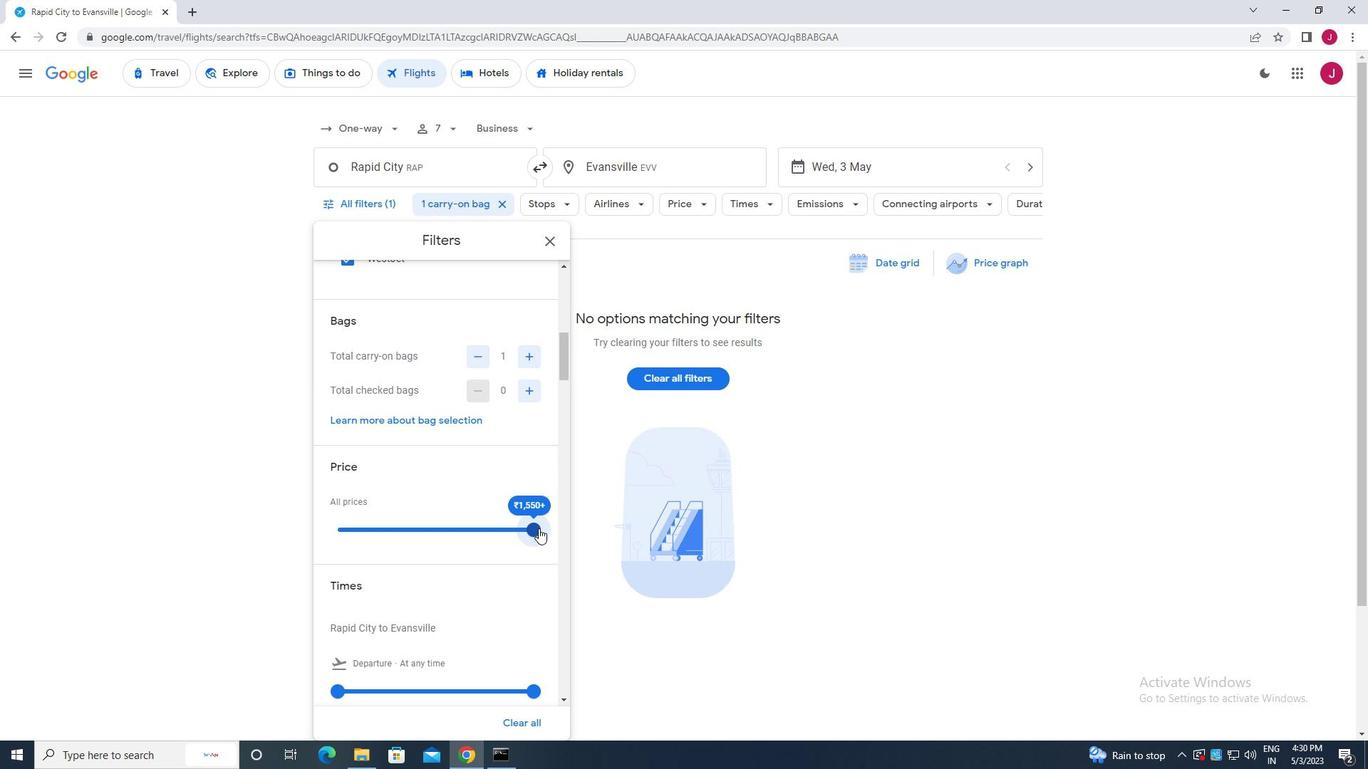 
Action: Mouse moved to (524, 493)
Screenshot: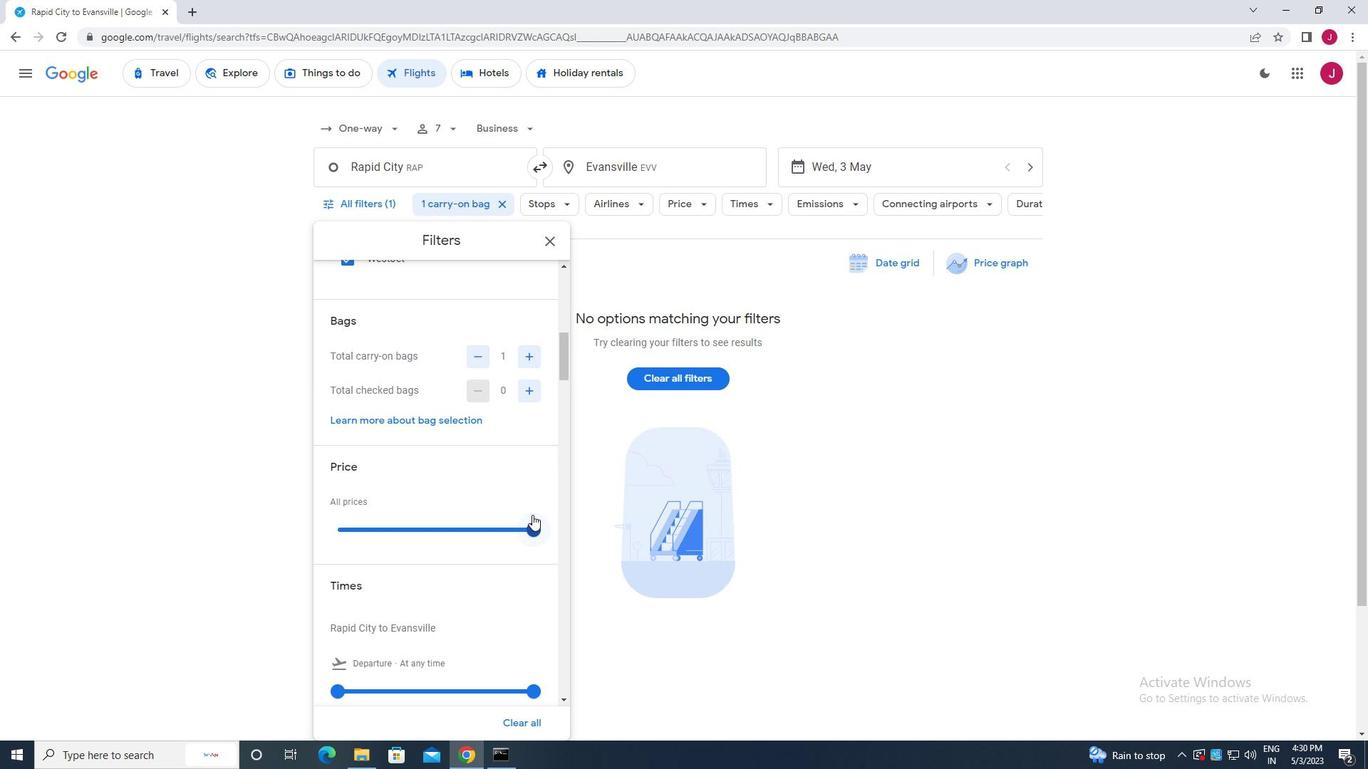
Action: Mouse scrolled (524, 492) with delta (0, 0)
Screenshot: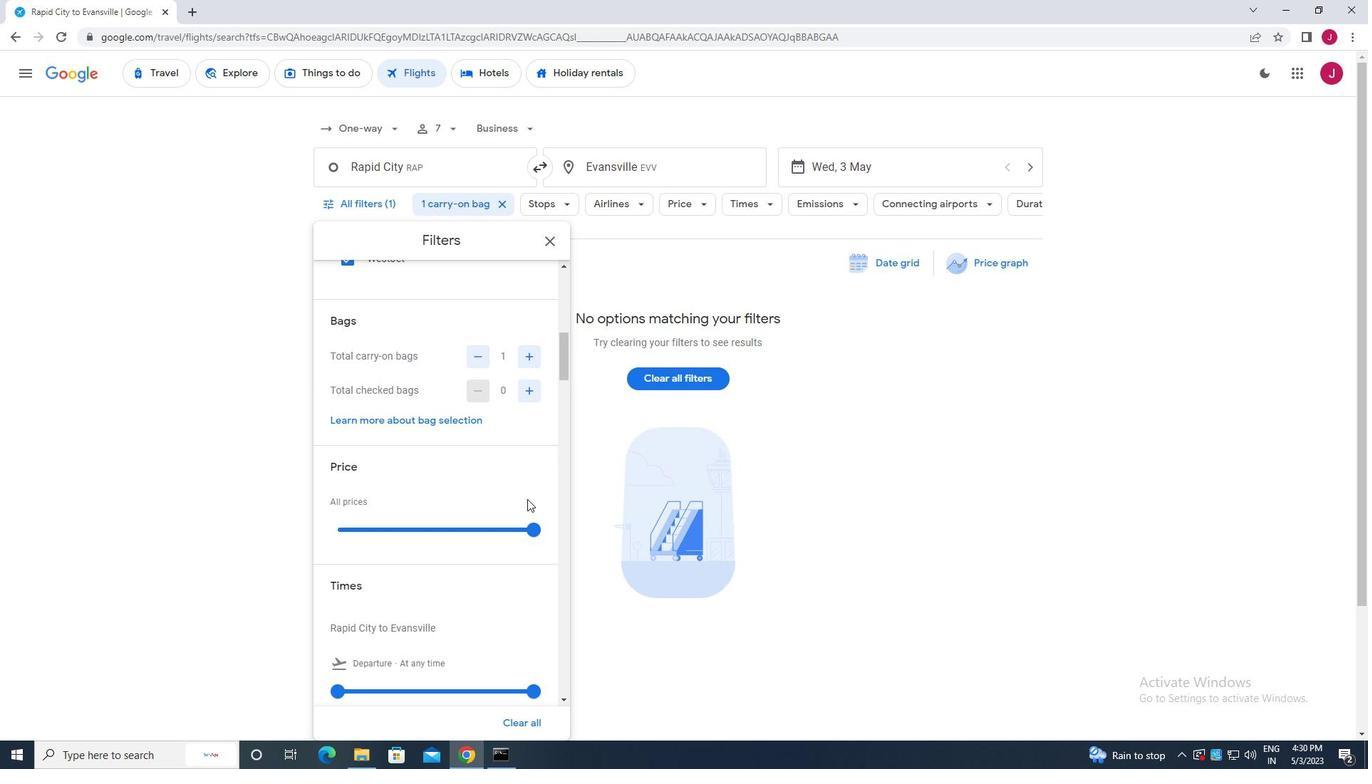 
Action: Mouse scrolled (524, 492) with delta (0, 0)
Screenshot: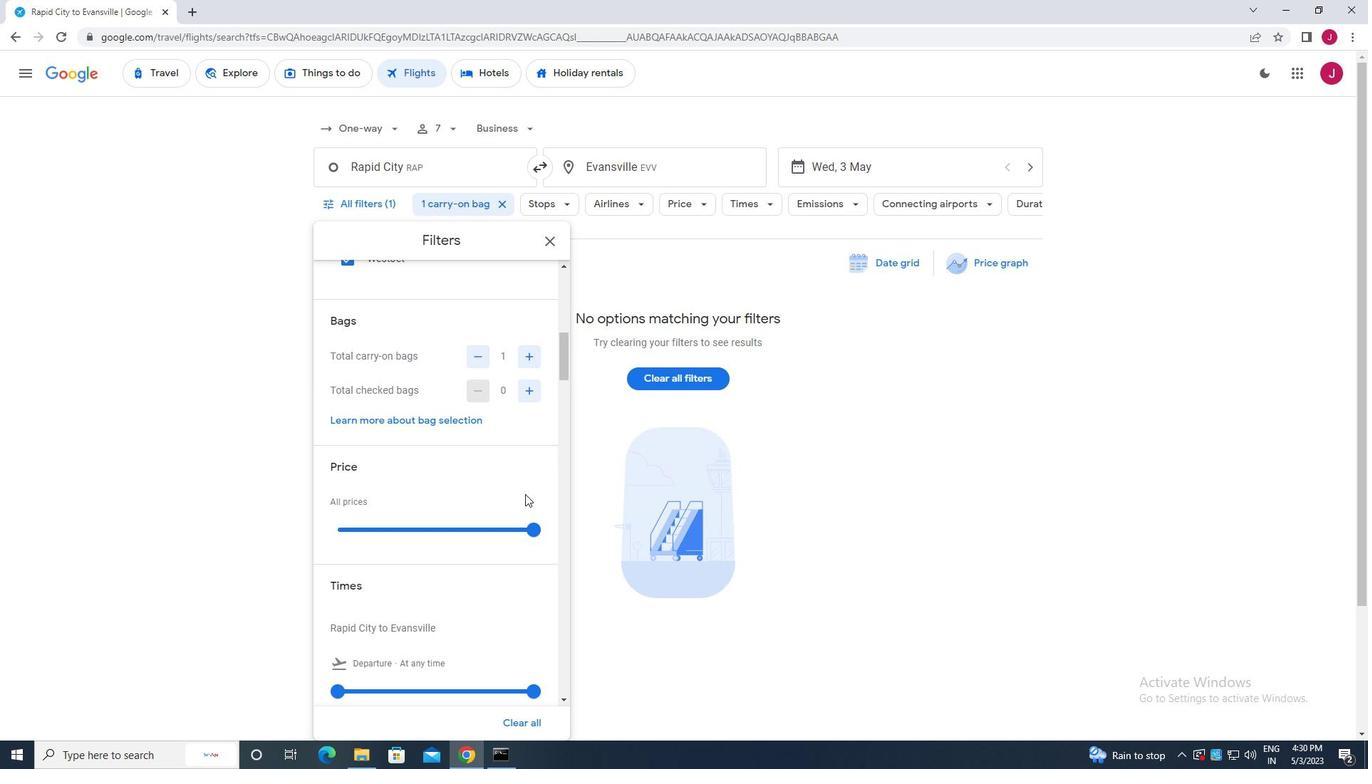 
Action: Mouse scrolled (524, 492) with delta (0, 0)
Screenshot: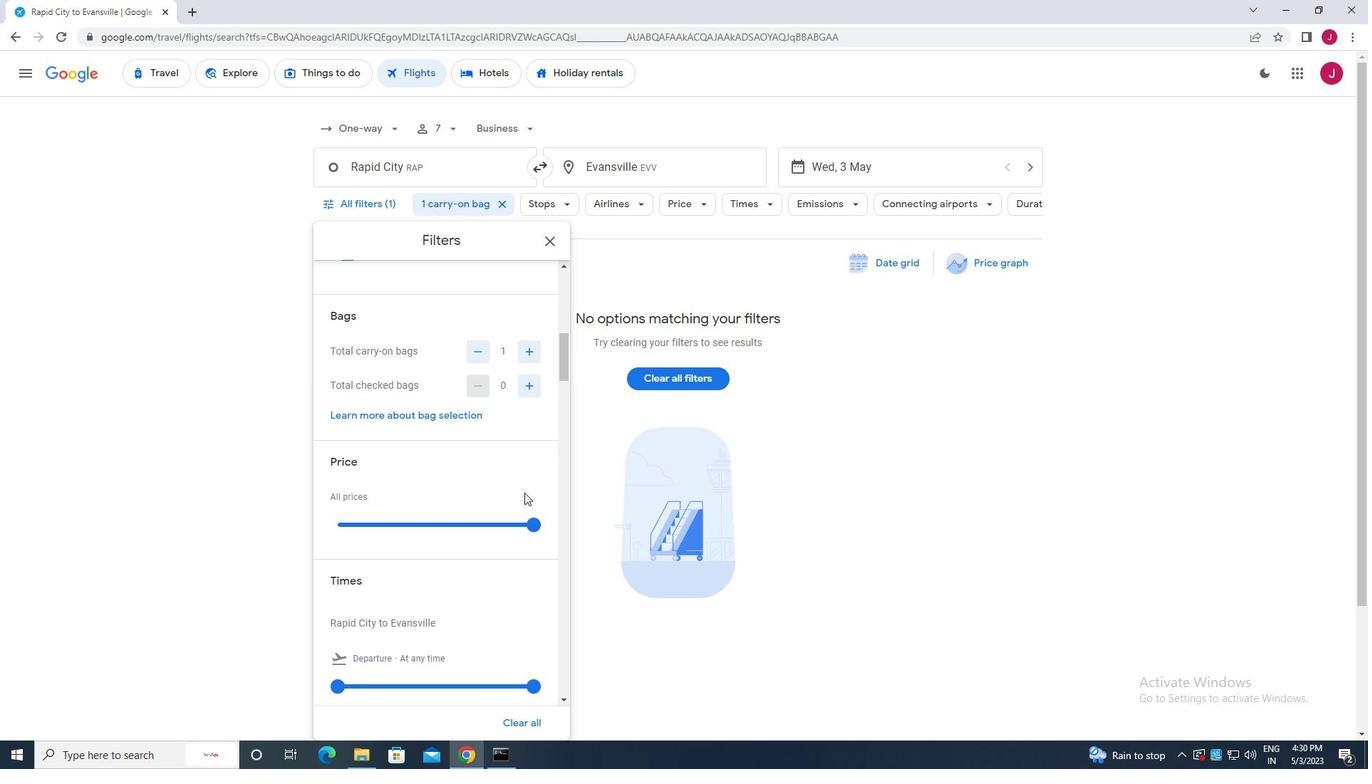 
Action: Mouse moved to (342, 479)
Screenshot: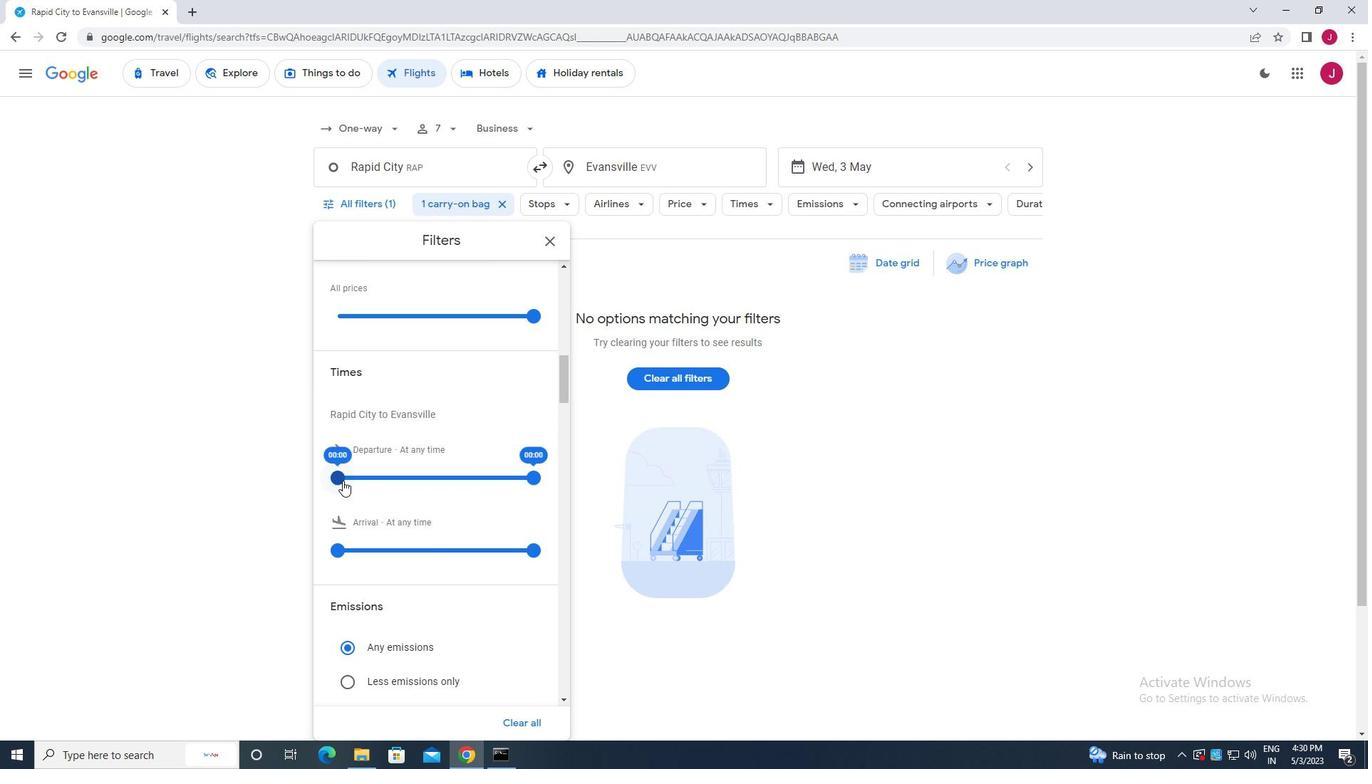 
Action: Mouse pressed left at (342, 479)
Screenshot: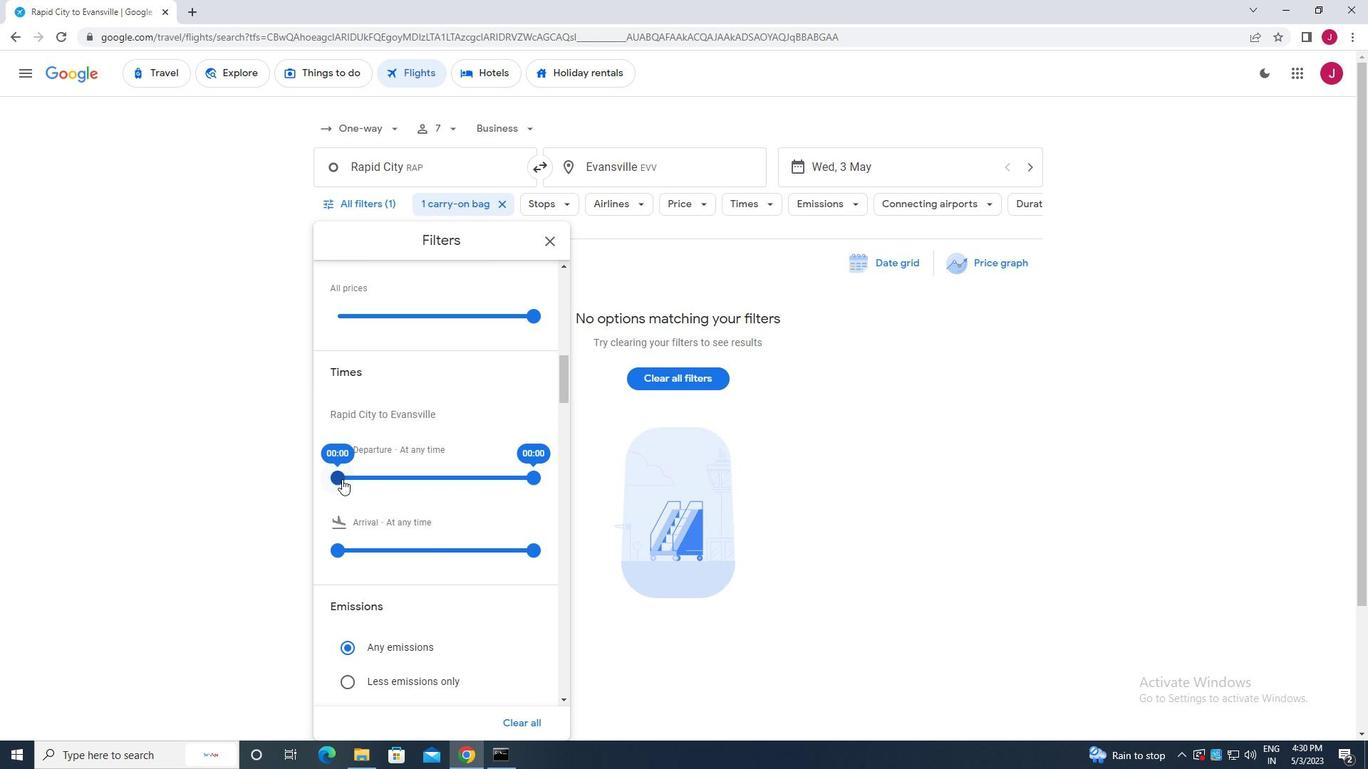 
Action: Mouse moved to (529, 479)
Screenshot: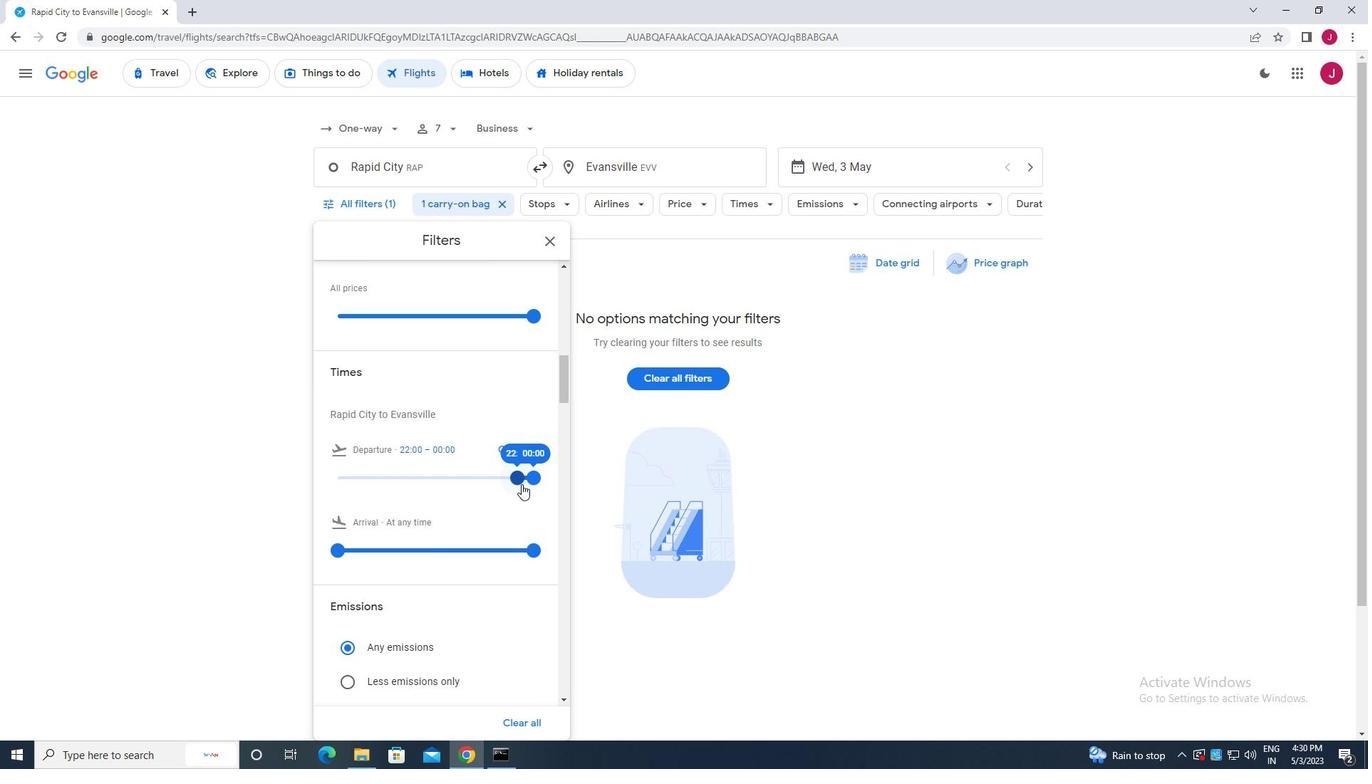 
Action: Mouse pressed left at (529, 479)
Screenshot: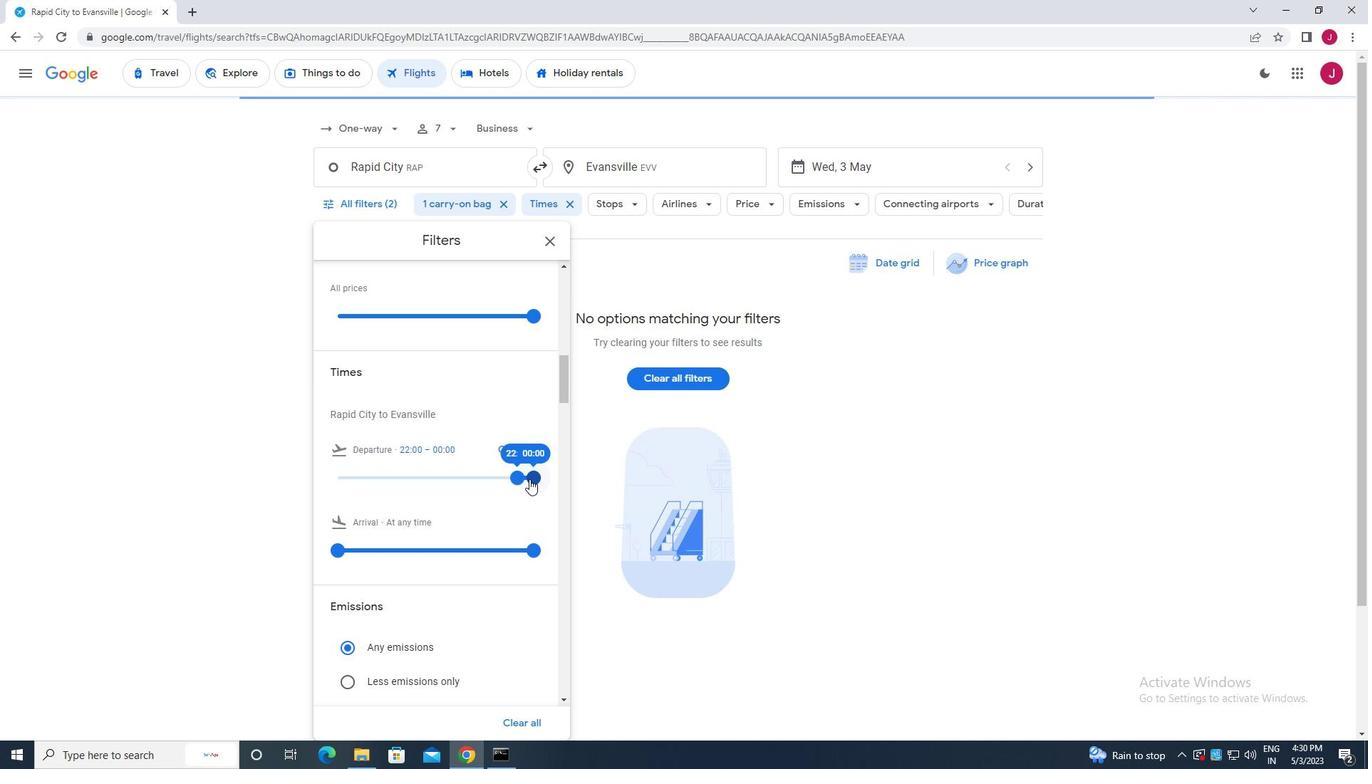 
Action: Mouse moved to (525, 479)
Screenshot: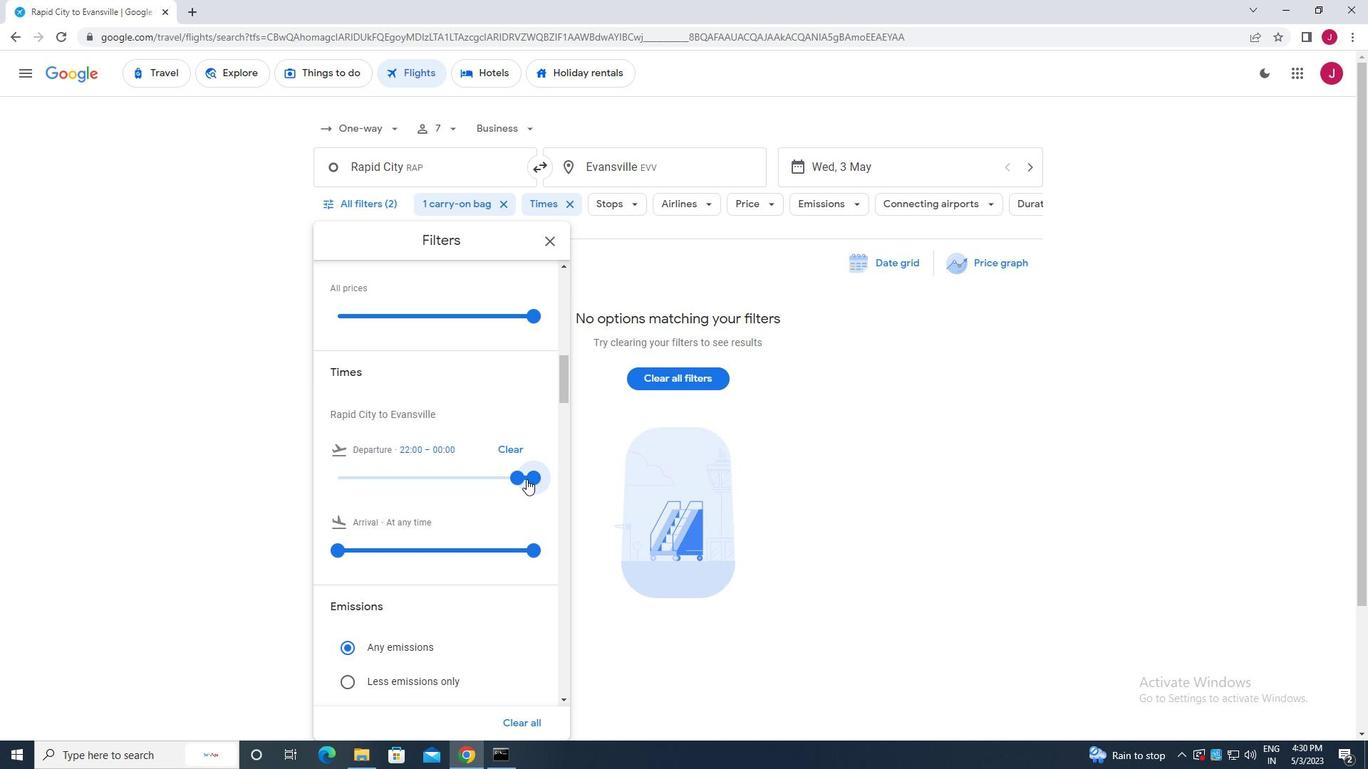 
Action: Mouse pressed left at (525, 479)
Screenshot: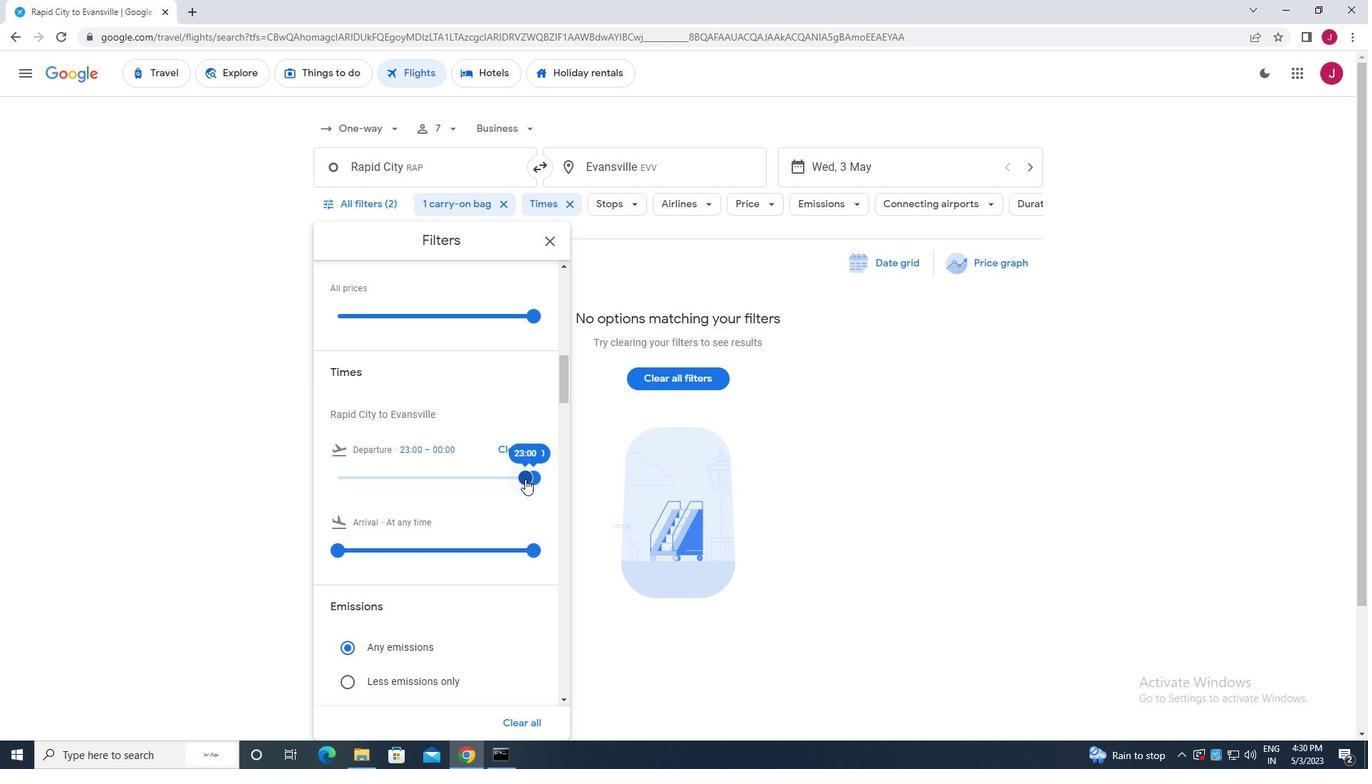 
Action: Mouse moved to (545, 243)
Screenshot: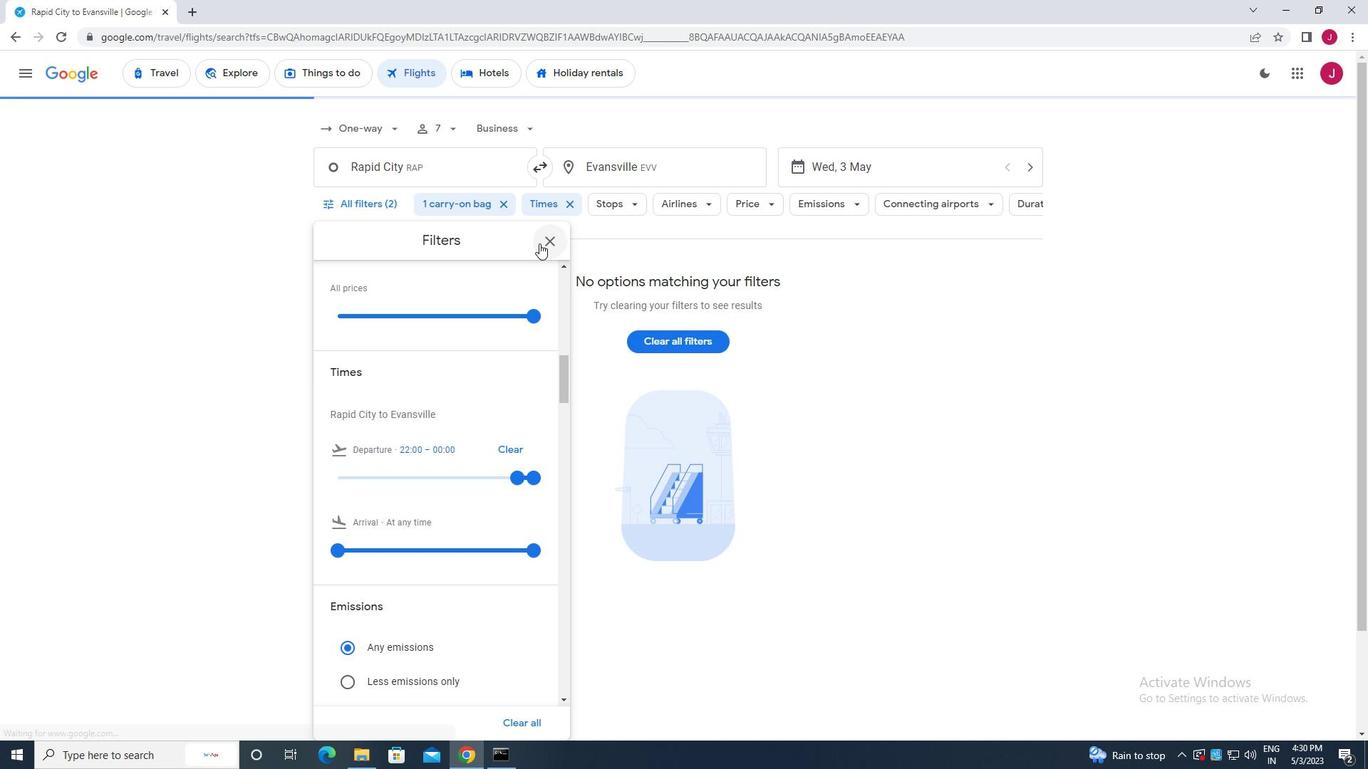
Action: Mouse pressed left at (545, 243)
Screenshot: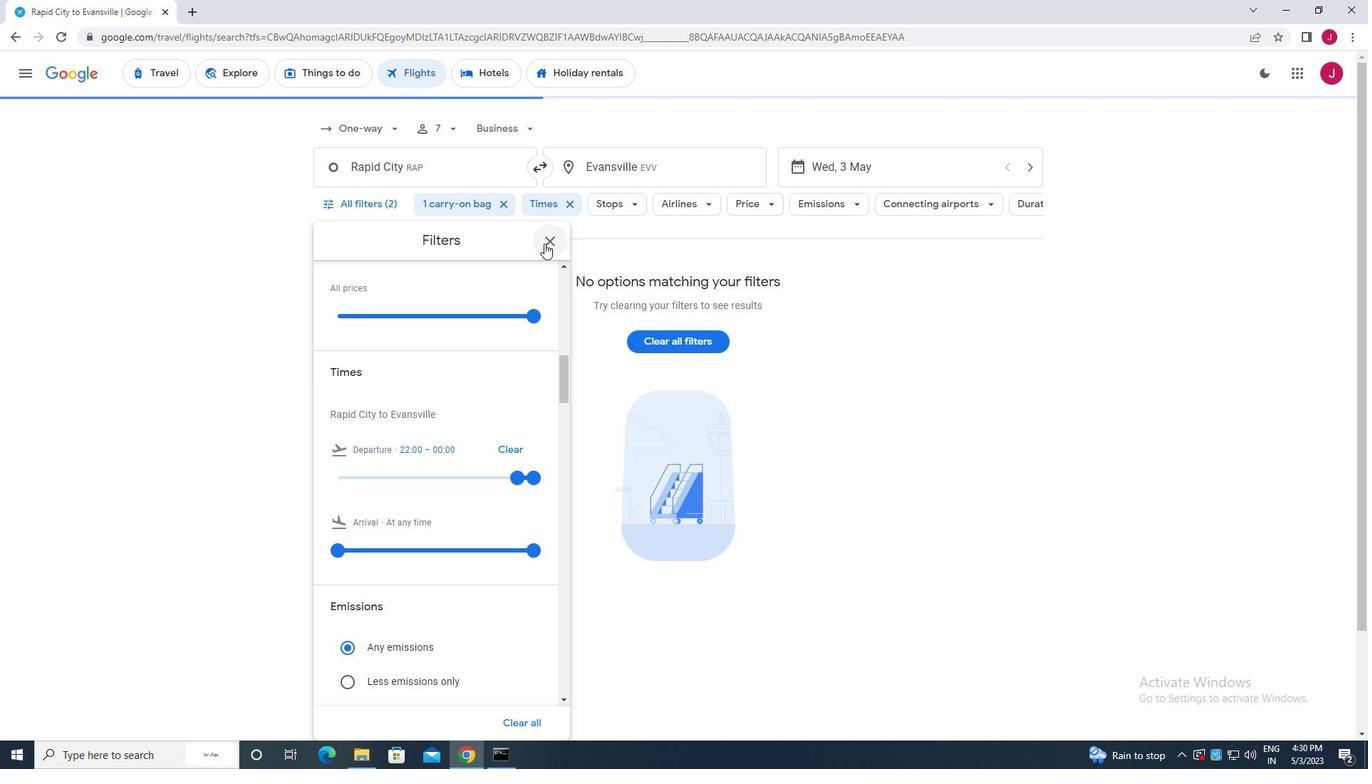 
Action: Mouse moved to (541, 246)
Screenshot: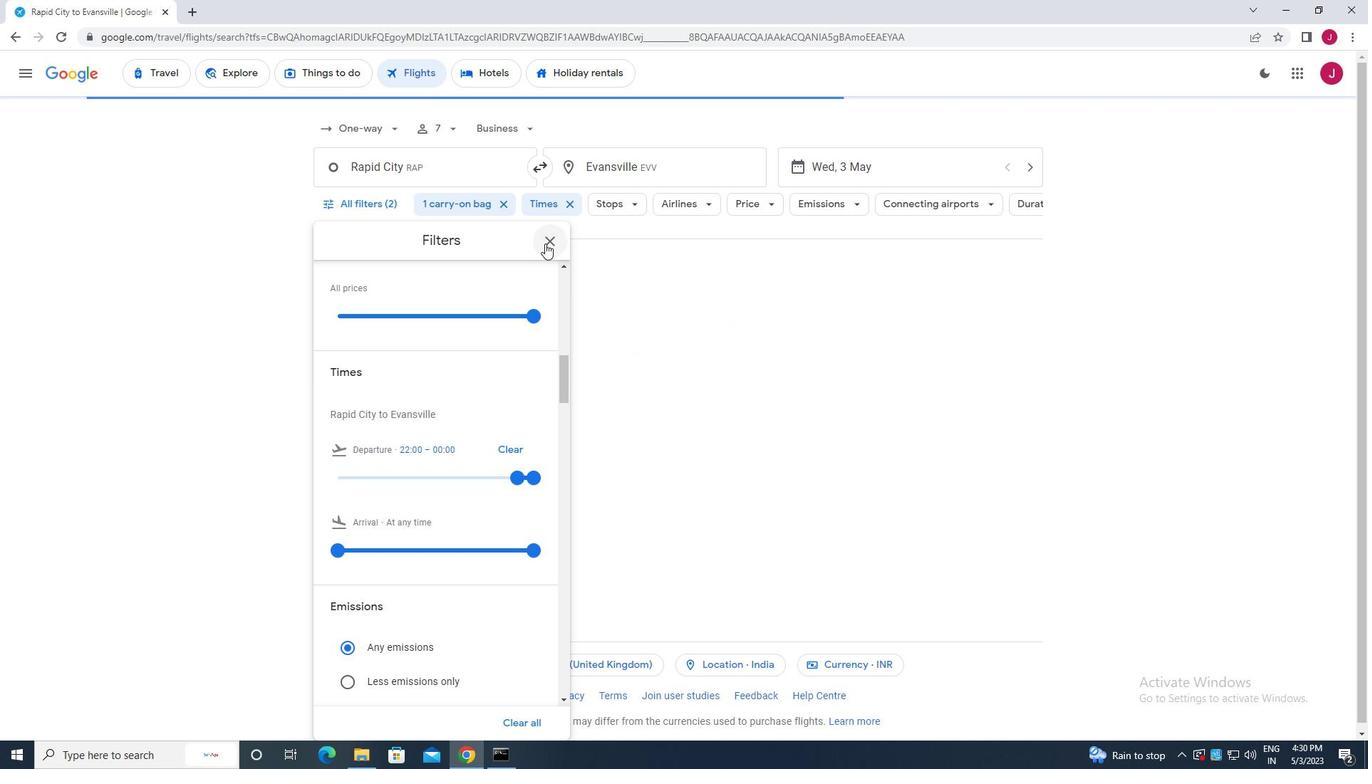 
